Task: Design a complex kinetic sculpture.
Action: Mouse moved to (161, 131)
Screenshot: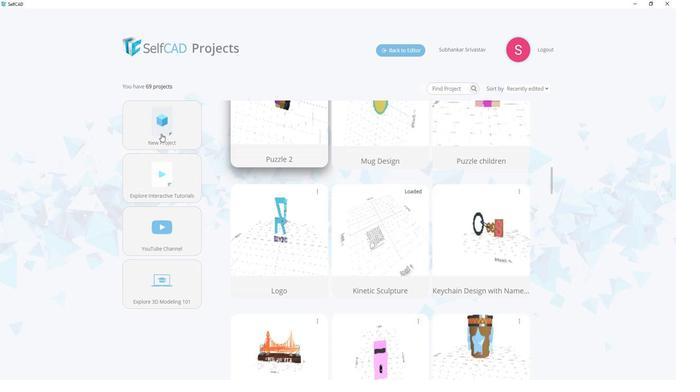 
Action: Mouse pressed left at (161, 131)
Screenshot: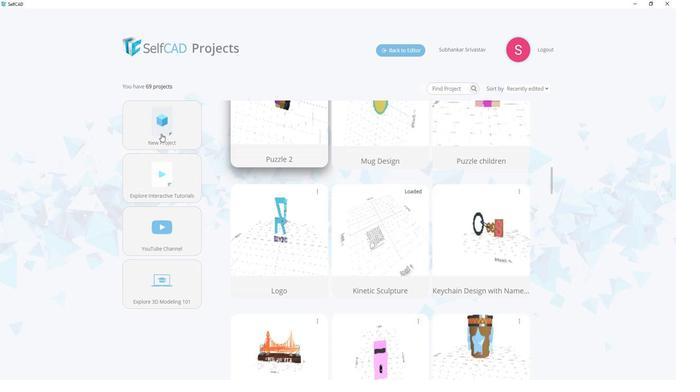 
Action: Mouse moved to (335, 155)
Screenshot: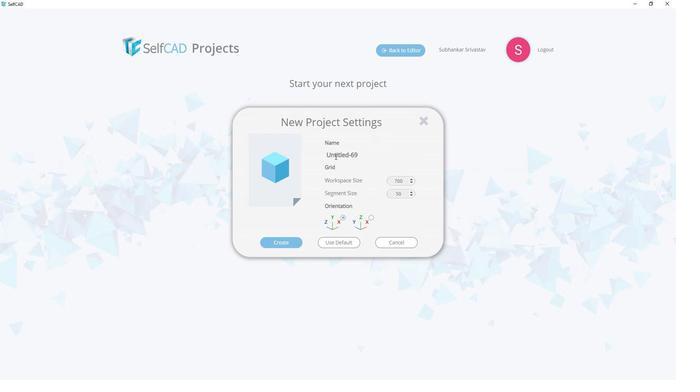 
Action: Mouse pressed left at (335, 155)
Screenshot: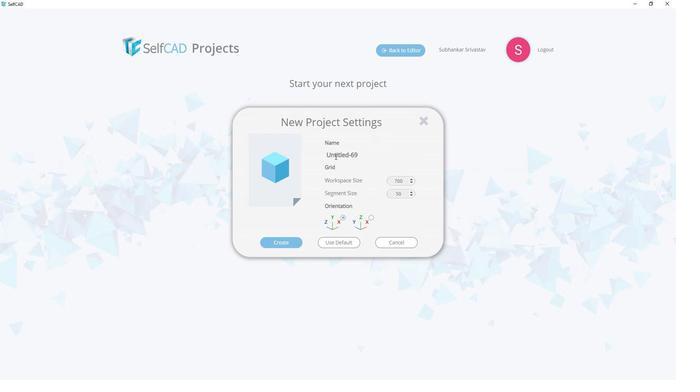 
Action: Mouse pressed left at (335, 155)
Screenshot: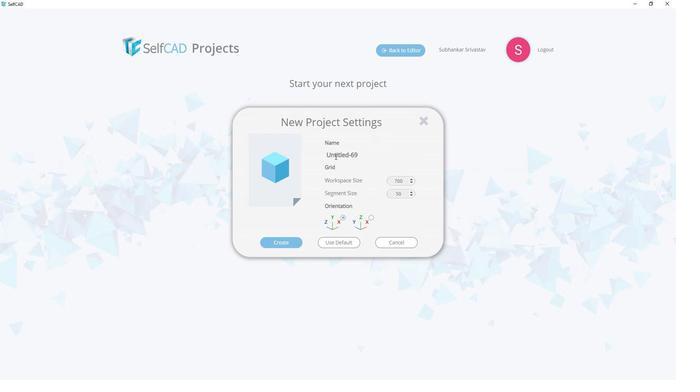 
Action: Mouse moved to (329, 153)
Screenshot: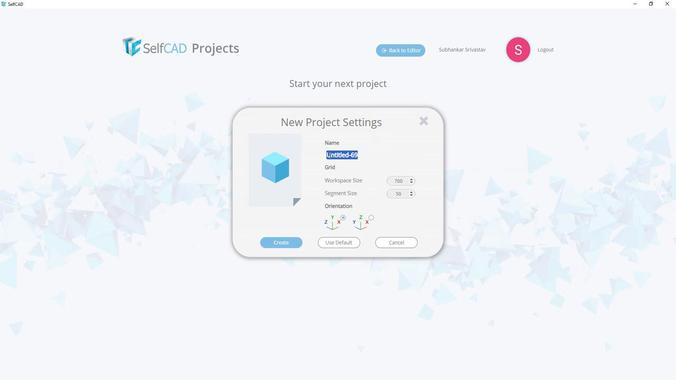 
Action: Key pressed <Key.shift><Key.shift><Key.shift><Key.shift><Key.shift><Key.shift>Kin
Screenshot: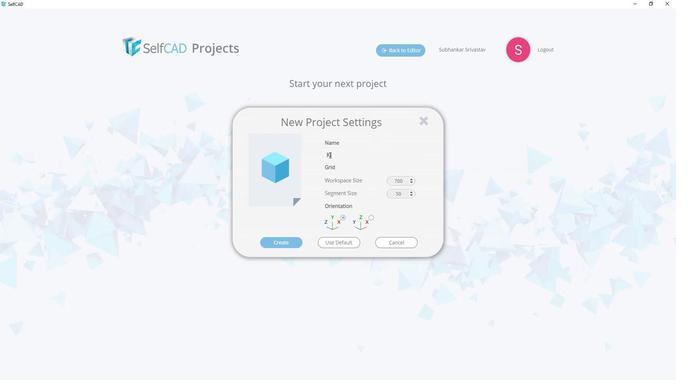 
Action: Mouse moved to (329, 153)
Screenshot: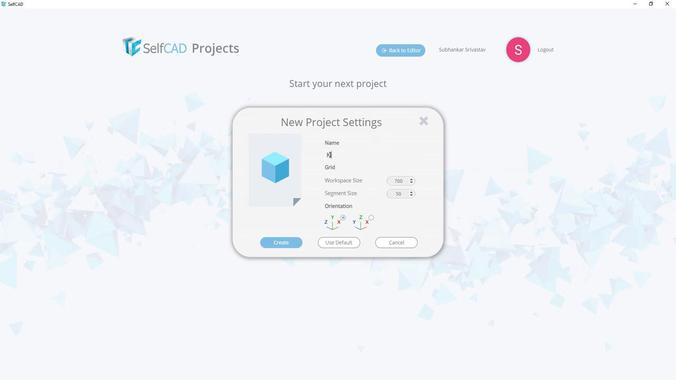 
Action: Key pressed etic
Screenshot: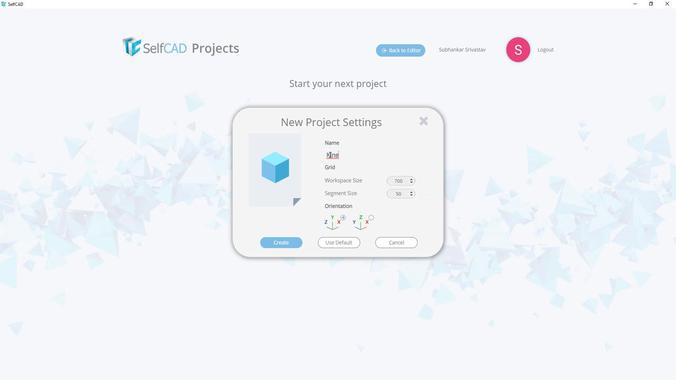 
Action: Mouse moved to (276, 246)
Screenshot: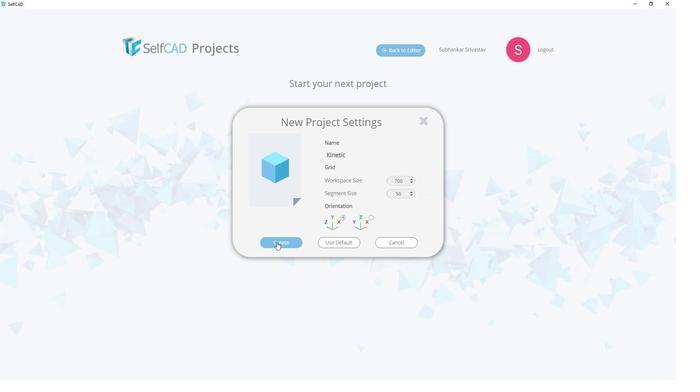 
Action: Mouse pressed left at (276, 246)
Screenshot: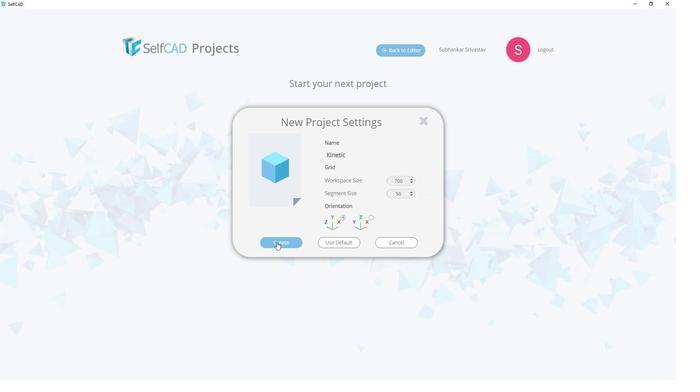 
Action: Mouse moved to (353, 152)
Screenshot: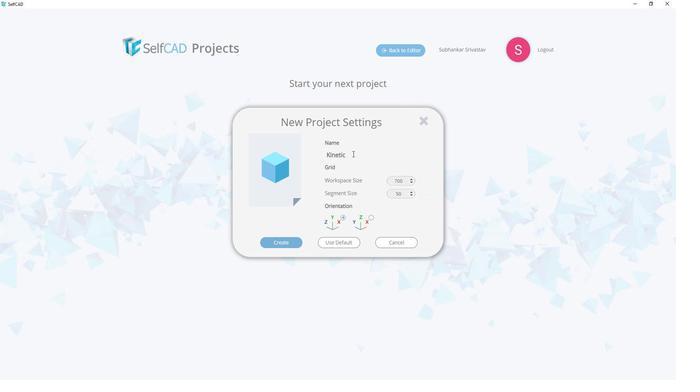 
Action: Mouse pressed left at (353, 152)
Screenshot: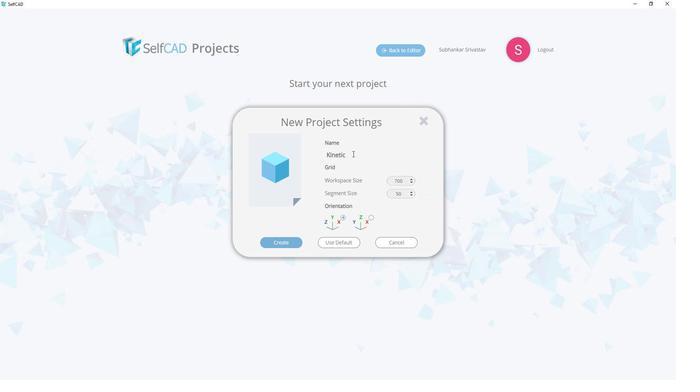 
Action: Key pressed <Key.space><Key.shift><Key.shift><Key.shift><Key.shift><Key.shift><Key.shift>Kinetic<Key.space><Key.shift>Sculpture<Key.space>2
Screenshot: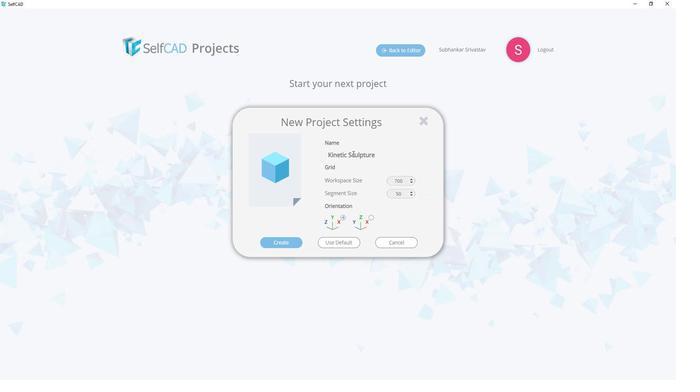 
Action: Mouse moved to (281, 249)
Screenshot: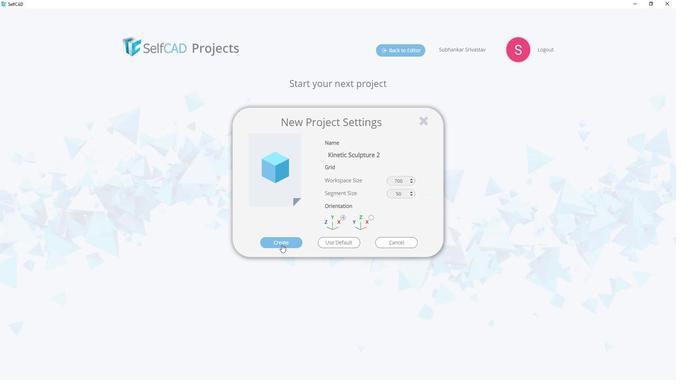 
Action: Mouse pressed left at (281, 249)
Screenshot: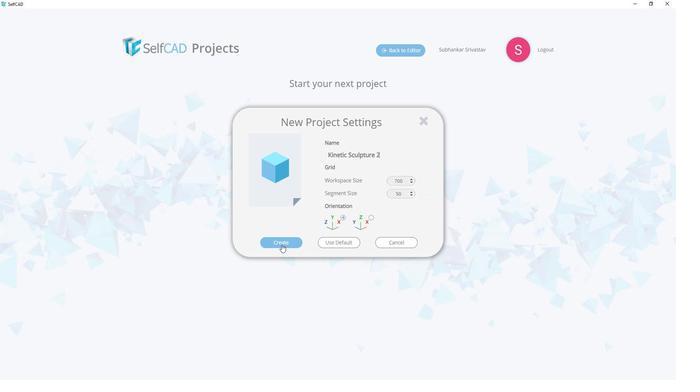 
Action: Mouse moved to (31, 151)
Screenshot: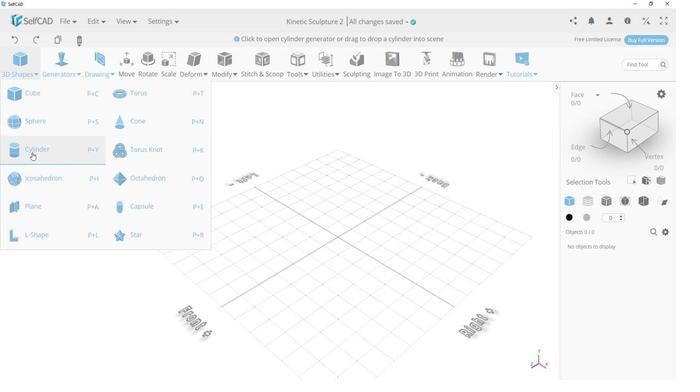 
Action: Mouse pressed left at (31, 151)
Screenshot: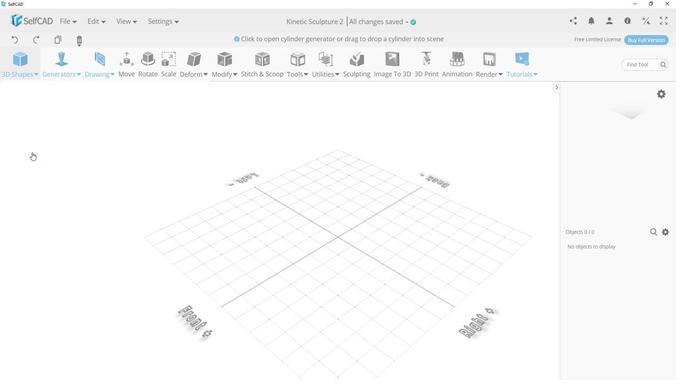 
Action: Mouse moved to (50, 185)
Screenshot: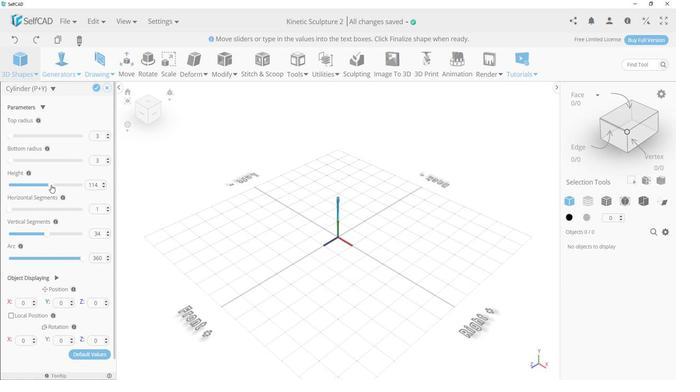 
Action: Mouse pressed left at (50, 185)
Screenshot: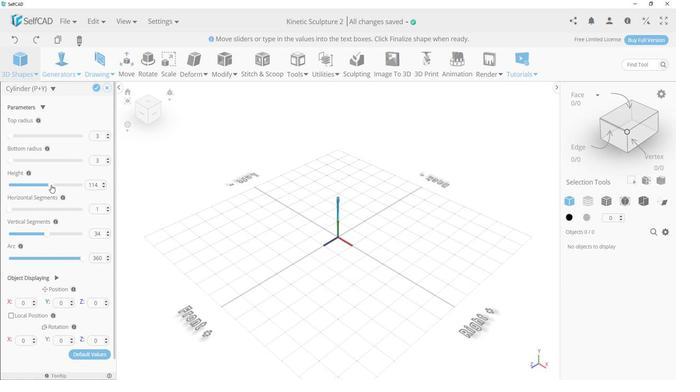 
Action: Mouse moved to (102, 184)
Screenshot: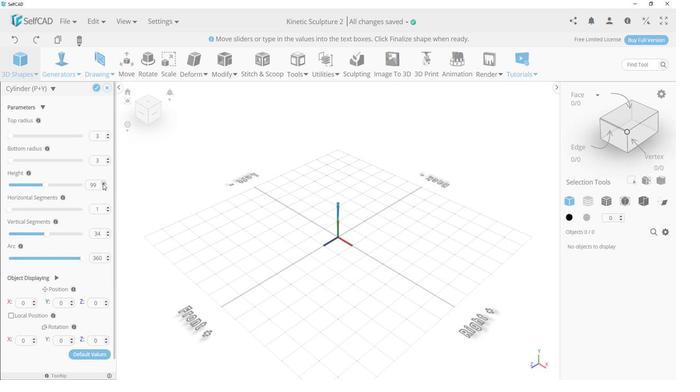 
Action: Mouse pressed left at (102, 184)
Screenshot: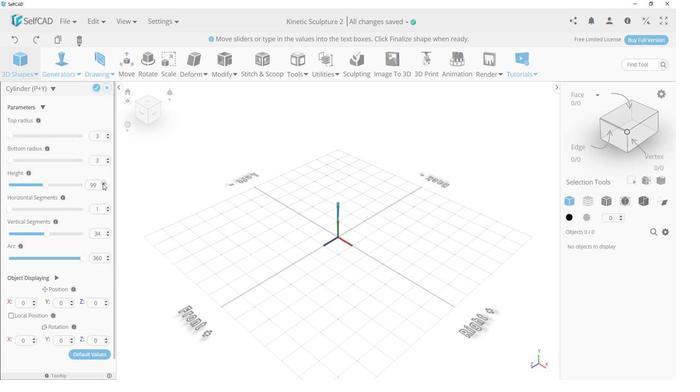 
Action: Mouse moved to (96, 80)
Screenshot: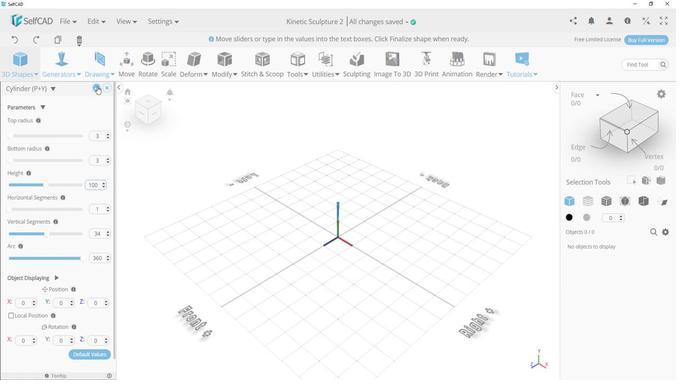 
Action: Mouse pressed left at (96, 80)
Screenshot: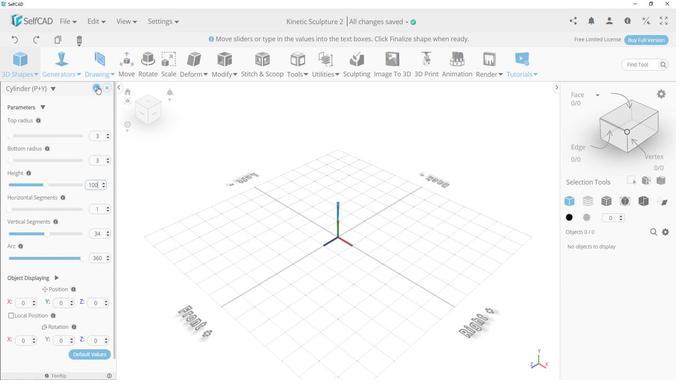 
Action: Mouse moved to (146, 55)
Screenshot: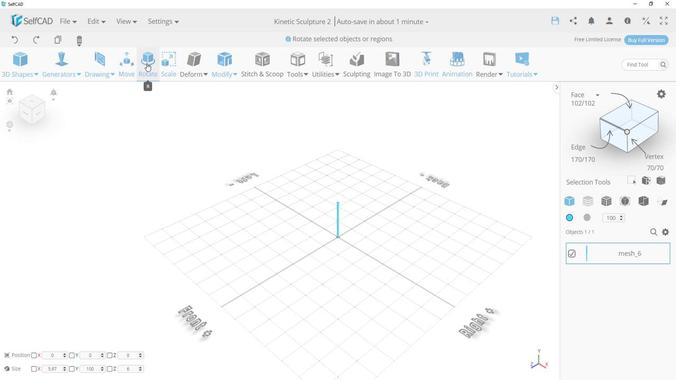 
Action: Mouse pressed left at (146, 55)
Screenshot: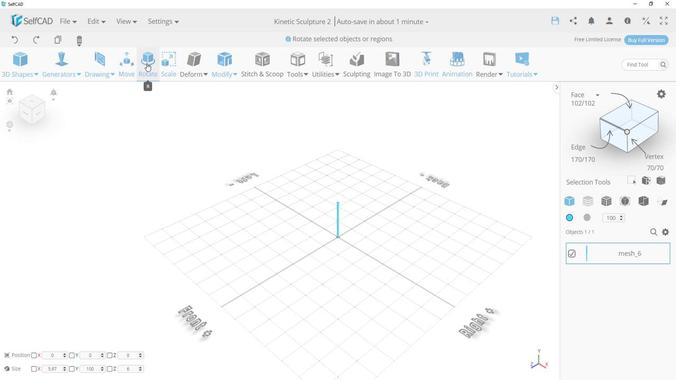 
Action: Mouse moved to (340, 216)
Screenshot: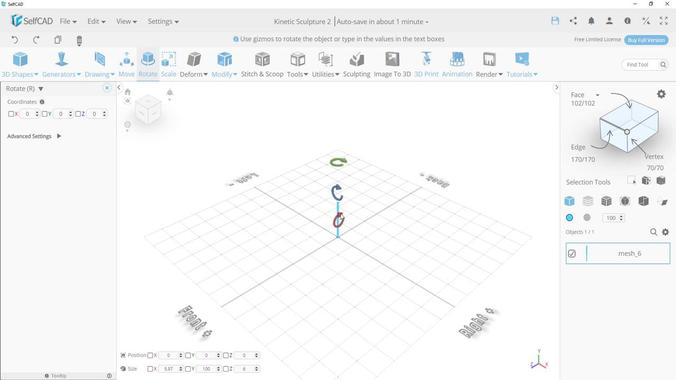 
Action: Mouse pressed left at (340, 216)
Screenshot: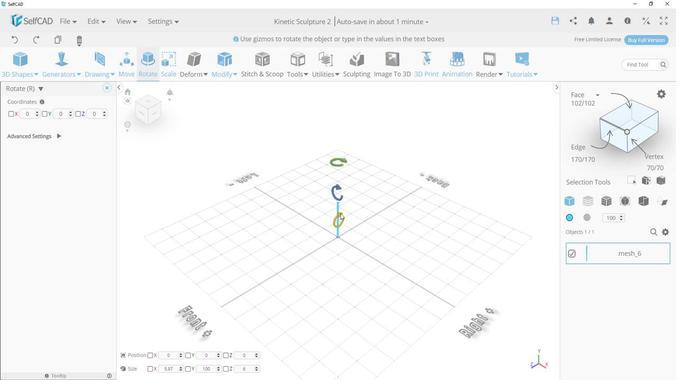 
Action: Mouse moved to (122, 54)
Screenshot: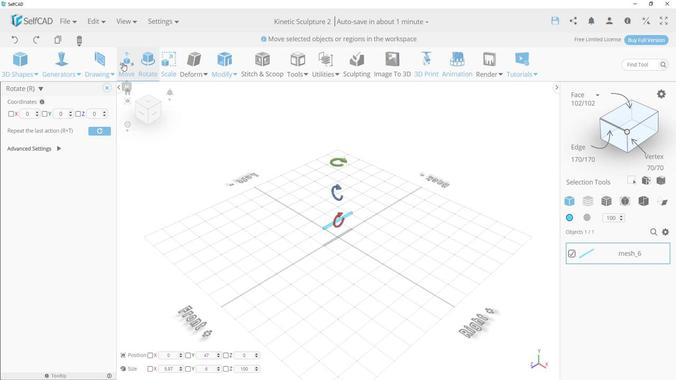 
Action: Mouse pressed left at (122, 54)
Screenshot: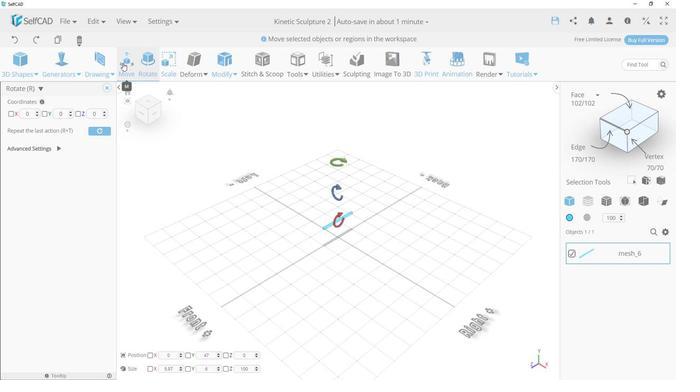 
Action: Mouse moved to (340, 184)
Screenshot: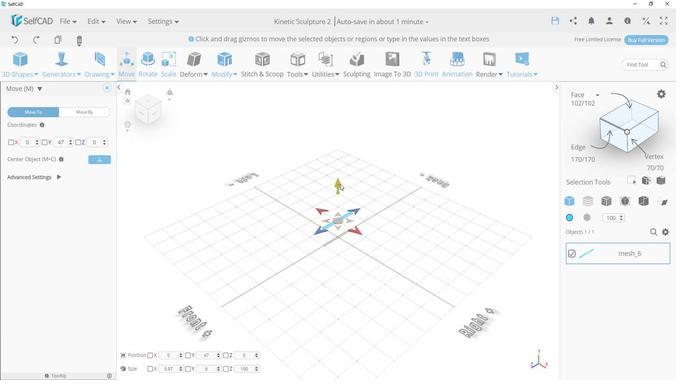 
Action: Mouse pressed left at (340, 184)
Screenshot: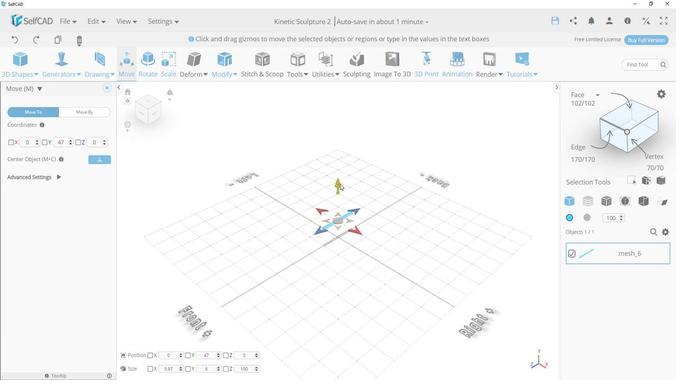 
Action: Mouse moved to (308, 198)
Screenshot: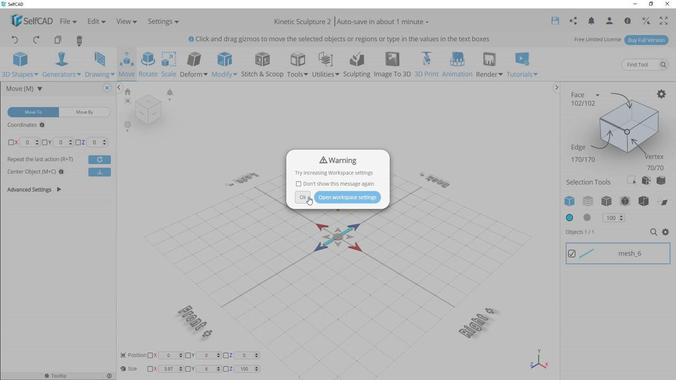 
Action: Mouse pressed left at (308, 198)
Screenshot: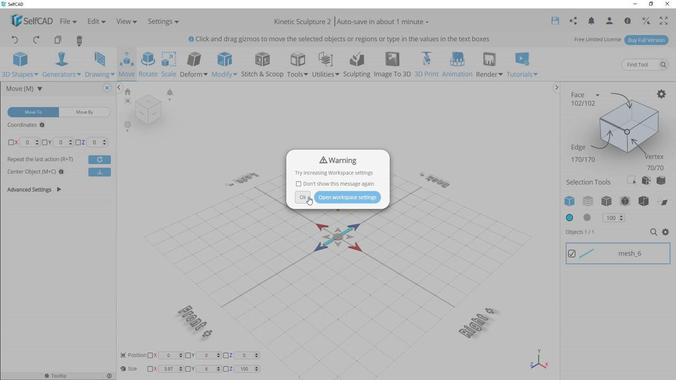 
Action: Mouse moved to (146, 97)
Screenshot: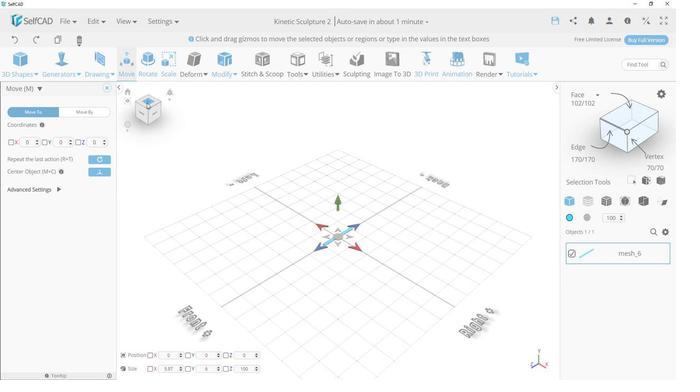 
Action: Mouse pressed left at (146, 97)
Screenshot: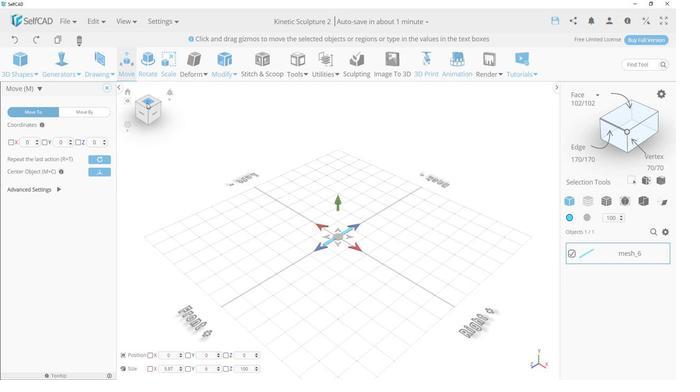 
Action: Mouse moved to (336, 213)
Screenshot: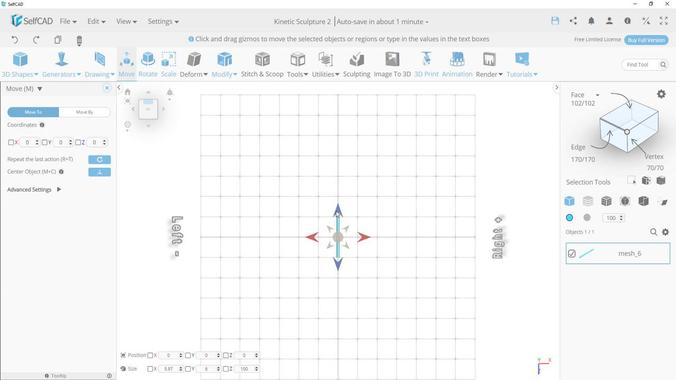 
Action: Mouse pressed left at (336, 213)
Screenshot: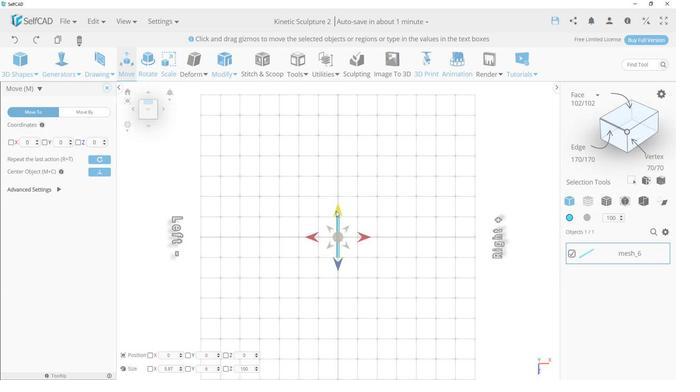 
Action: Mouse moved to (314, 163)
Screenshot: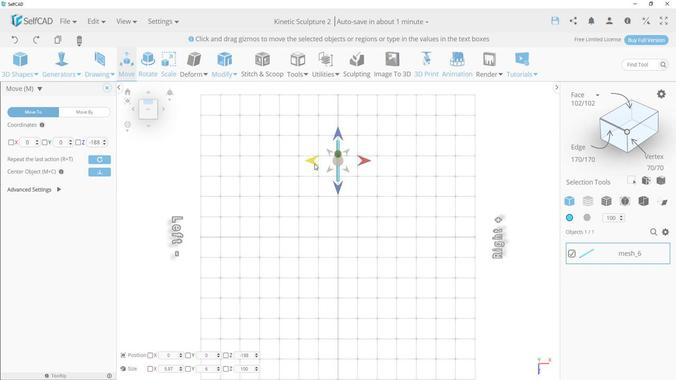 
Action: Mouse pressed left at (314, 163)
Screenshot: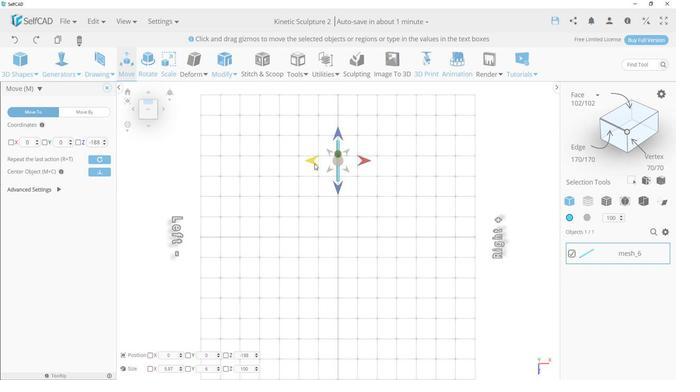 
Action: Mouse moved to (238, 130)
Screenshot: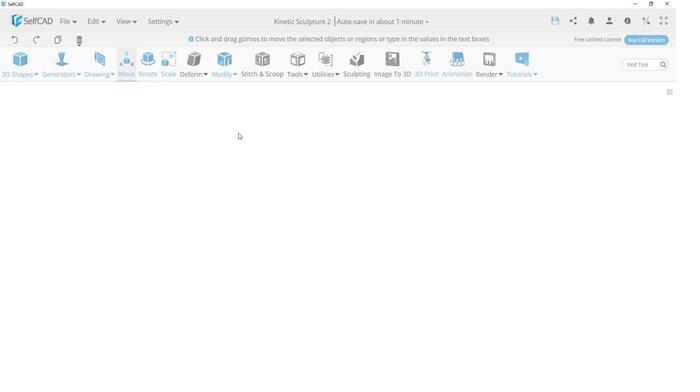 
Action: Mouse pressed left at (238, 130)
Screenshot: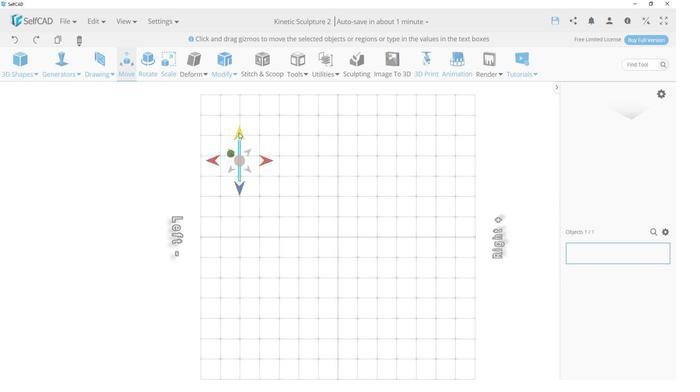 
Action: Mouse moved to (233, 138)
Screenshot: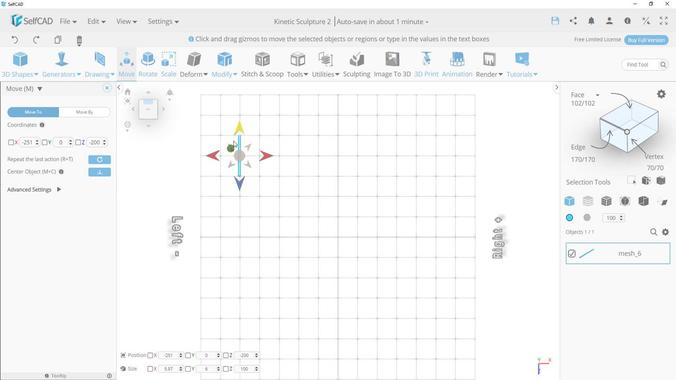 
Action: Key pressed ctrl+C
Screenshot: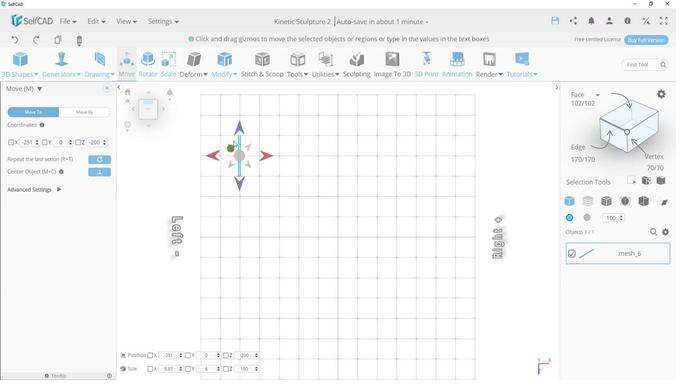 
Action: Mouse moved to (147, 61)
Screenshot: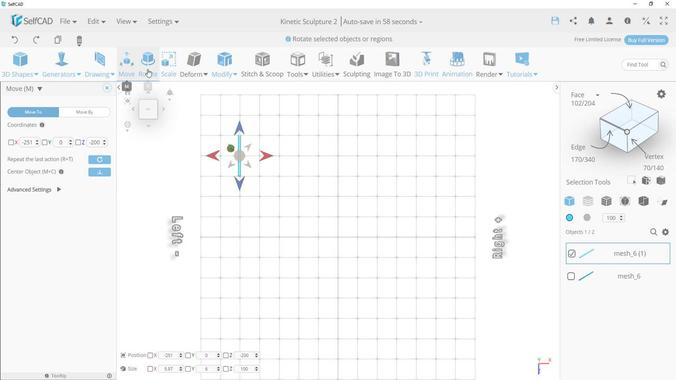 
Action: Mouse pressed left at (147, 61)
Screenshot: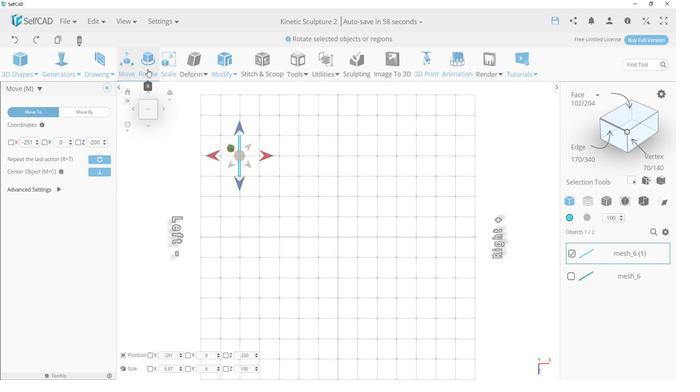 
Action: Mouse moved to (226, 133)
Screenshot: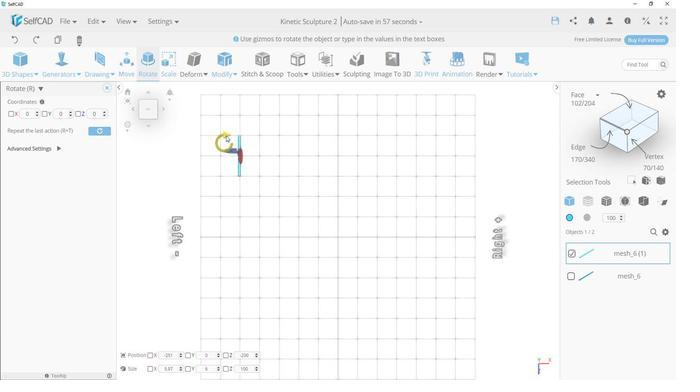 
Action: Mouse pressed left at (226, 133)
Screenshot: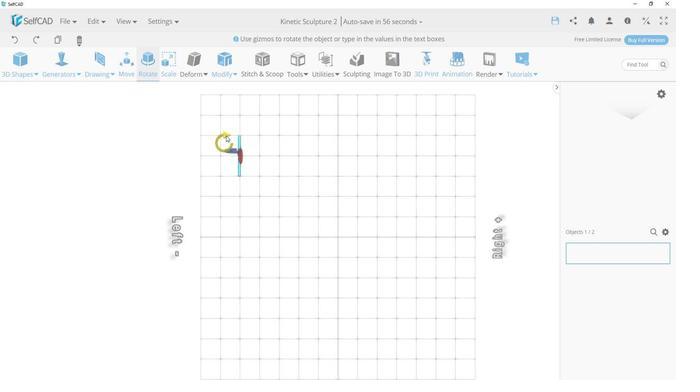 
Action: Mouse moved to (128, 63)
Screenshot: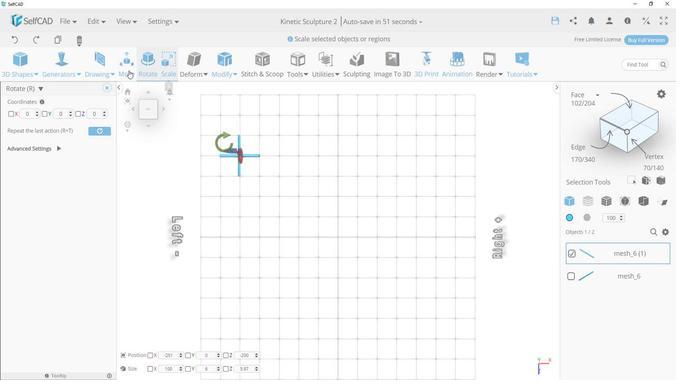 
Action: Mouse pressed left at (128, 63)
Screenshot: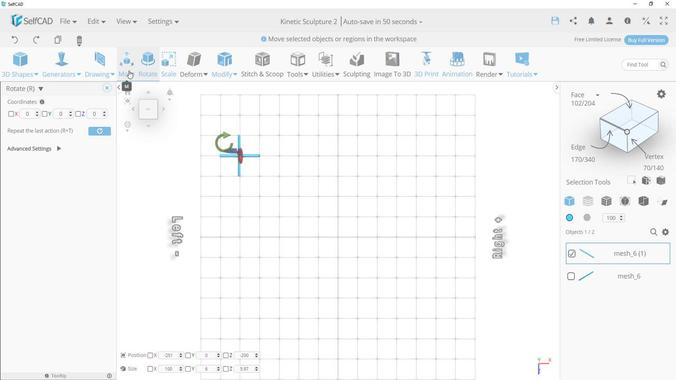 
Action: Mouse moved to (237, 122)
Screenshot: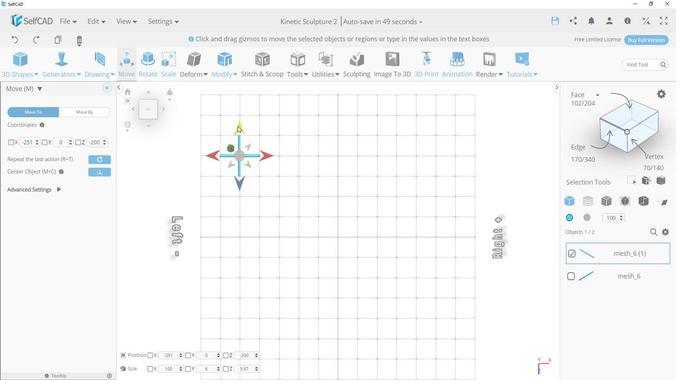 
Action: Mouse pressed left at (237, 122)
Screenshot: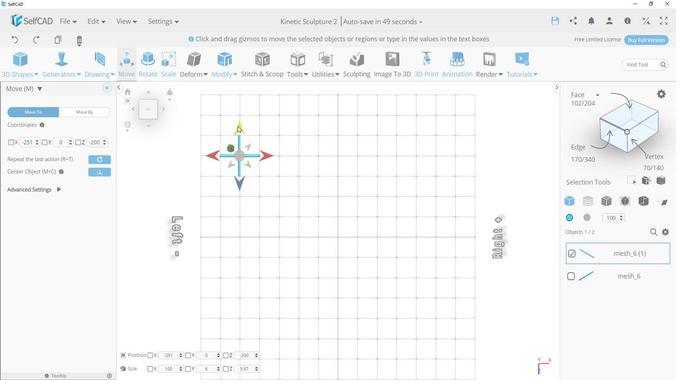 
Action: Mouse moved to (265, 133)
Screenshot: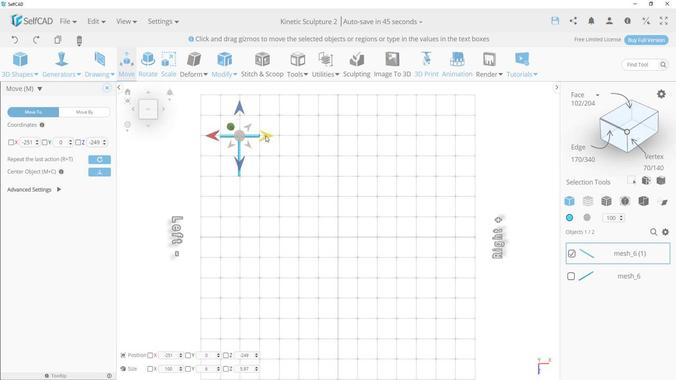 
Action: Mouse pressed left at (265, 133)
Screenshot: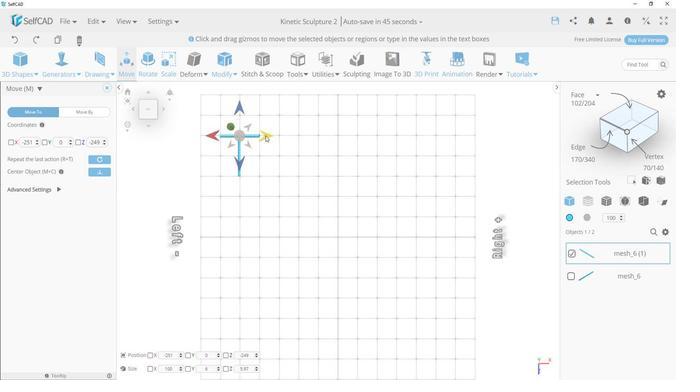 
Action: Mouse moved to (285, 133)
Screenshot: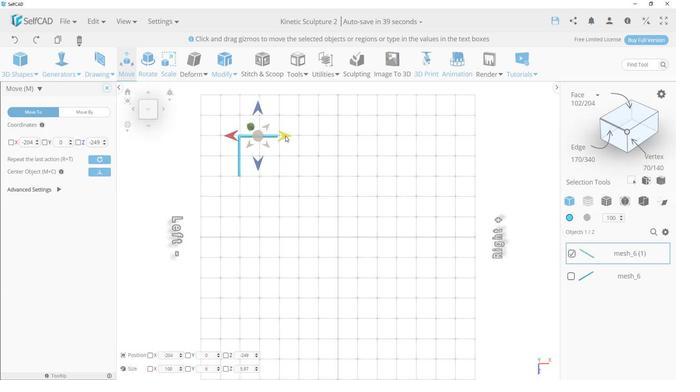 
Action: Mouse pressed left at (285, 133)
Screenshot: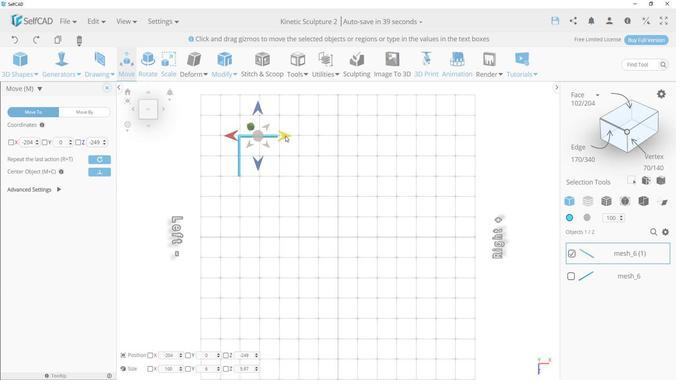 
Action: Mouse moved to (315, 150)
Screenshot: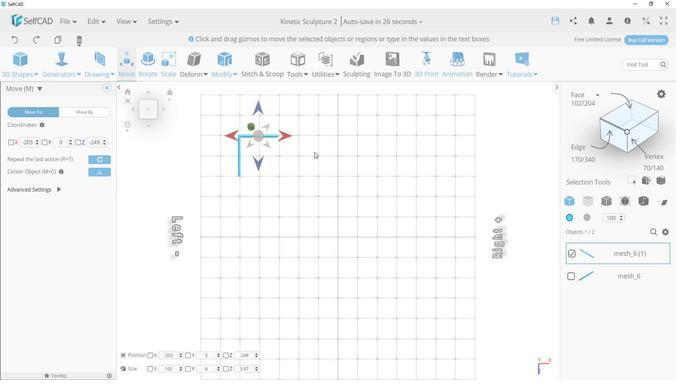 
Action: Key pressed ctrl+Z
Screenshot: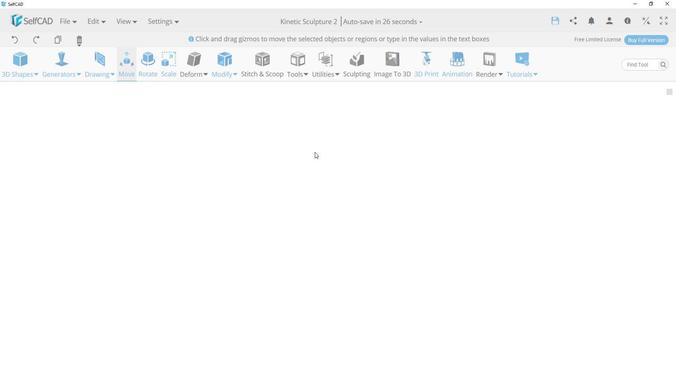 
Action: Mouse moved to (239, 113)
Screenshot: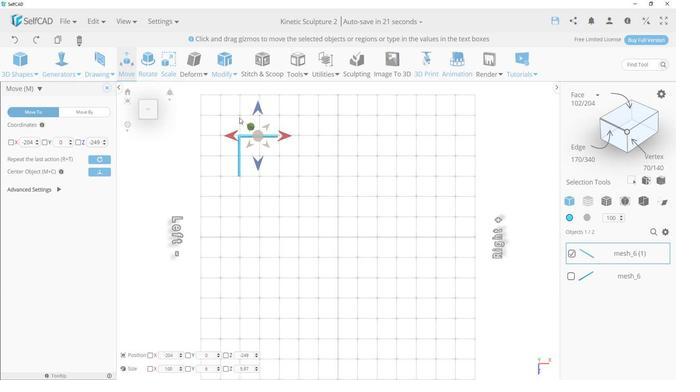 
Action: Key pressed ctrl+C
Screenshot: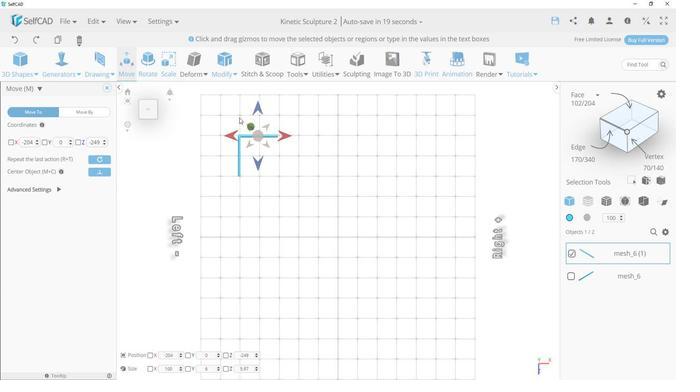 
Action: Mouse moved to (256, 159)
Screenshot: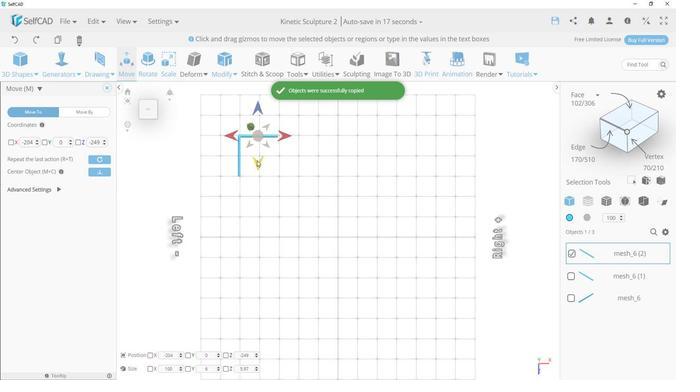 
Action: Mouse pressed left at (256, 159)
Screenshot: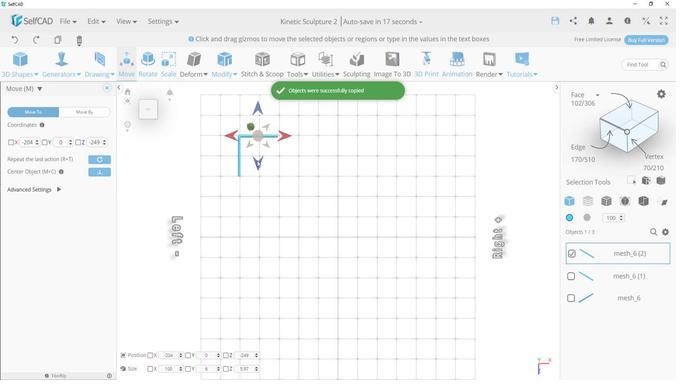 
Action: Mouse moved to (258, 164)
Screenshot: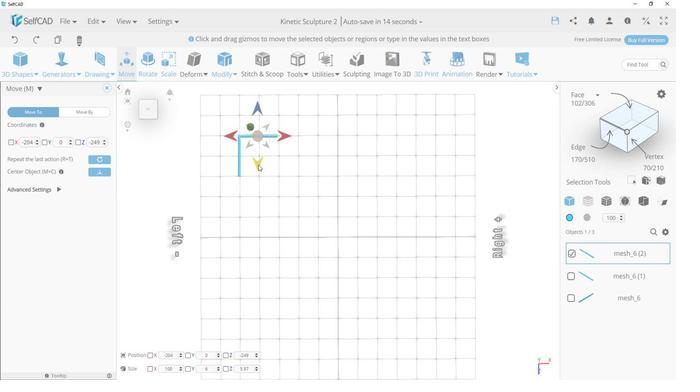 
Action: Mouse pressed left at (258, 164)
Screenshot: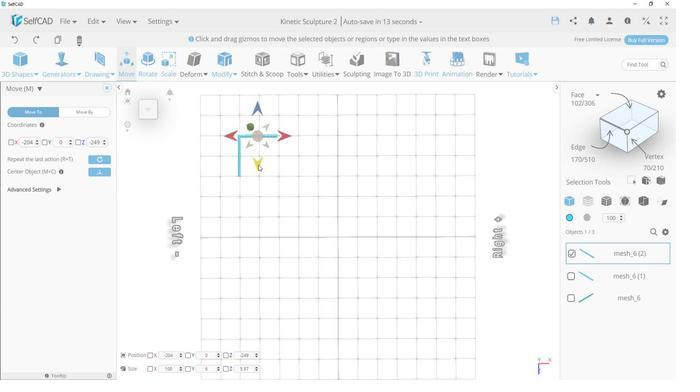 
Action: Mouse moved to (238, 154)
Screenshot: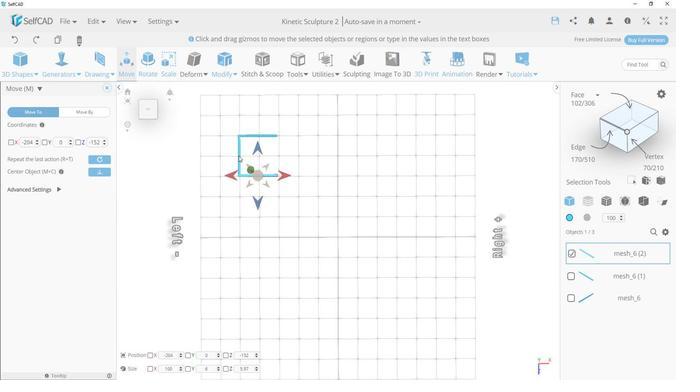 
Action: Mouse pressed left at (238, 154)
Screenshot: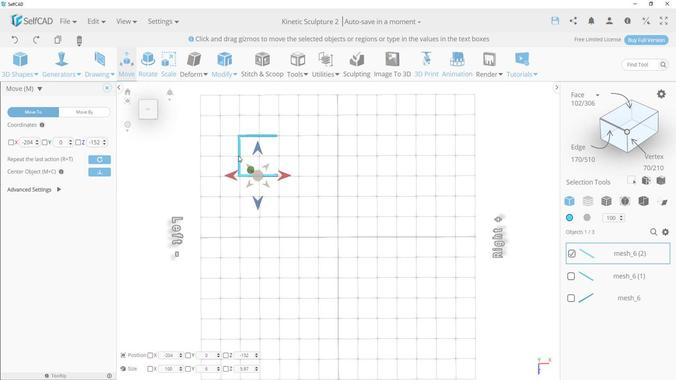 
Action: Mouse moved to (249, 175)
Screenshot: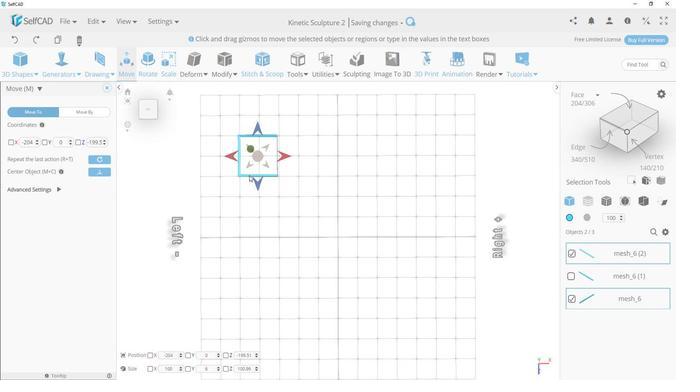 
Action: Mouse pressed left at (249, 175)
Screenshot: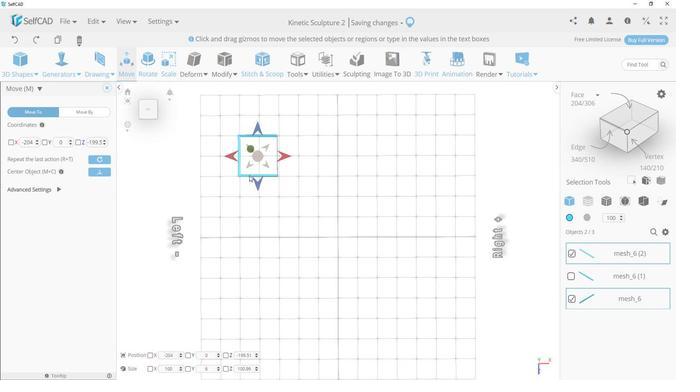 
Action: Key pressed ctrl+C
Screenshot: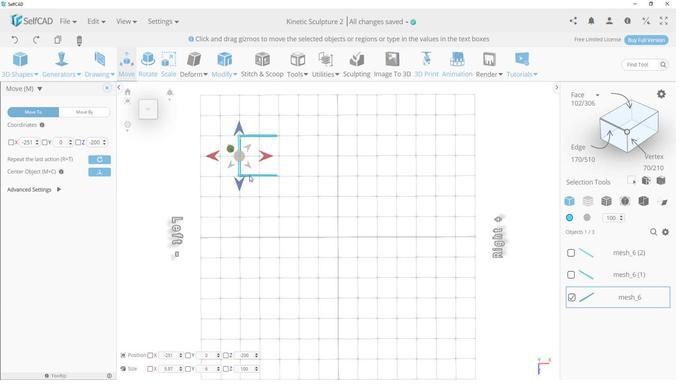 
Action: Mouse moved to (265, 153)
Screenshot: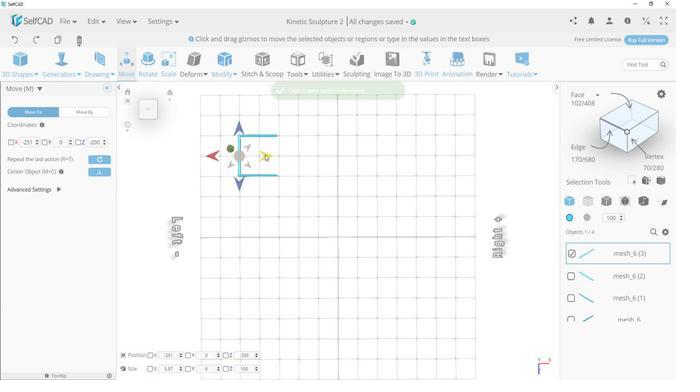 
Action: Mouse pressed left at (265, 153)
Screenshot: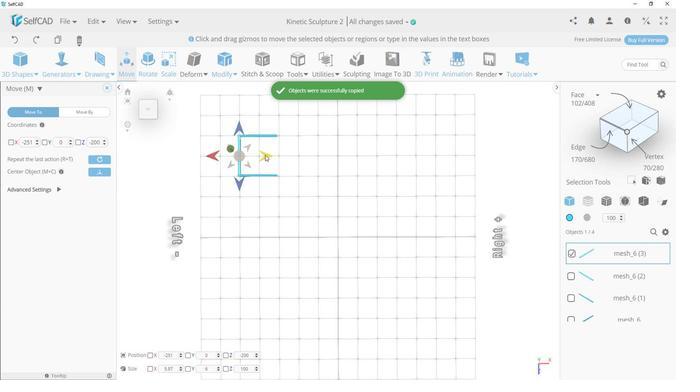 
Action: Mouse moved to (571, 284)
Screenshot: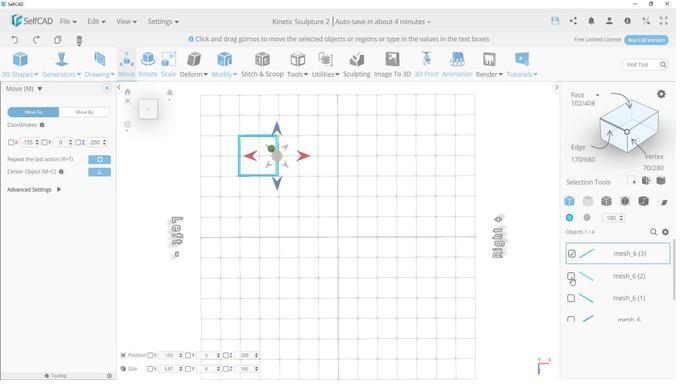 
Action: Mouse pressed left at (571, 284)
Screenshot: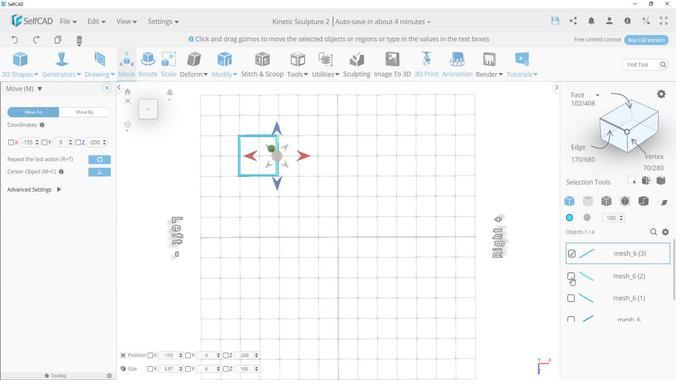 
Action: Mouse moved to (571, 308)
Screenshot: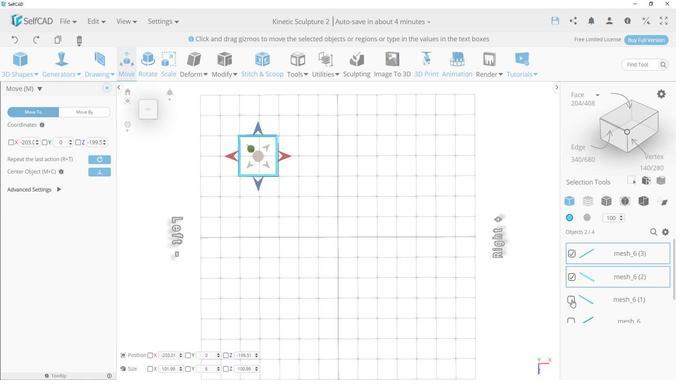 
Action: Mouse pressed left at (571, 308)
Screenshot: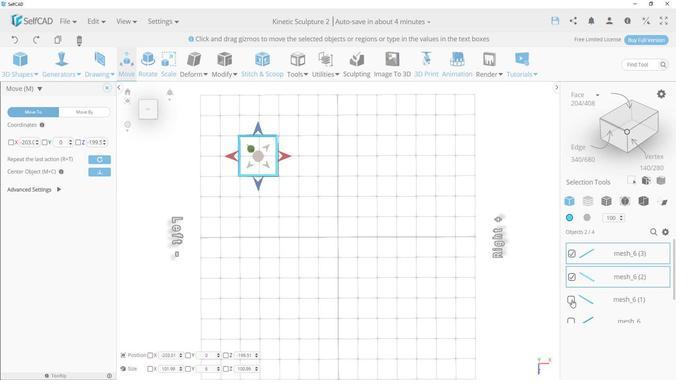 
Action: Mouse moved to (572, 332)
Screenshot: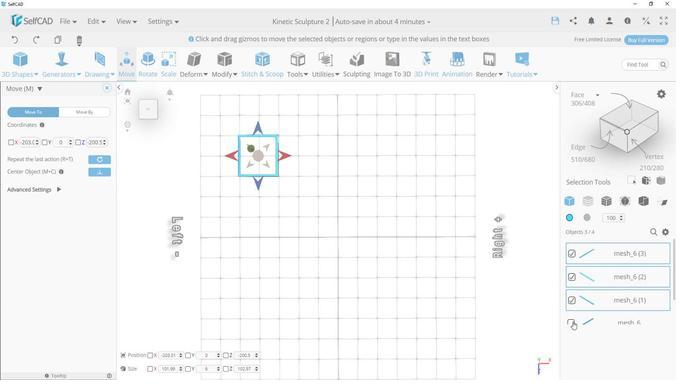 
Action: Mouse pressed left at (572, 332)
Screenshot: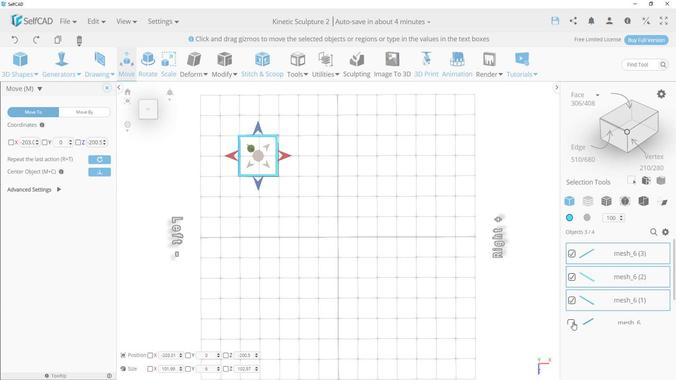 
Action: Mouse moved to (304, 127)
Screenshot: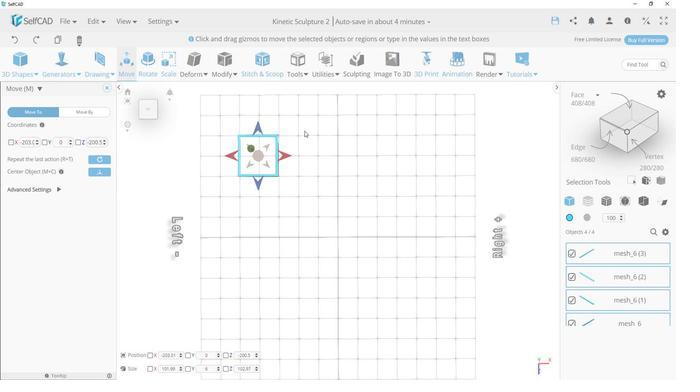 
Action: Key pressed ctrl+C
Screenshot: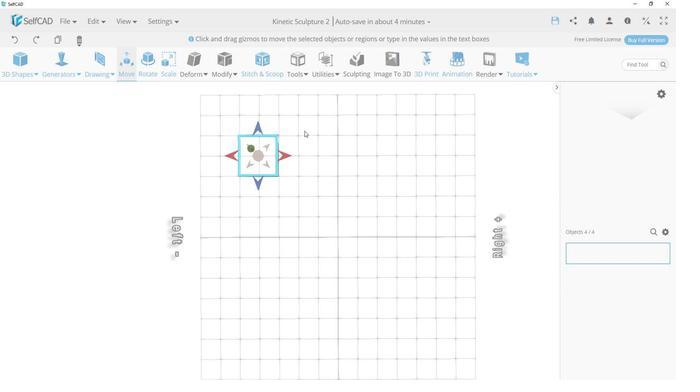 
Action: Mouse moved to (304, 127)
Screenshot: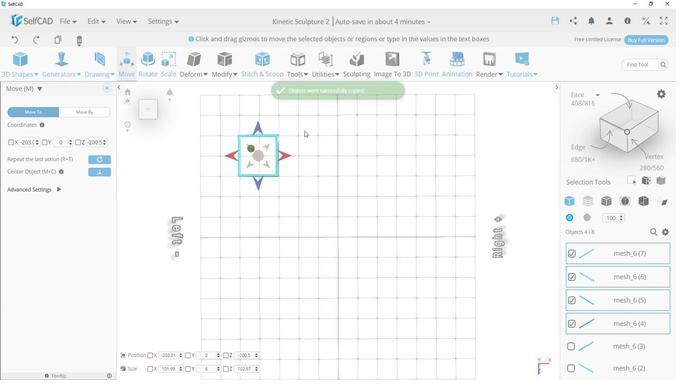 
Action: Key pressed ctrl+Z
Screenshot: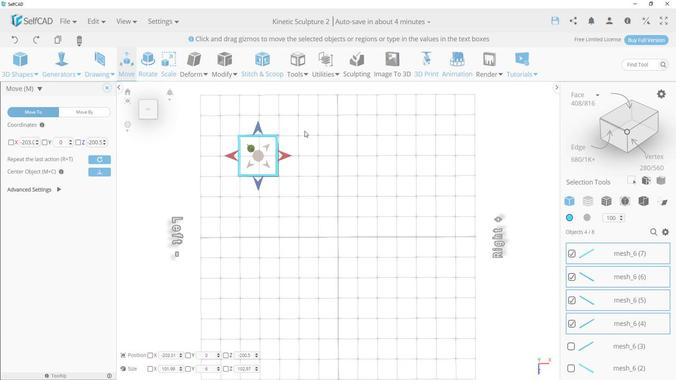 
Action: Mouse moved to (258, 60)
Screenshot: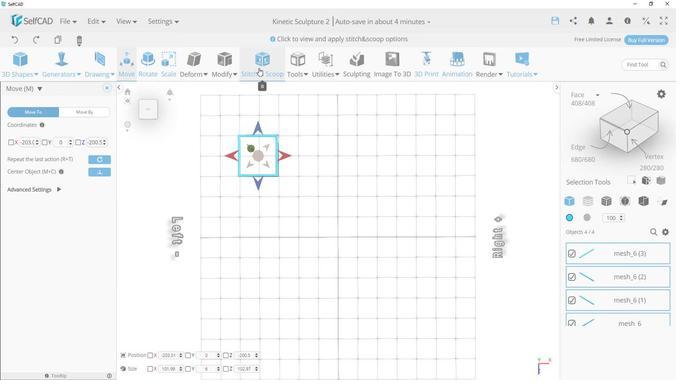 
Action: Mouse pressed left at (258, 60)
Screenshot: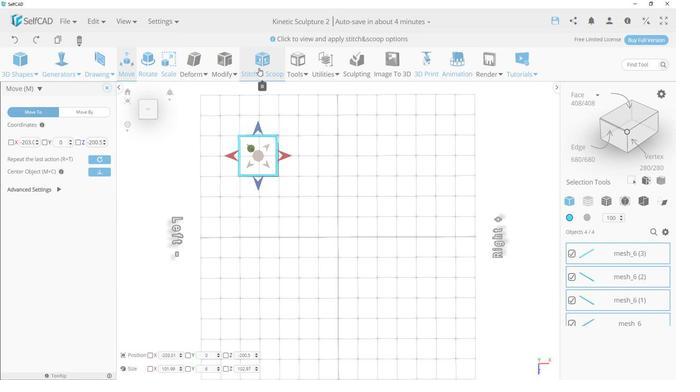 
Action: Mouse moved to (15, 111)
Screenshot: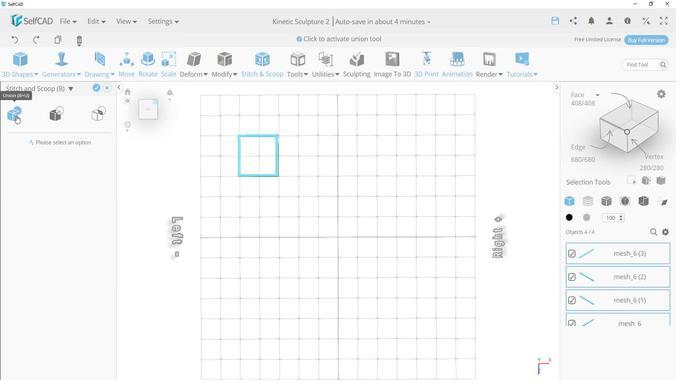 
Action: Mouse pressed left at (15, 111)
Screenshot: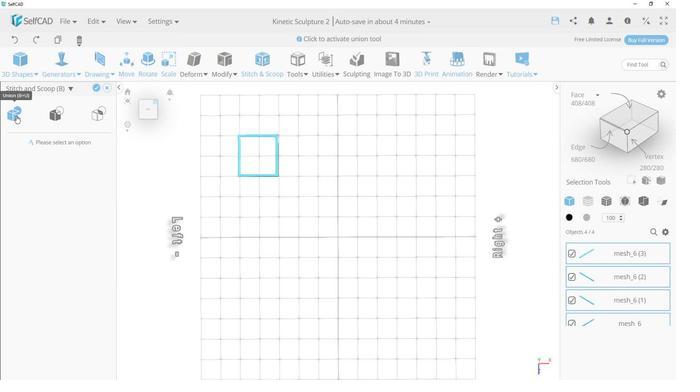 
Action: Mouse moved to (97, 84)
Screenshot: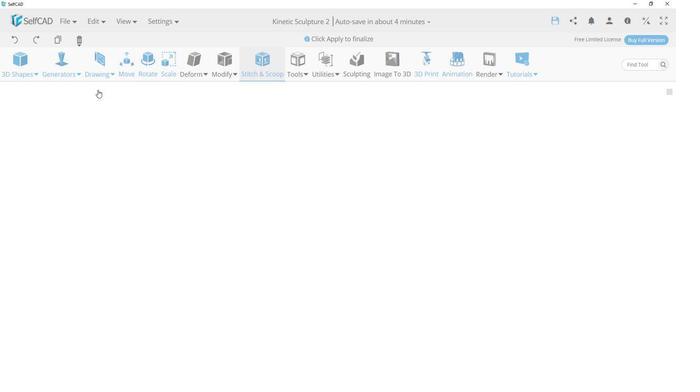
Action: Mouse pressed left at (97, 84)
Screenshot: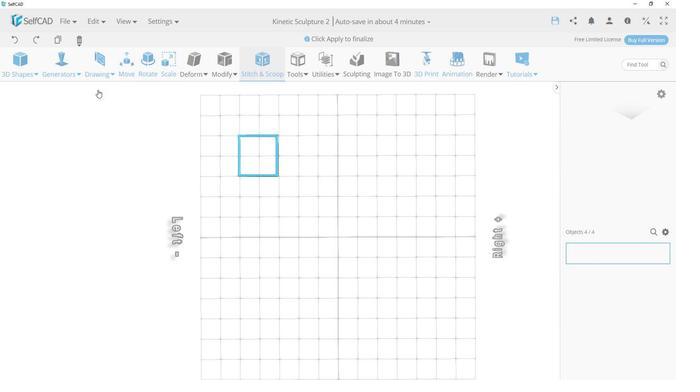
Action: Mouse moved to (126, 56)
Screenshot: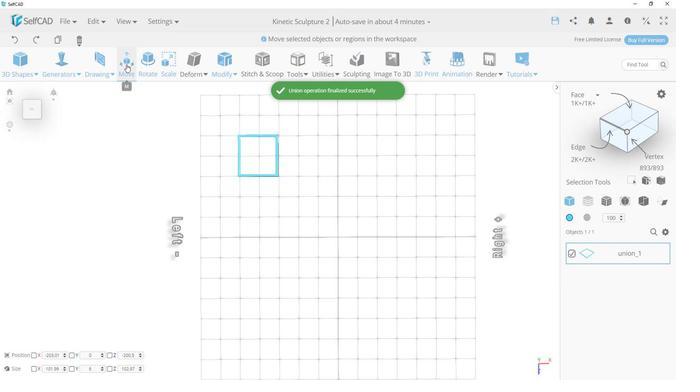 
Action: Key pressed ctrl+Z
Screenshot: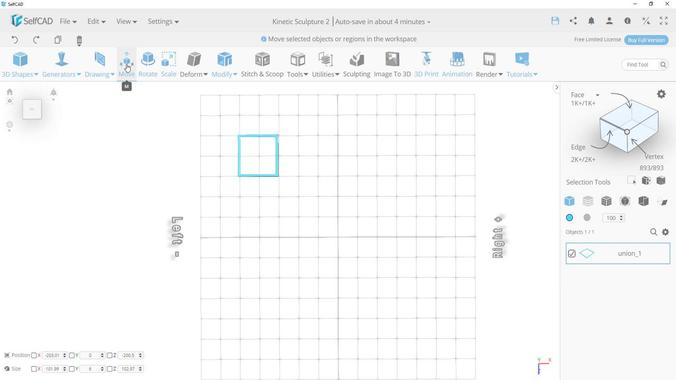 
Action: Mouse moved to (268, 175)
Screenshot: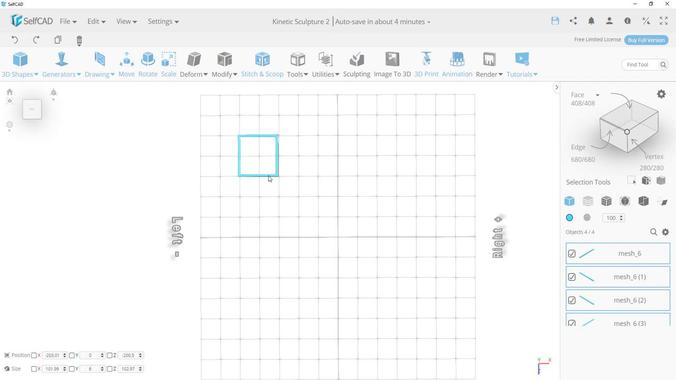 
Action: Mouse pressed left at (268, 175)
Screenshot: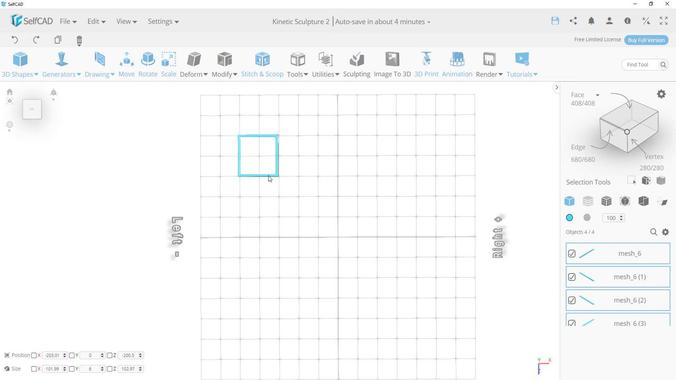 
Action: Mouse moved to (276, 164)
Screenshot: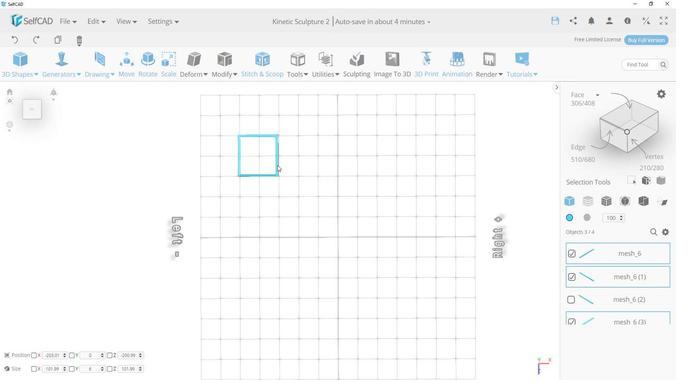 
Action: Mouse pressed left at (276, 164)
Screenshot: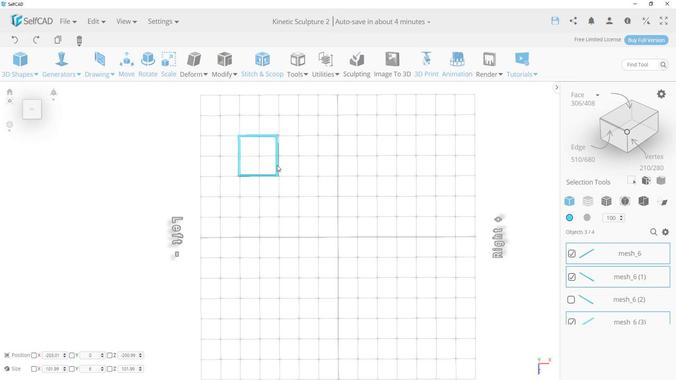 
Action: Mouse moved to (258, 133)
Screenshot: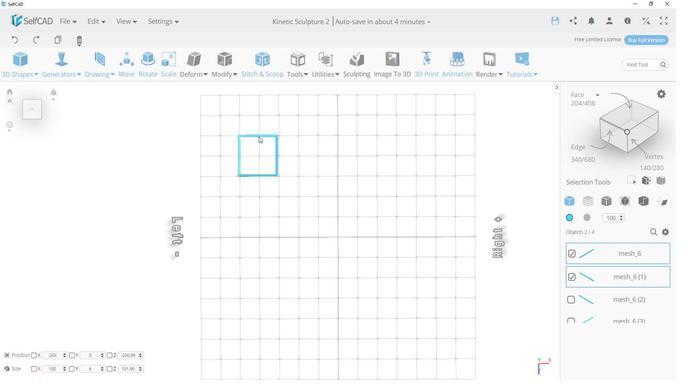 
Action: Mouse pressed left at (258, 133)
Screenshot: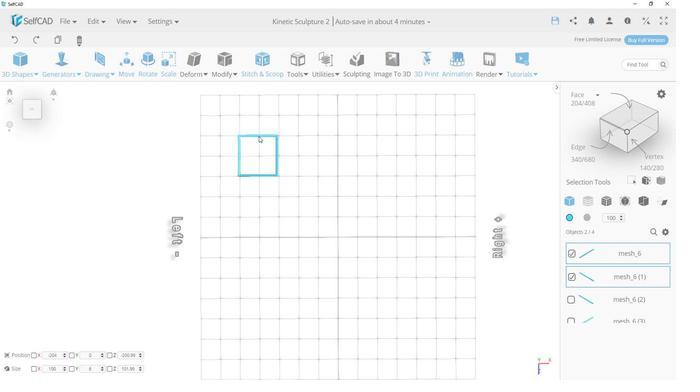 
Action: Mouse moved to (239, 157)
Screenshot: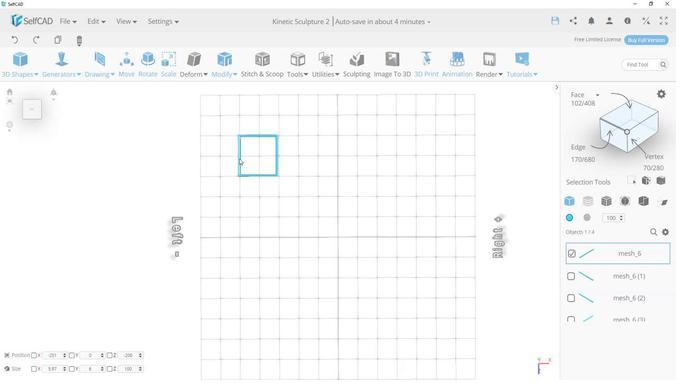 
Action: Mouse pressed left at (239, 157)
Screenshot: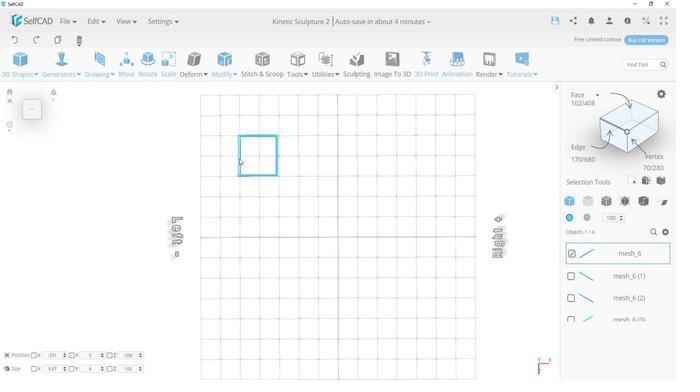 
Action: Mouse moved to (258, 176)
Screenshot: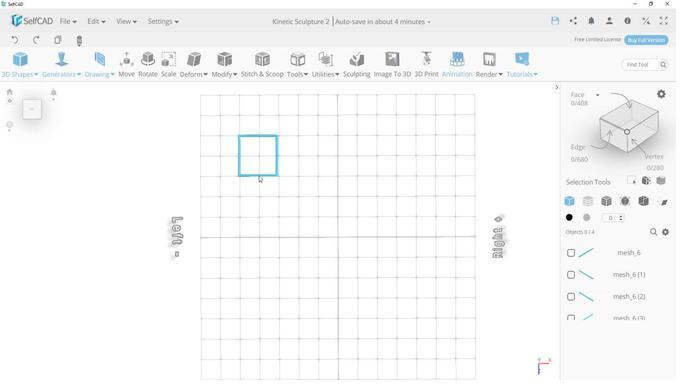 
Action: Mouse pressed left at (258, 176)
Screenshot: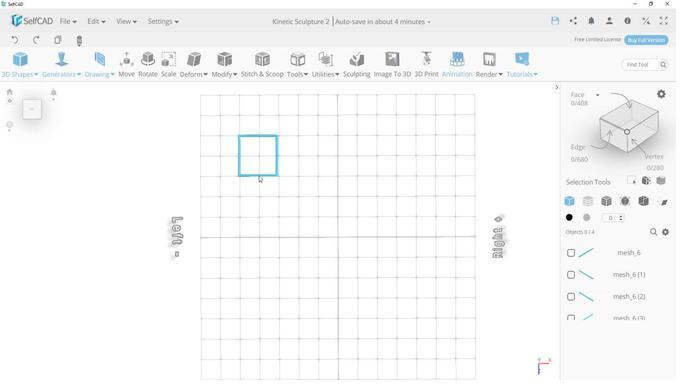 
Action: Mouse moved to (276, 163)
Screenshot: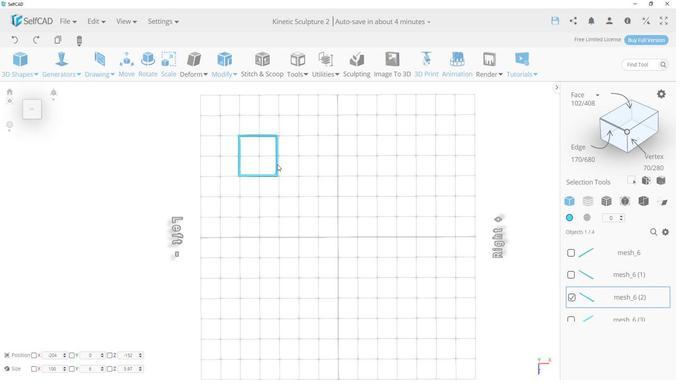 
Action: Mouse pressed left at (276, 163)
Screenshot: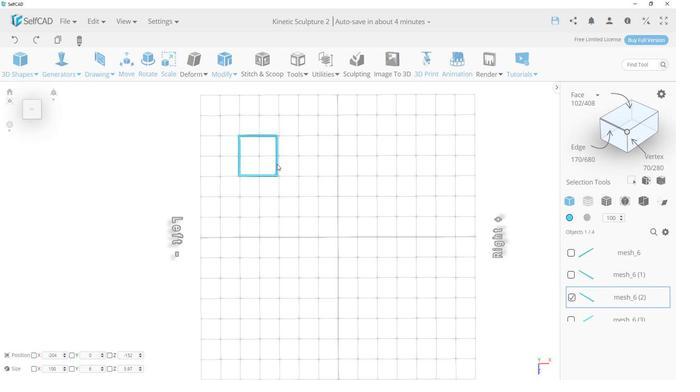 
Action: Key pressed ctrl+C
Screenshot: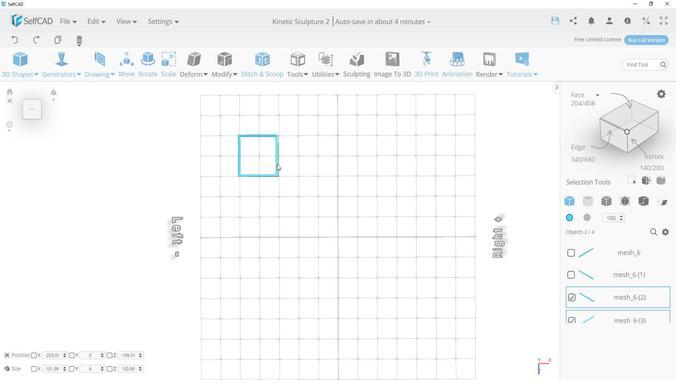 
Action: Mouse moved to (127, 59)
Screenshot: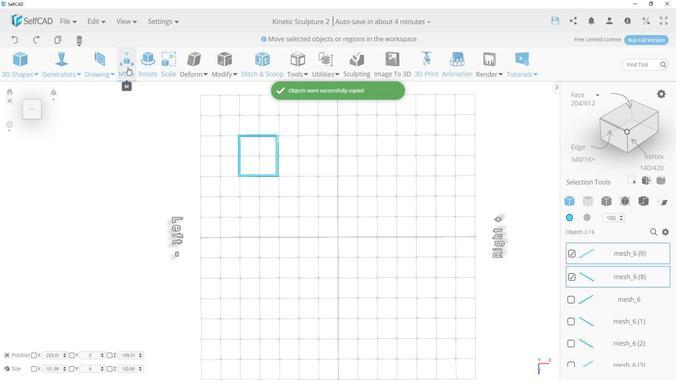 
Action: Mouse pressed left at (127, 59)
Screenshot: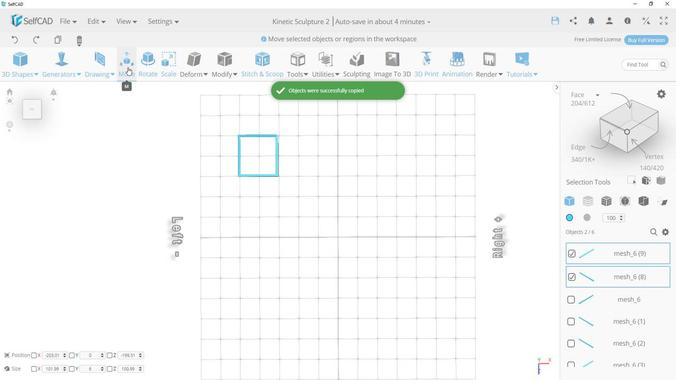 
Action: Mouse moved to (267, 165)
Screenshot: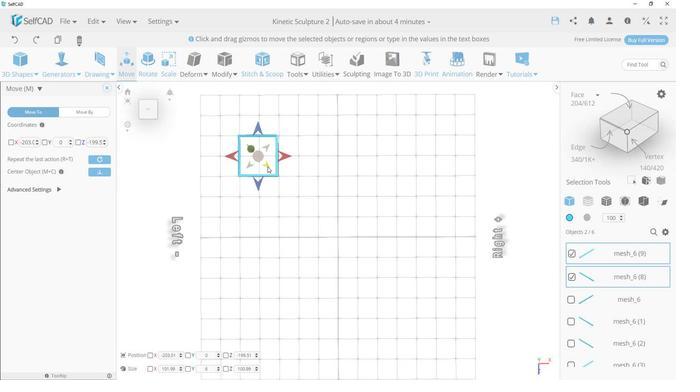 
Action: Mouse pressed left at (267, 165)
Screenshot: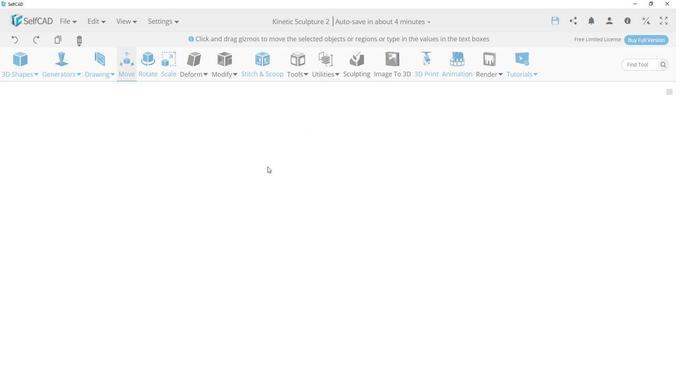 
Action: Mouse moved to (269, 167)
Screenshot: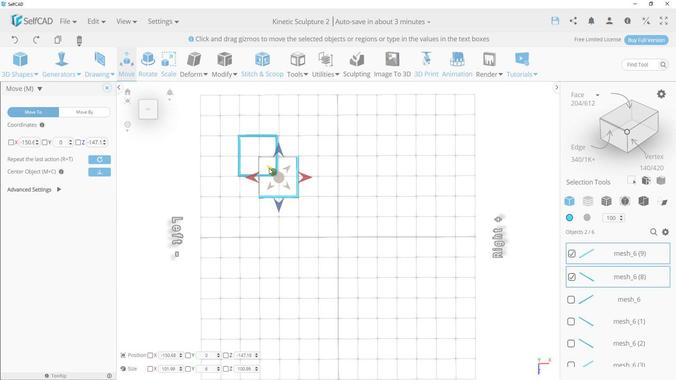 
Action: Mouse pressed left at (269, 167)
Screenshot: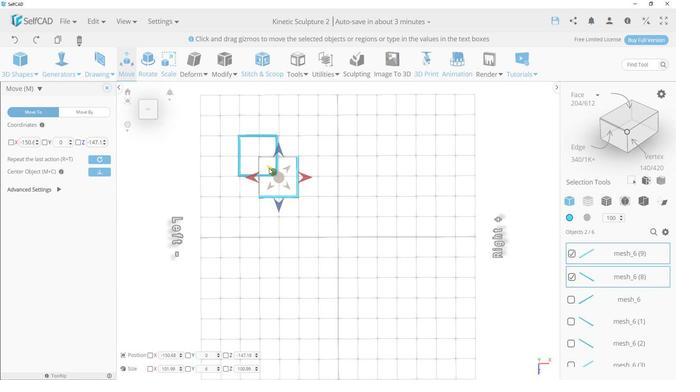 
Action: Mouse moved to (262, 160)
Screenshot: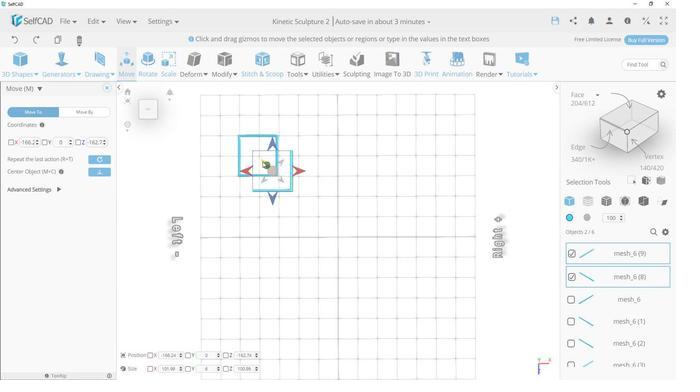 
Action: Mouse pressed left at (262, 160)
Screenshot: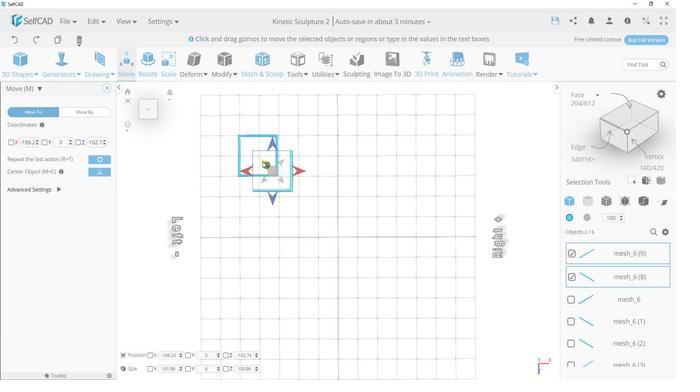
Action: Mouse moved to (17, 155)
Screenshot: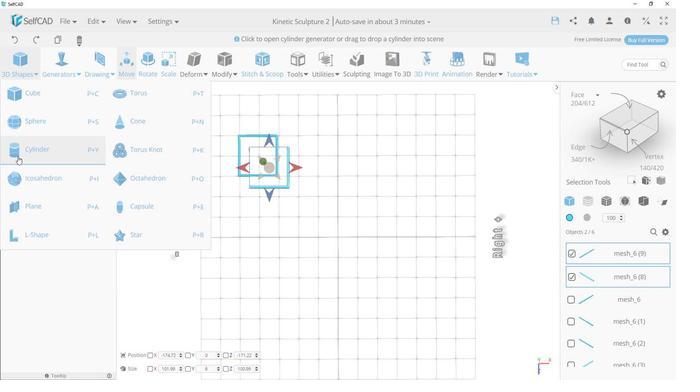 
Action: Mouse pressed left at (17, 155)
Screenshot: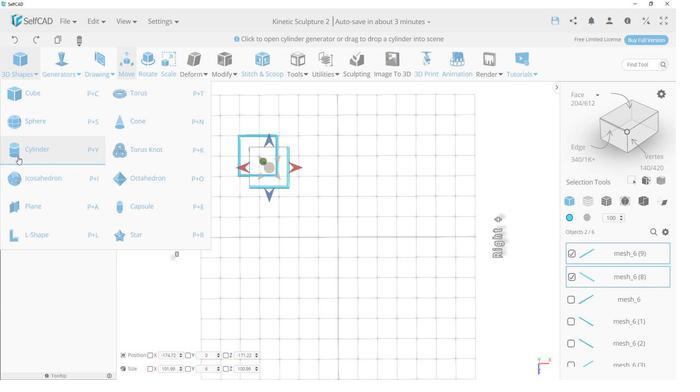
Action: Mouse moved to (10, 131)
Screenshot: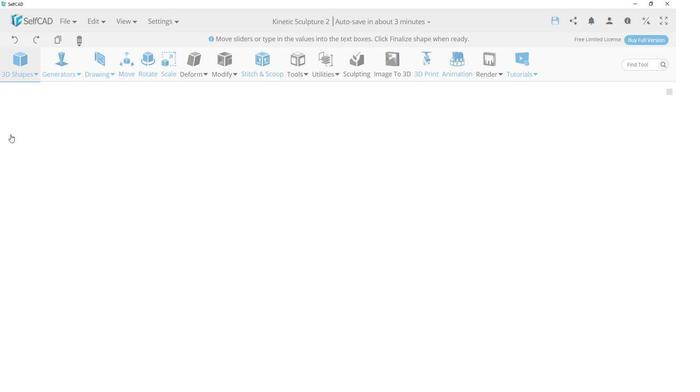 
Action: Mouse pressed left at (10, 131)
Screenshot: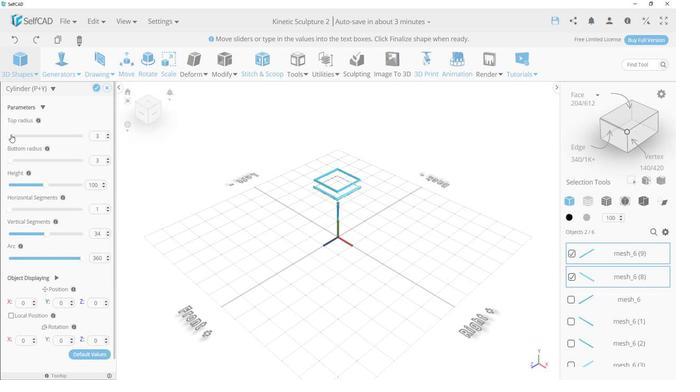
Action: Mouse moved to (106, 131)
Screenshot: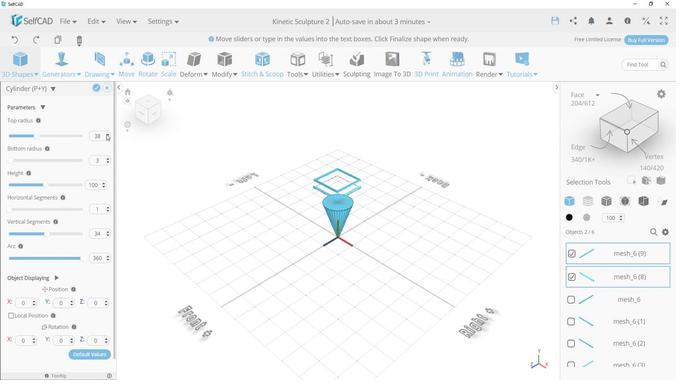 
Action: Mouse pressed left at (106, 131)
Screenshot: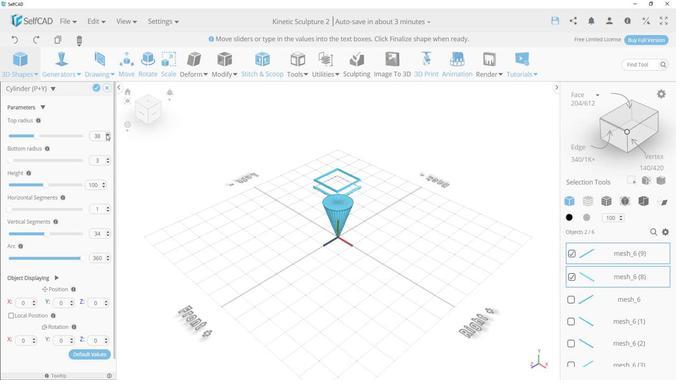 
Action: Mouse pressed left at (106, 131)
Screenshot: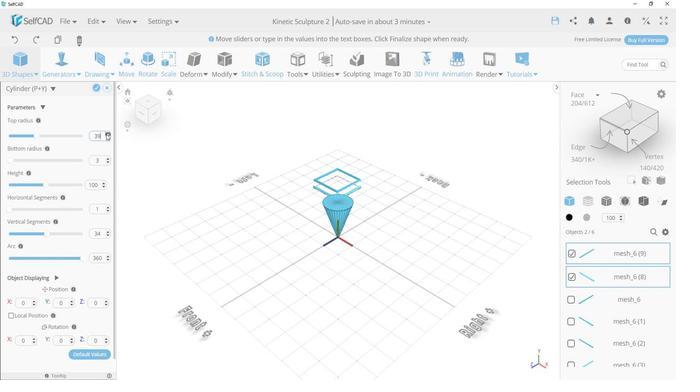 
Action: Mouse moved to (7, 160)
Screenshot: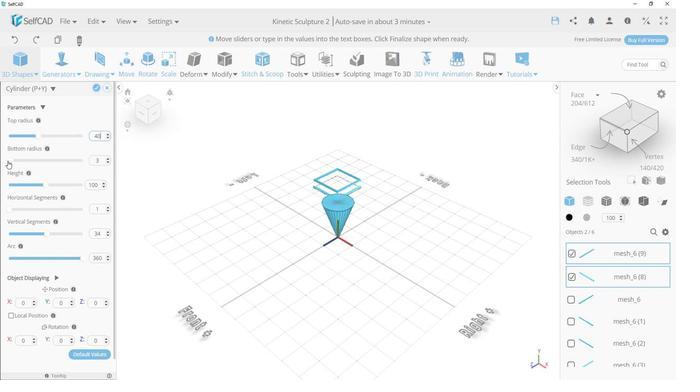 
Action: Mouse pressed left at (7, 160)
Screenshot: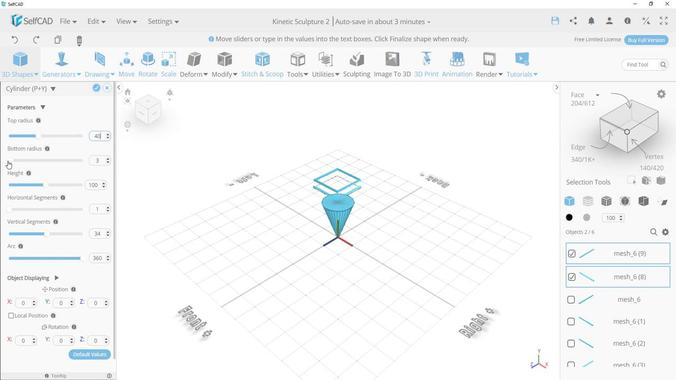 
Action: Mouse moved to (107, 156)
Screenshot: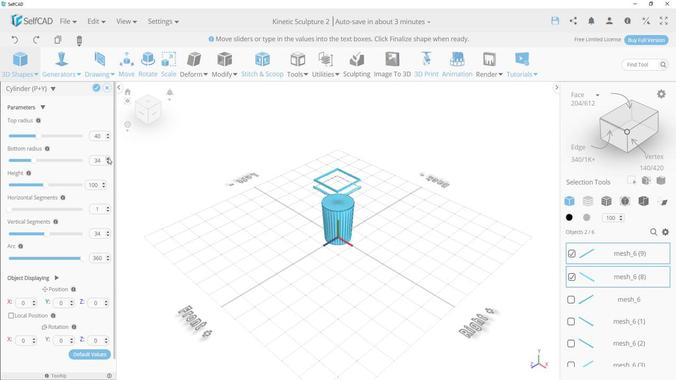 
Action: Mouse pressed left at (107, 156)
Screenshot: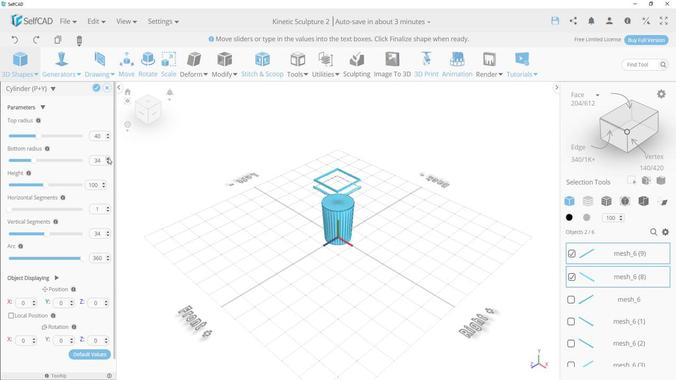 
Action: Mouse pressed left at (107, 156)
Screenshot: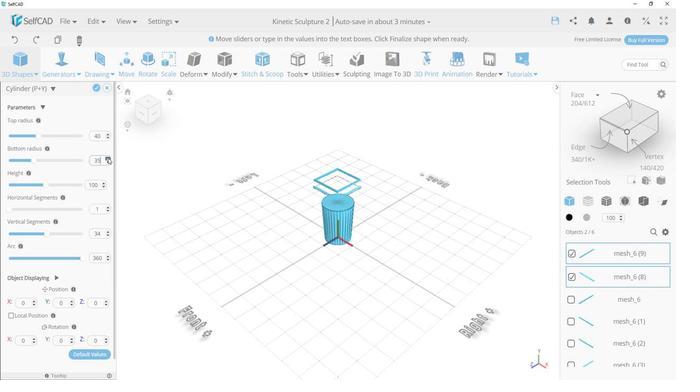 
Action: Mouse pressed left at (107, 156)
Screenshot: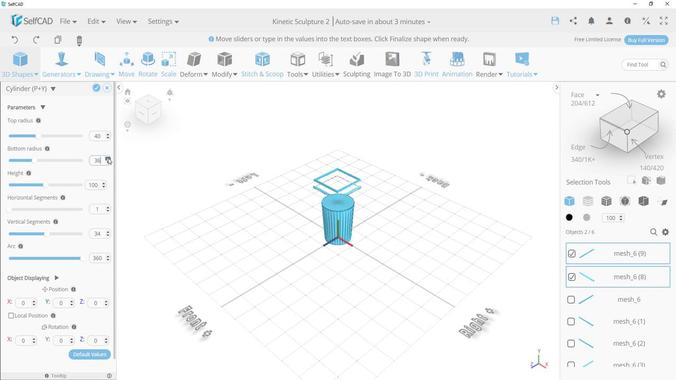 
Action: Mouse pressed left at (107, 156)
Screenshot: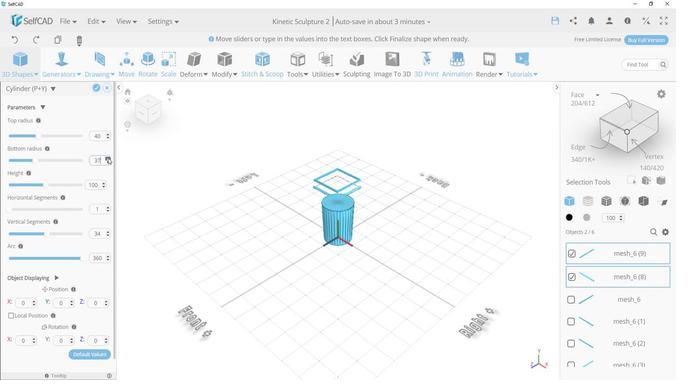 
Action: Mouse pressed left at (107, 156)
Screenshot: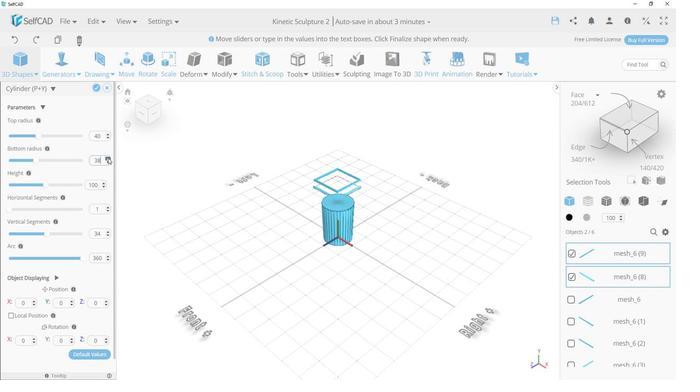 
Action: Mouse pressed left at (107, 156)
Screenshot: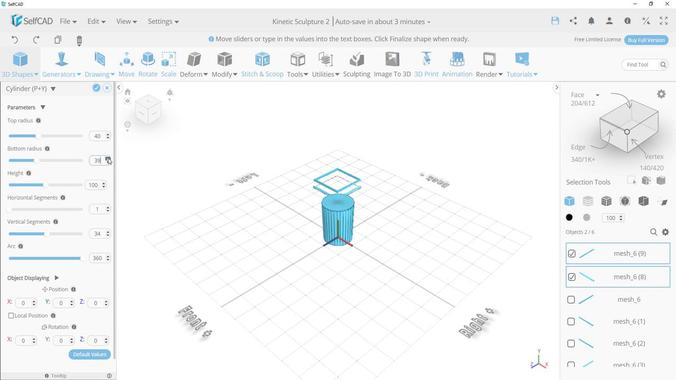 
Action: Mouse pressed left at (107, 156)
Screenshot: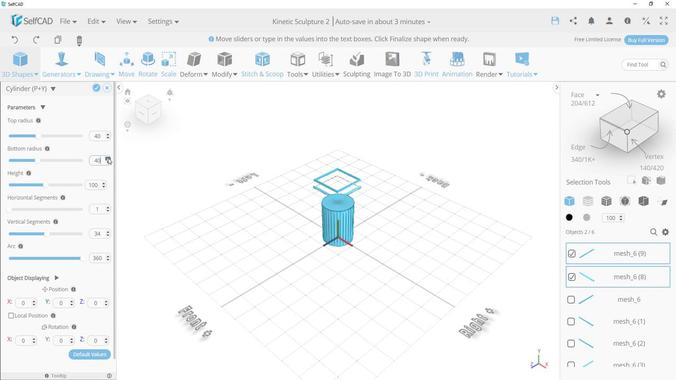 
Action: Mouse moved to (107, 160)
Screenshot: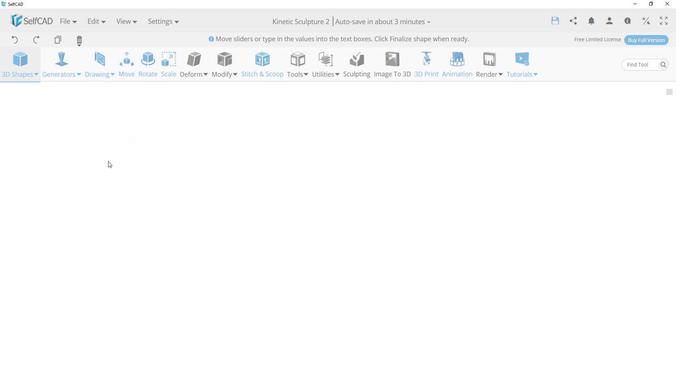 
Action: Mouse pressed left at (107, 160)
Screenshot: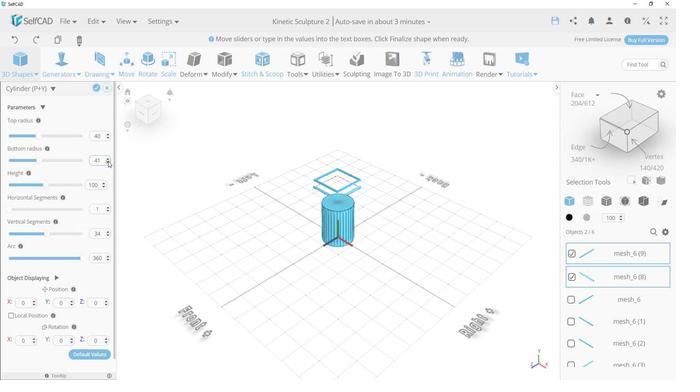 
Action: Mouse moved to (43, 185)
Screenshot: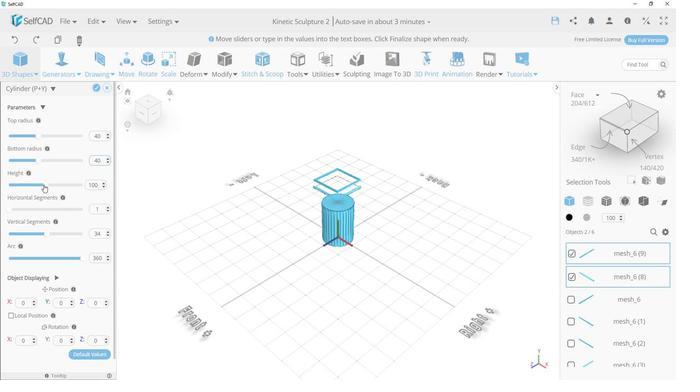 
Action: Mouse pressed left at (43, 185)
Screenshot: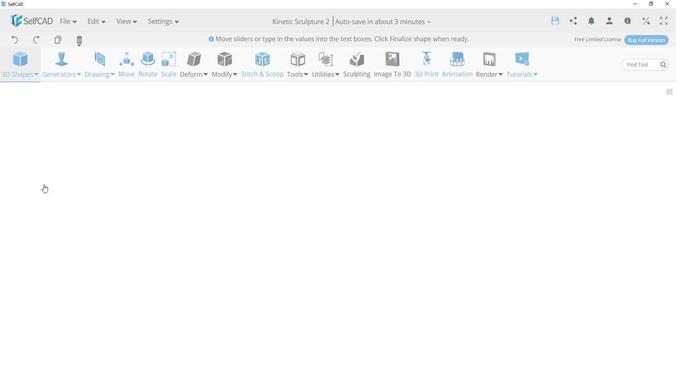 
Action: Mouse moved to (103, 187)
Screenshot: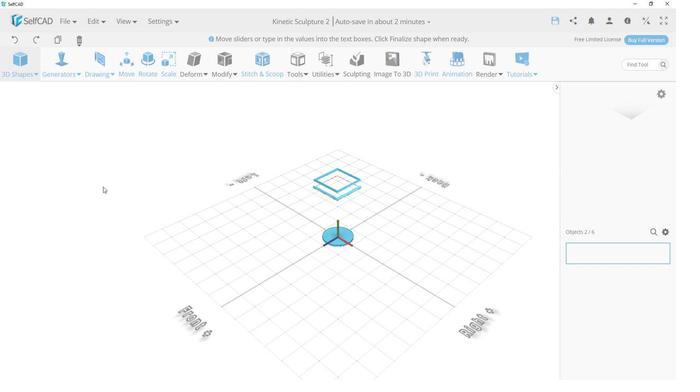 
Action: Mouse pressed left at (103, 187)
Screenshot: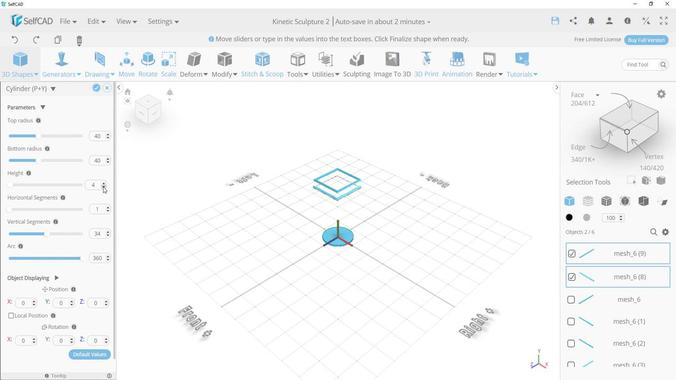 
Action: Mouse moved to (95, 83)
Screenshot: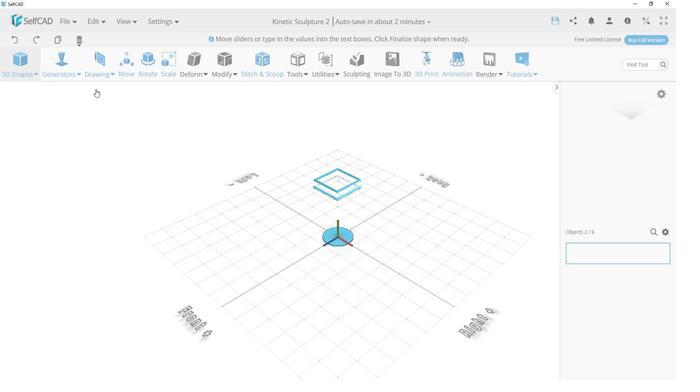 
Action: Mouse pressed left at (95, 83)
Screenshot: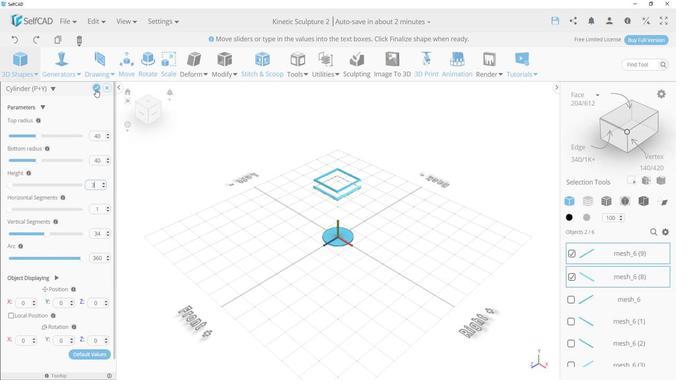 
Action: Mouse moved to (626, 115)
Screenshot: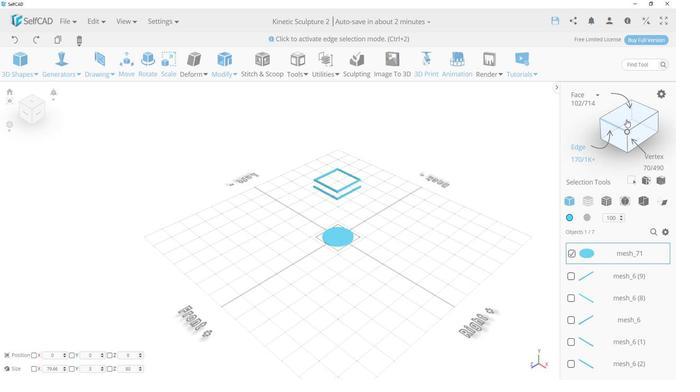 
Action: Mouse pressed left at (626, 115)
Screenshot: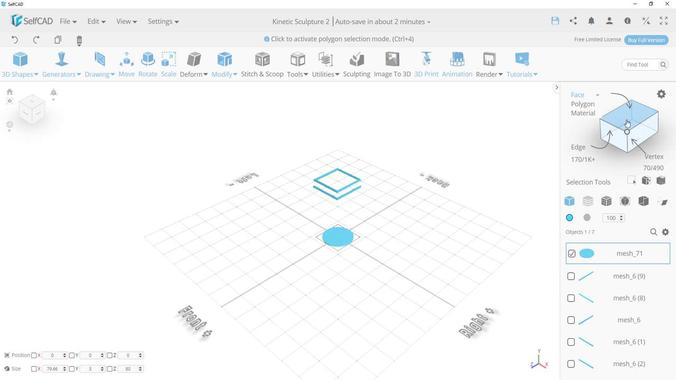 
Action: Mouse moved to (584, 101)
Screenshot: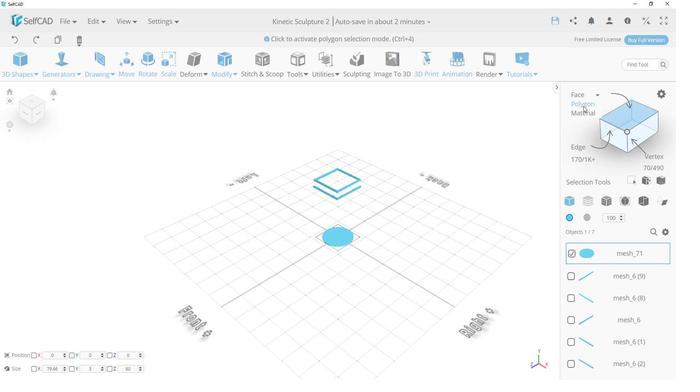 
Action: Mouse pressed left at (584, 101)
Screenshot: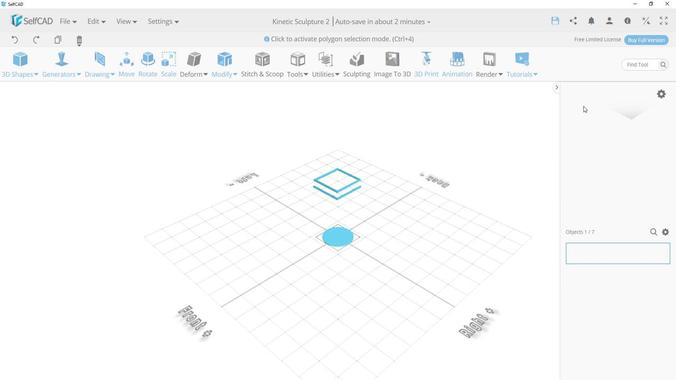 
Action: Mouse moved to (383, 225)
Screenshot: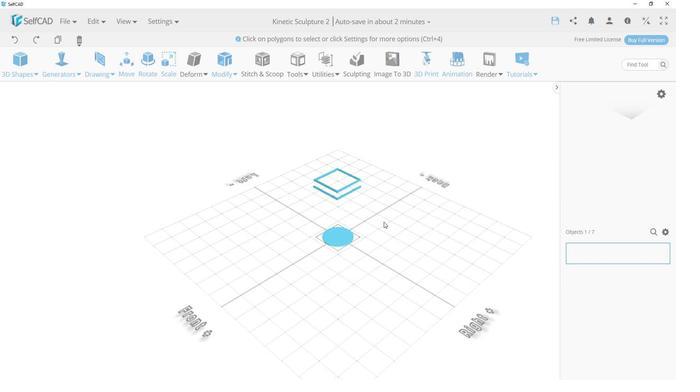 
Action: Mouse scrolled (383, 225) with delta (0, 0)
Screenshot: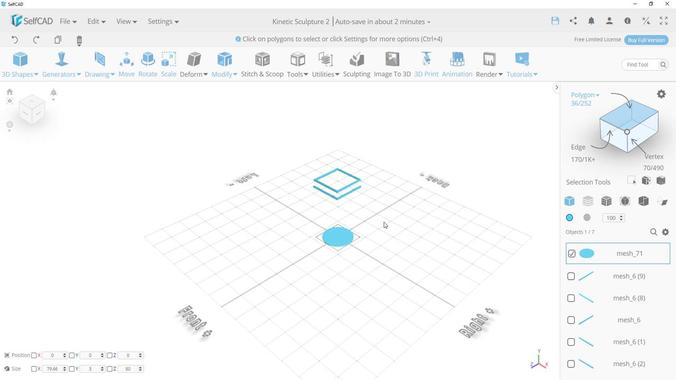 
Action: Mouse scrolled (383, 225) with delta (0, 0)
Screenshot: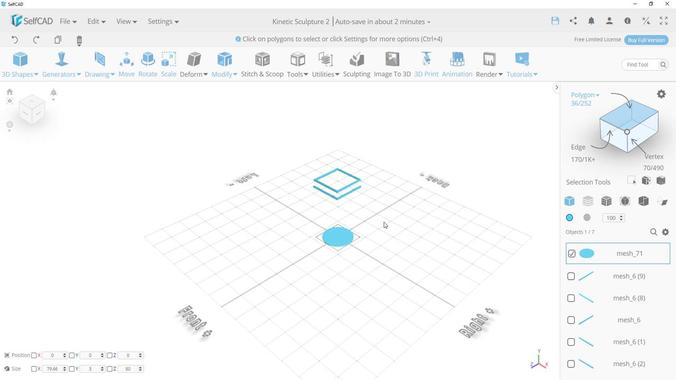 
Action: Mouse scrolled (383, 225) with delta (0, 0)
Screenshot: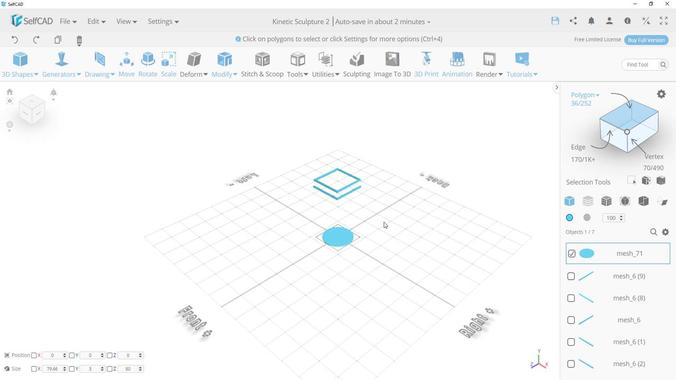 
Action: Mouse scrolled (383, 225) with delta (0, 0)
Screenshot: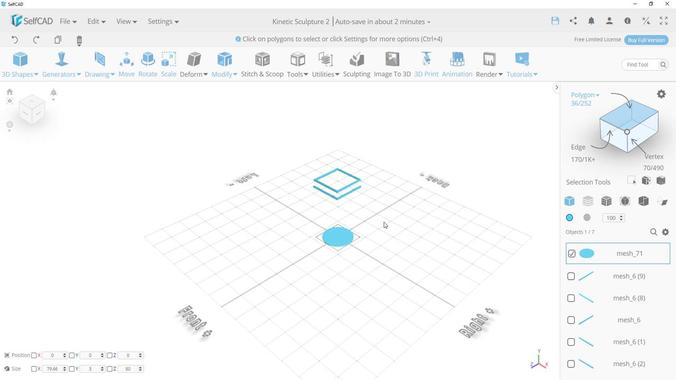 
Action: Mouse scrolled (383, 225) with delta (0, 0)
Screenshot: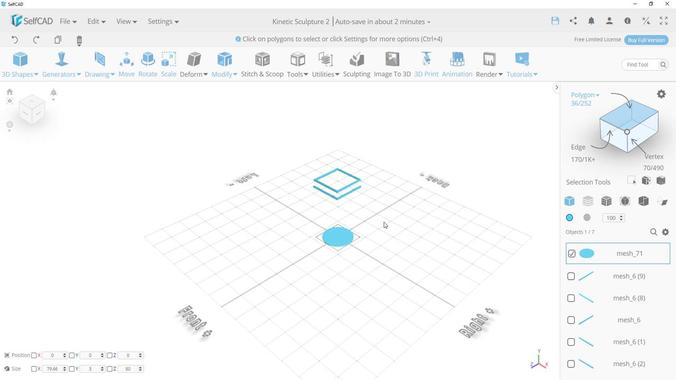 
Action: Mouse scrolled (383, 225) with delta (0, 0)
Screenshot: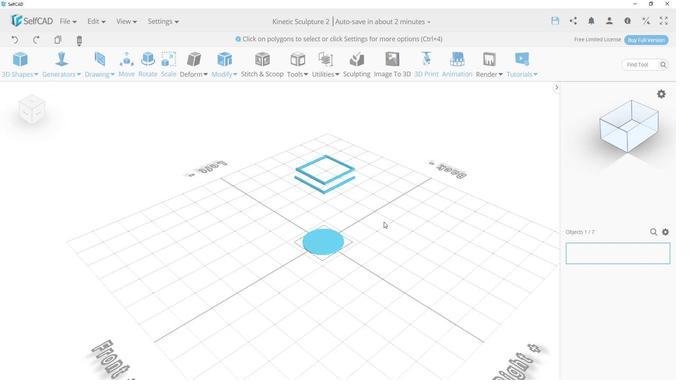 
Action: Mouse scrolled (383, 225) with delta (0, 0)
Screenshot: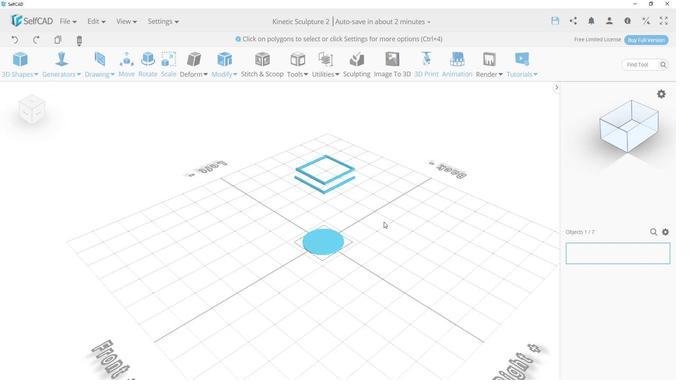 
Action: Mouse scrolled (383, 225) with delta (0, 0)
Screenshot: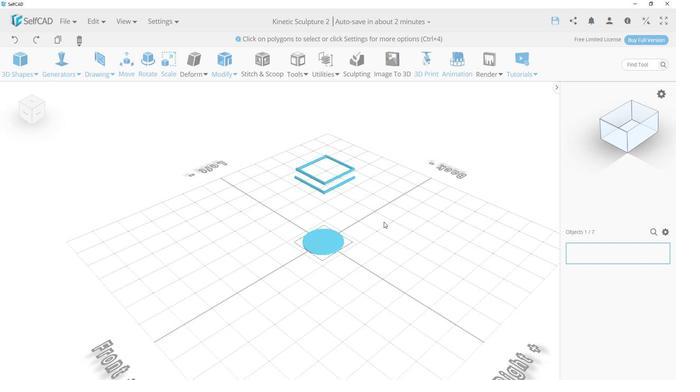 
Action: Mouse scrolled (383, 225) with delta (0, 0)
Screenshot: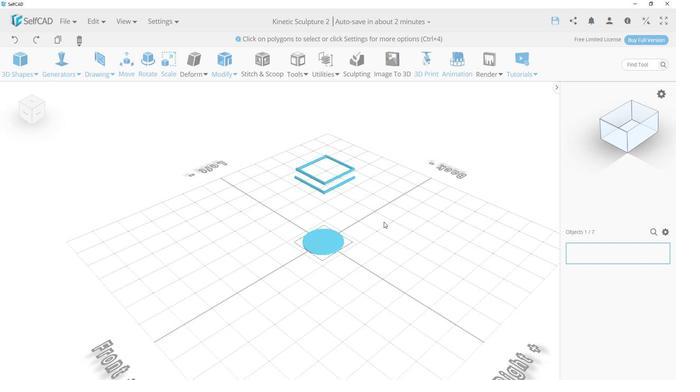 
Action: Mouse scrolled (383, 225) with delta (0, 0)
Screenshot: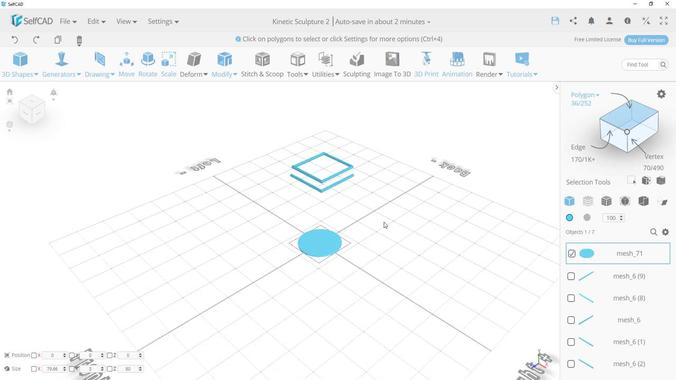 
Action: Mouse scrolled (383, 225) with delta (0, 0)
Screenshot: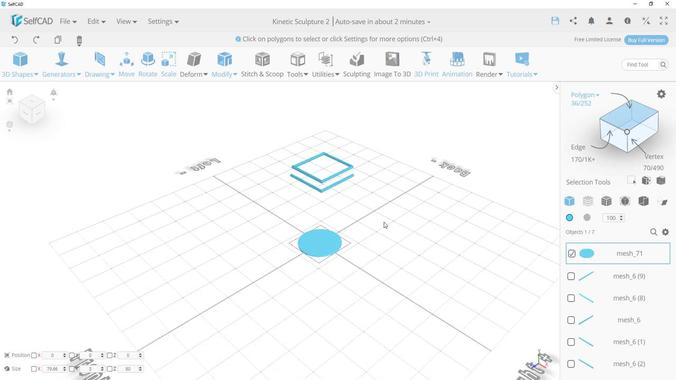 
Action: Mouse moved to (301, 259)
Screenshot: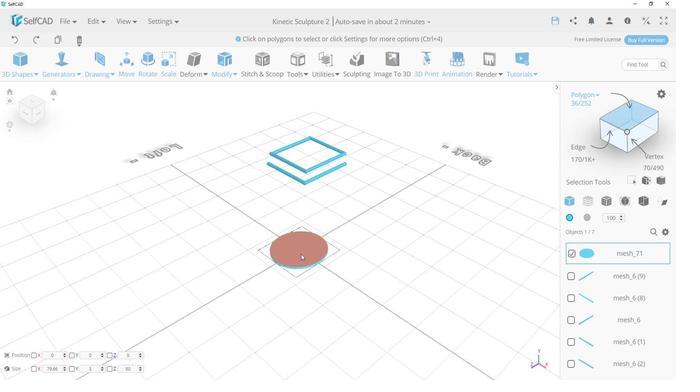 
Action: Mouse pressed left at (301, 259)
Screenshot: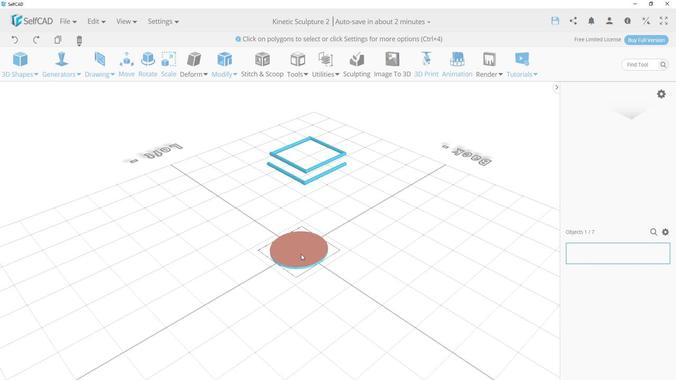 
Action: Mouse moved to (299, 313)
Screenshot: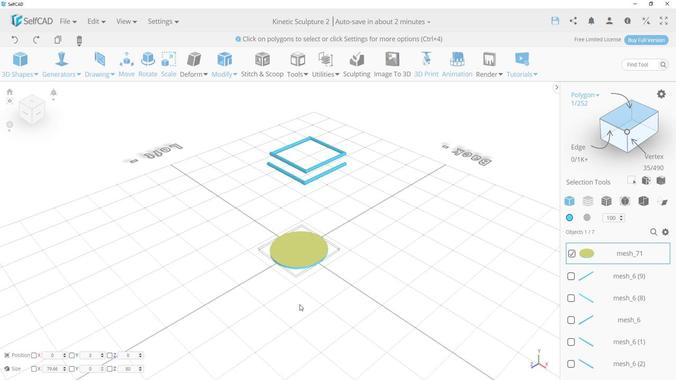 
Action: Mouse pressed left at (299, 313)
Screenshot: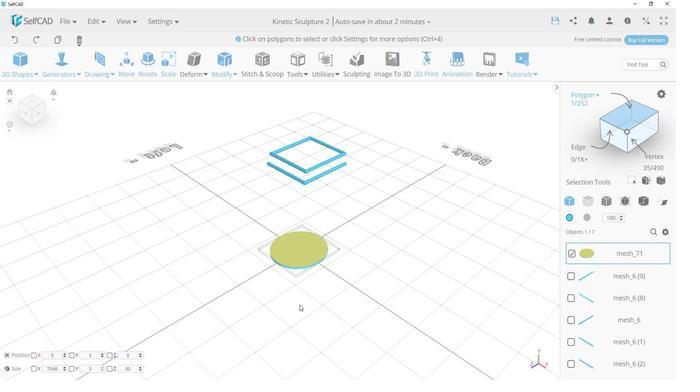 
Action: Mouse moved to (300, 253)
Screenshot: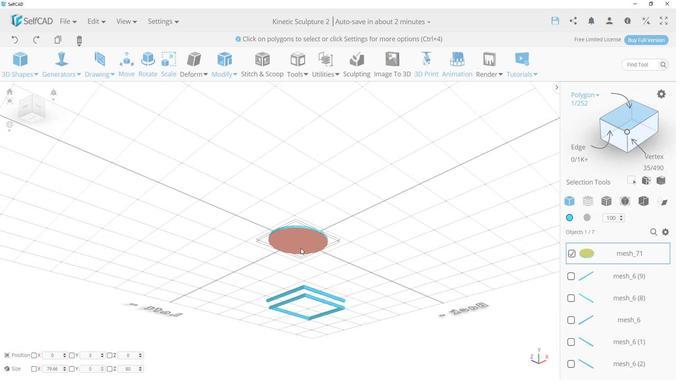
Action: Mouse pressed left at (300, 253)
Screenshot: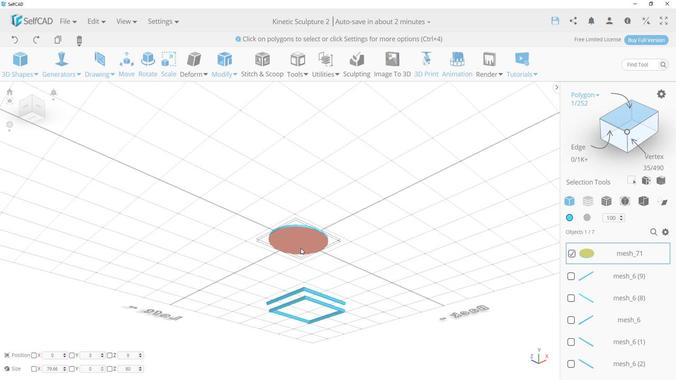 
Action: Mouse moved to (350, 183)
Screenshot: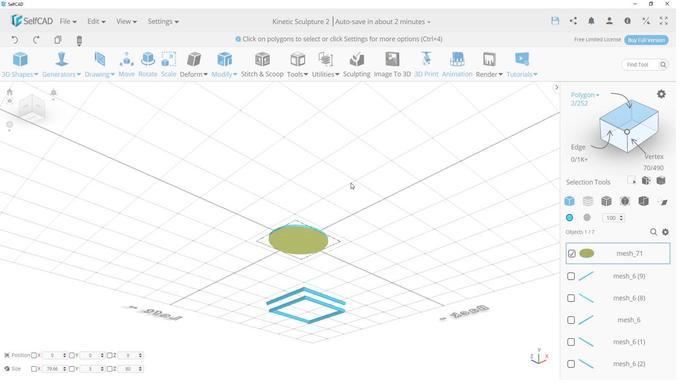 
Action: Mouse pressed left at (350, 183)
Screenshot: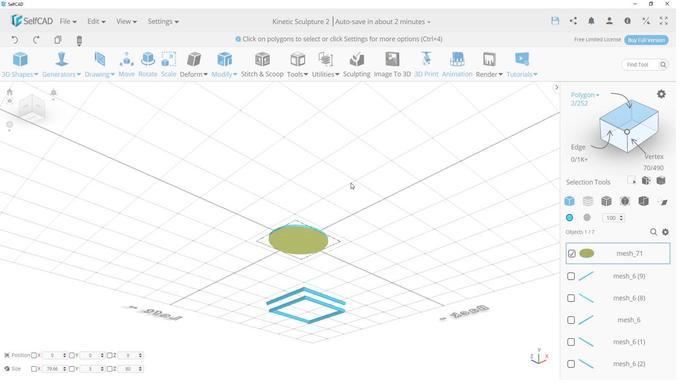 
Action: Mouse moved to (343, 232)
Screenshot: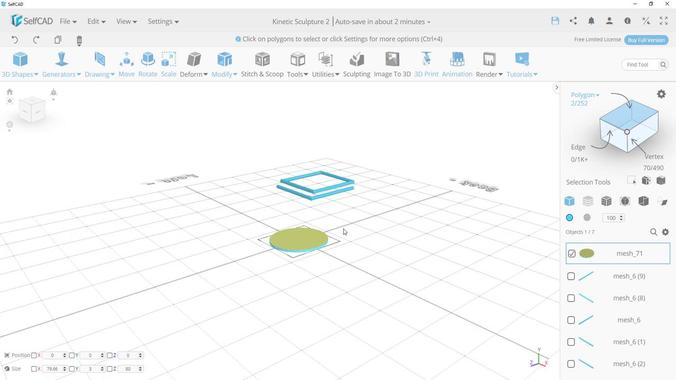 
Action: Key pressed <Key.delete><Key.enter>
Screenshot: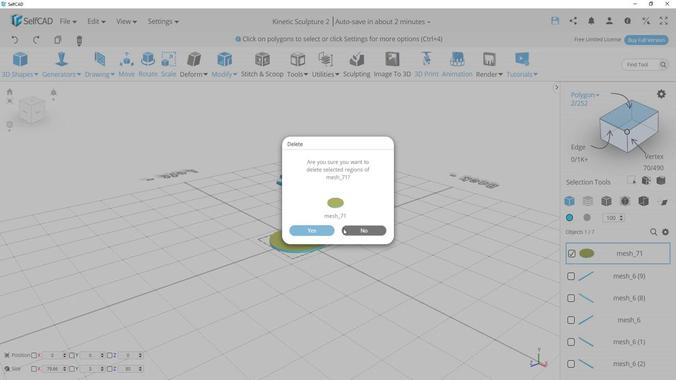 
Action: Mouse moved to (16, 379)
Screenshot: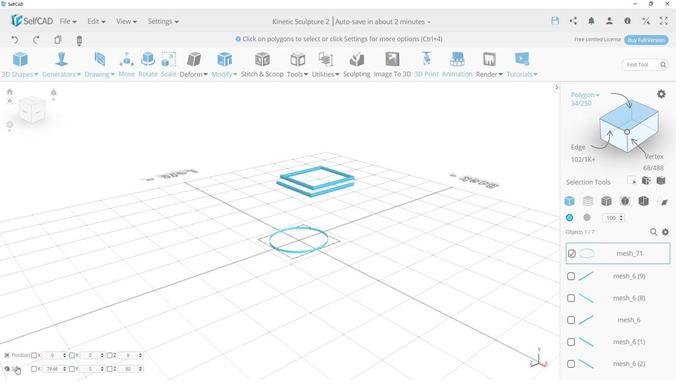 
Action: Mouse pressed left at (16, 379)
Screenshot: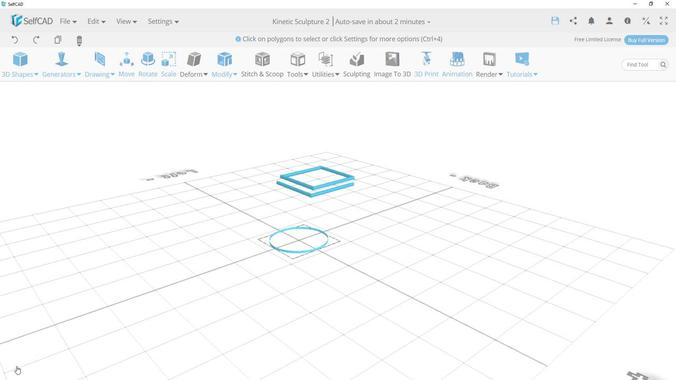 
Action: Mouse moved to (215, 303)
Screenshot: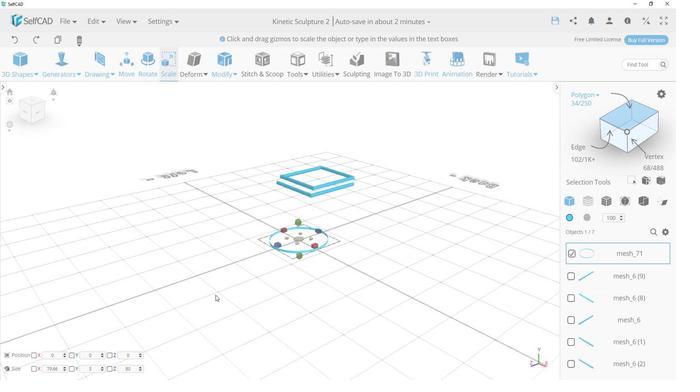 
Action: Mouse pressed left at (215, 303)
Screenshot: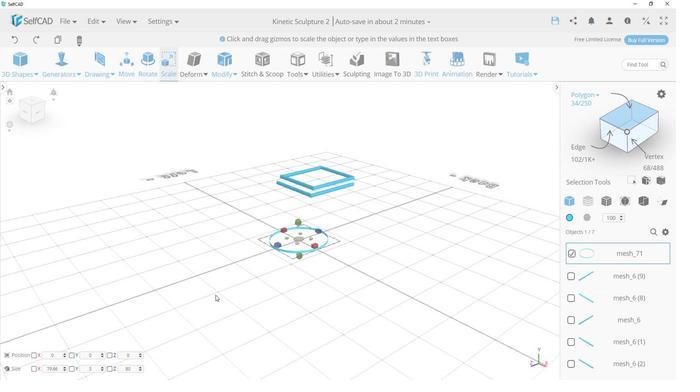 
Action: Mouse moved to (322, 225)
Screenshot: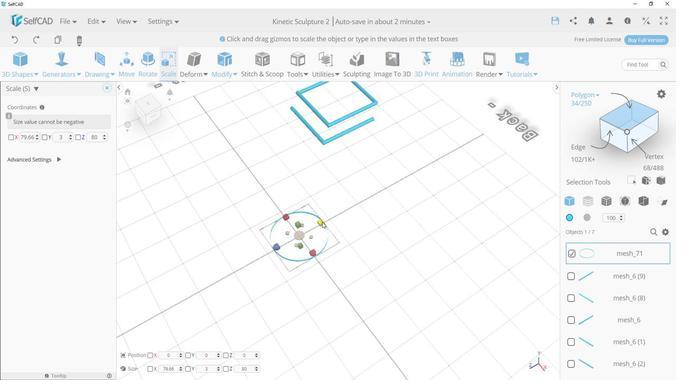 
Action: Mouse pressed left at (322, 225)
Screenshot: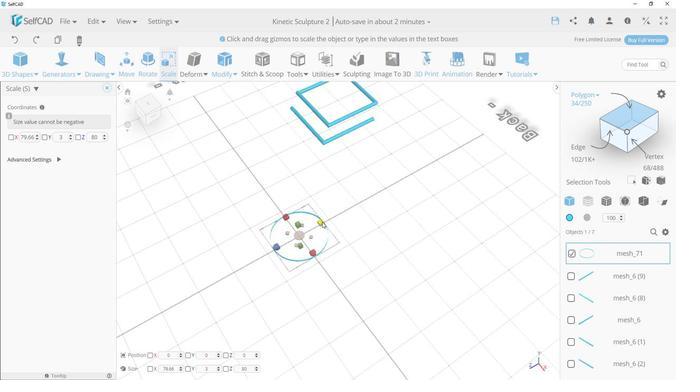 
Action: Mouse moved to (228, 55)
Screenshot: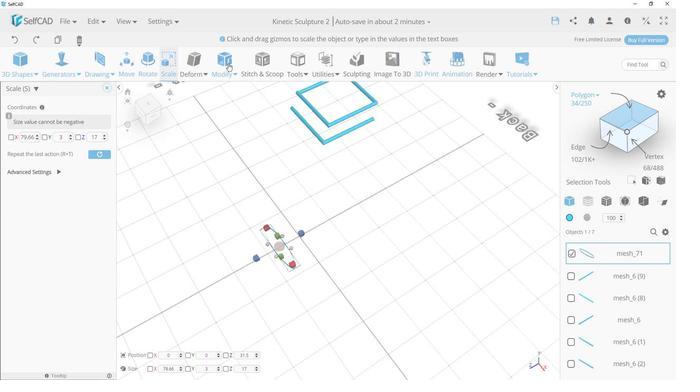
Action: Mouse pressed left at (228, 55)
Screenshot: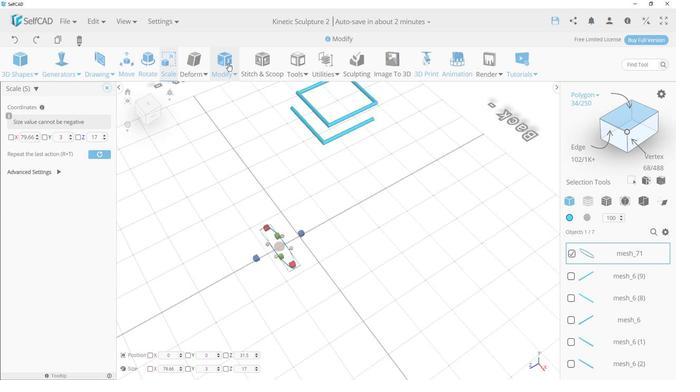 
Action: Mouse moved to (239, 140)
Screenshot: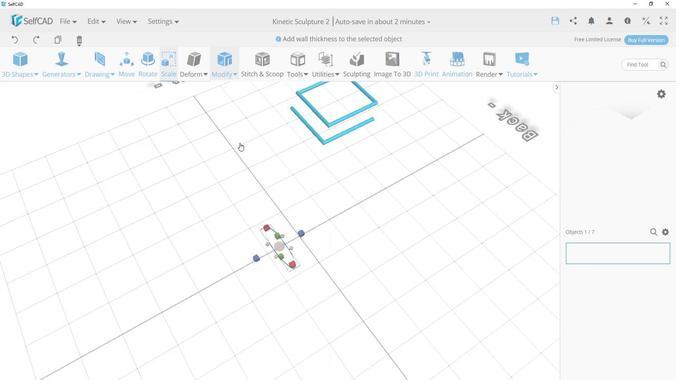 
Action: Mouse pressed left at (239, 140)
Screenshot: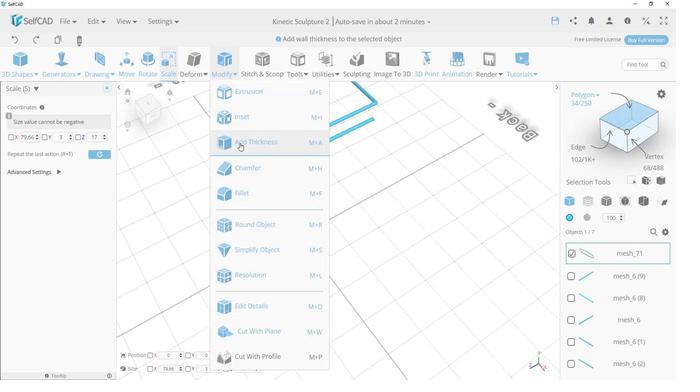 
Action: Mouse moved to (106, 109)
Screenshot: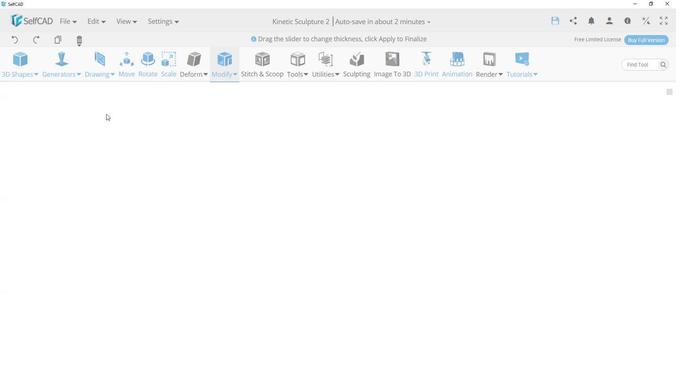 
Action: Mouse pressed left at (106, 109)
Screenshot: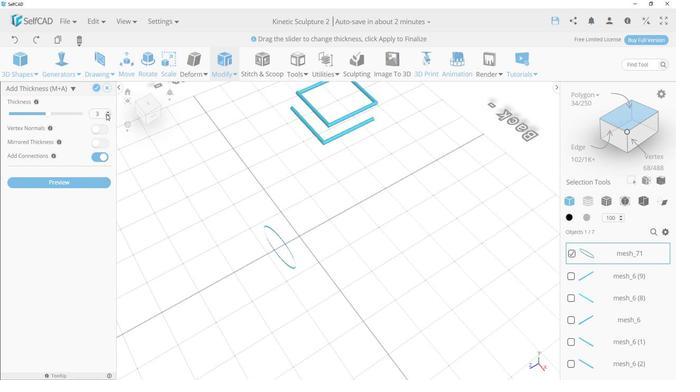
Action: Mouse moved to (106, 112)
Screenshot: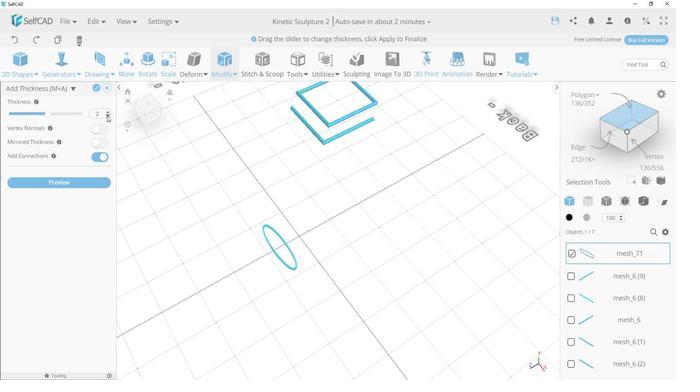 
Action: Mouse pressed left at (106, 112)
Screenshot: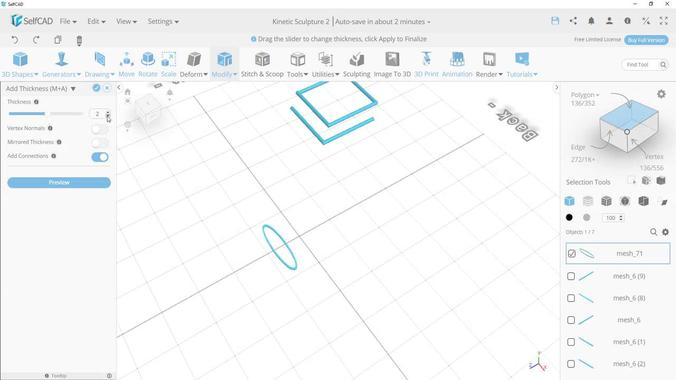 
Action: Mouse moved to (94, 81)
Screenshot: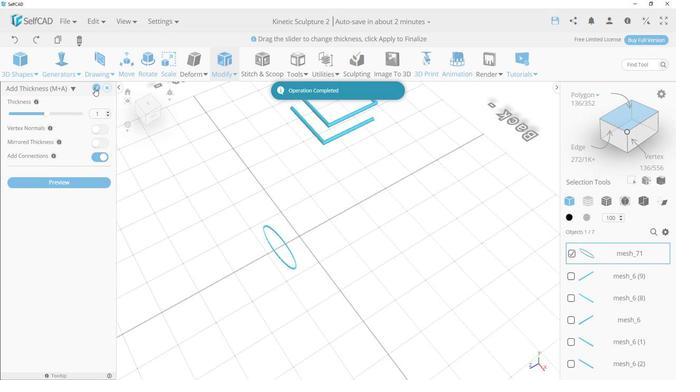 
Action: Mouse pressed left at (94, 81)
Screenshot: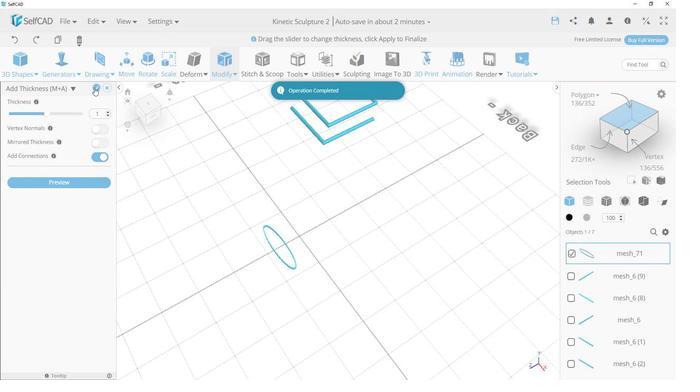 
Action: Mouse moved to (215, 210)
Screenshot: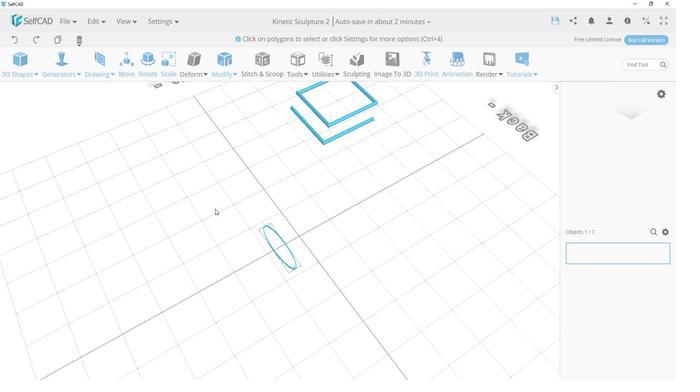 
Action: Mouse pressed left at (215, 210)
Screenshot: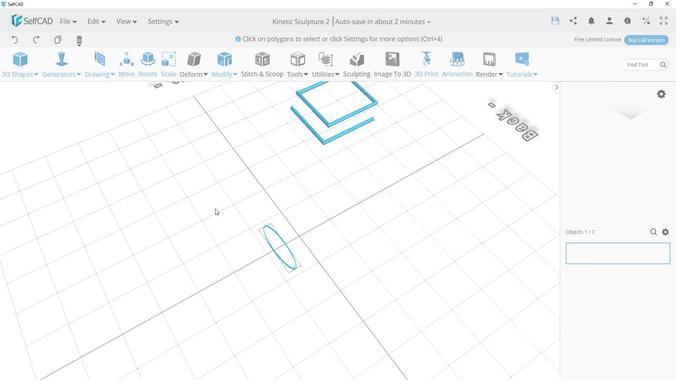 
Action: Mouse moved to (145, 63)
Screenshot: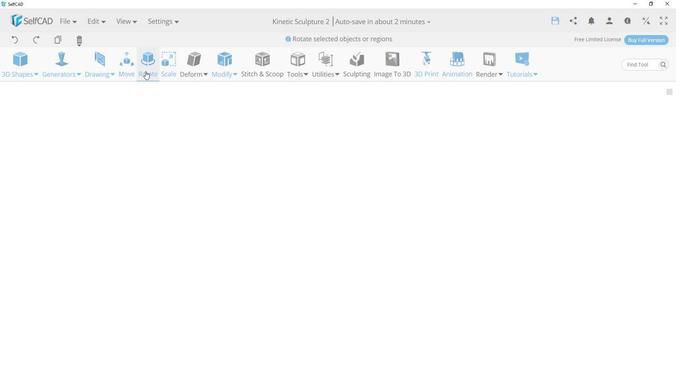 
Action: Mouse pressed left at (145, 63)
Screenshot: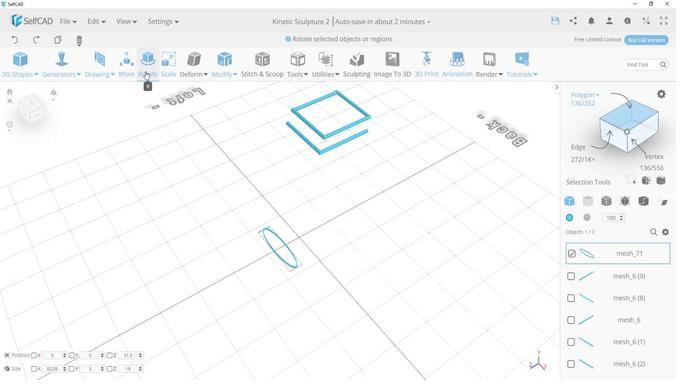 
Action: Mouse moved to (282, 246)
Screenshot: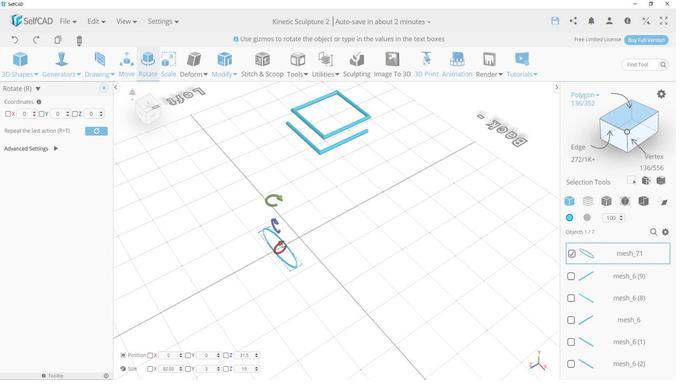 
Action: Mouse pressed left at (282, 246)
Screenshot: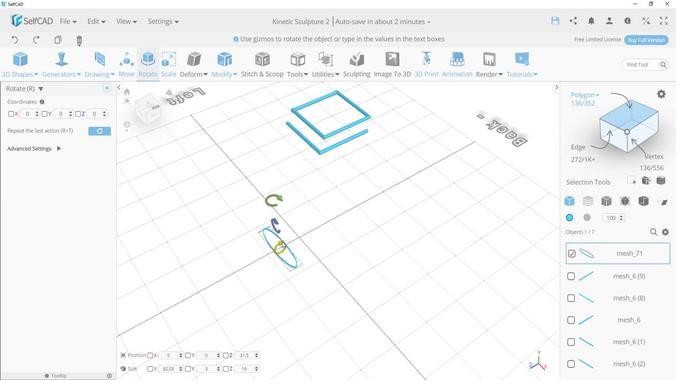 
Action: Mouse moved to (290, 235)
Screenshot: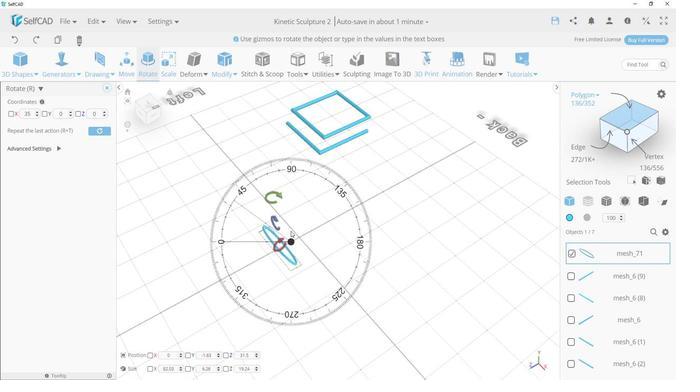 
Action: Mouse pressed left at (290, 235)
Screenshot: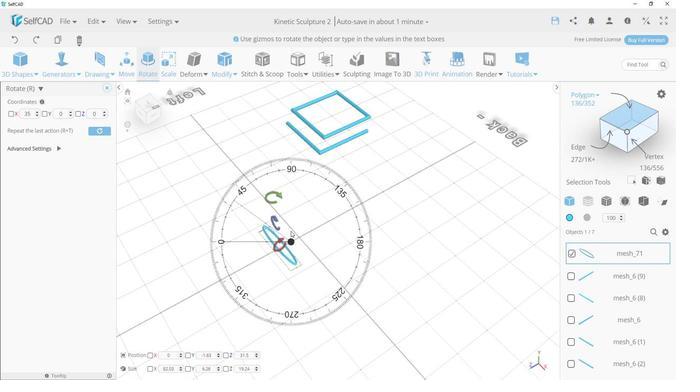 
Action: Mouse moved to (290, 234)
Screenshot: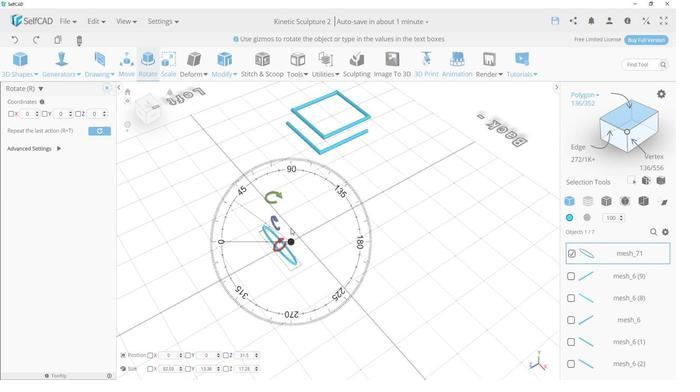 
Action: Mouse pressed left at (290, 234)
Screenshot: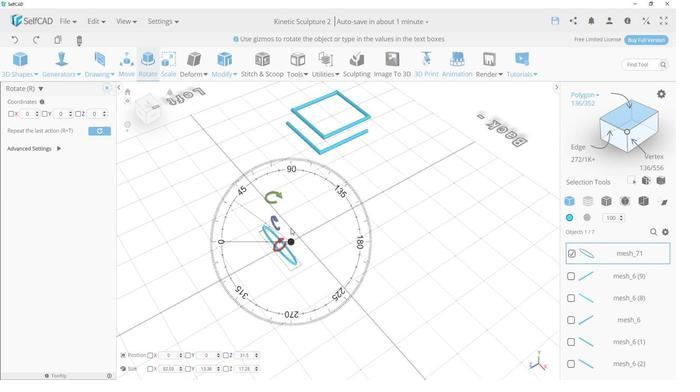 
Action: Mouse moved to (234, 281)
Screenshot: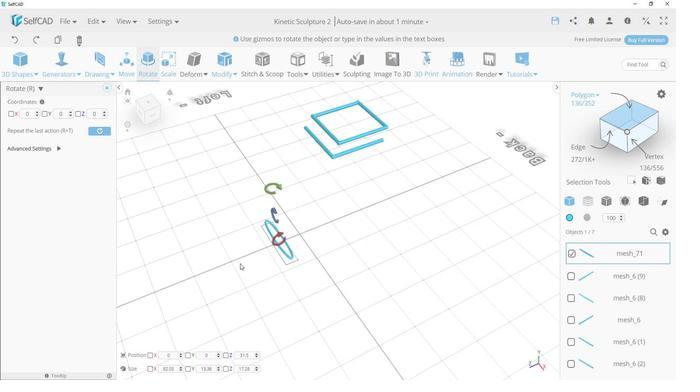 
Action: Mouse pressed left at (234, 281)
Screenshot: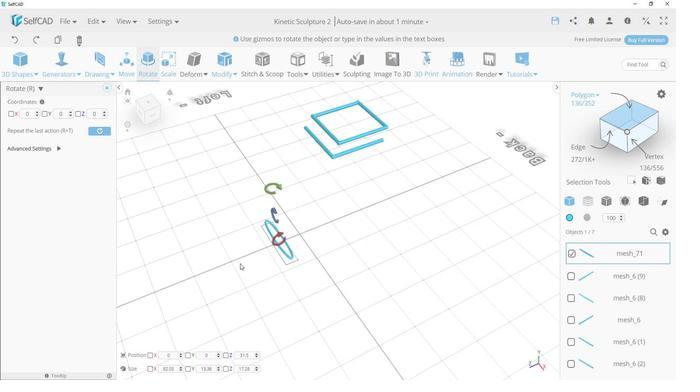 
Action: Mouse moved to (268, 248)
Screenshot: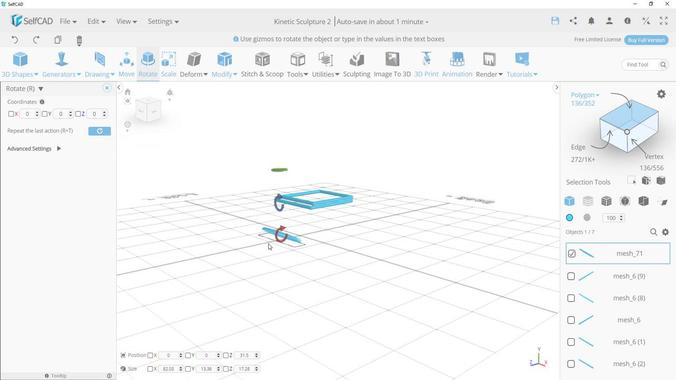 
Action: Key pressed ctrl+Z
Screenshot: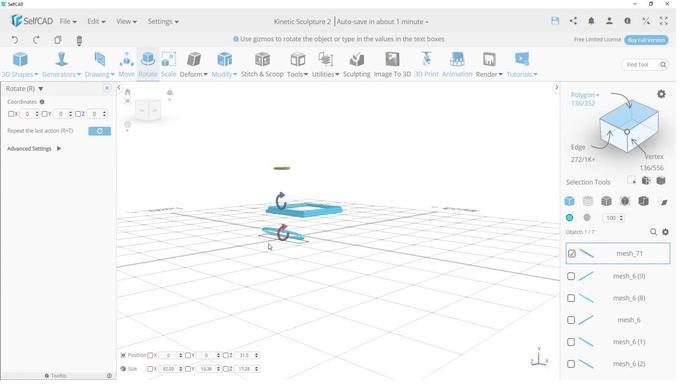 
Action: Mouse moved to (283, 234)
Screenshot: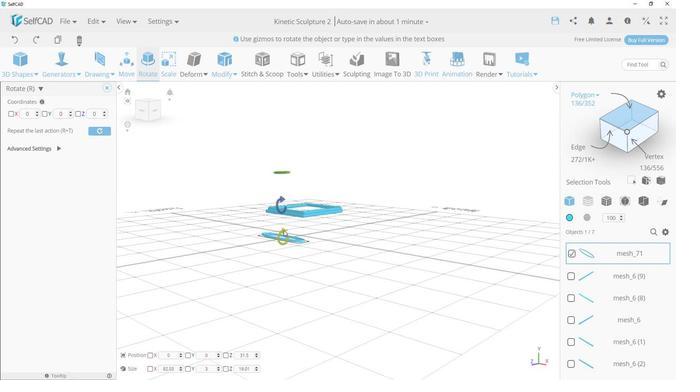 
Action: Mouse pressed left at (283, 234)
Screenshot: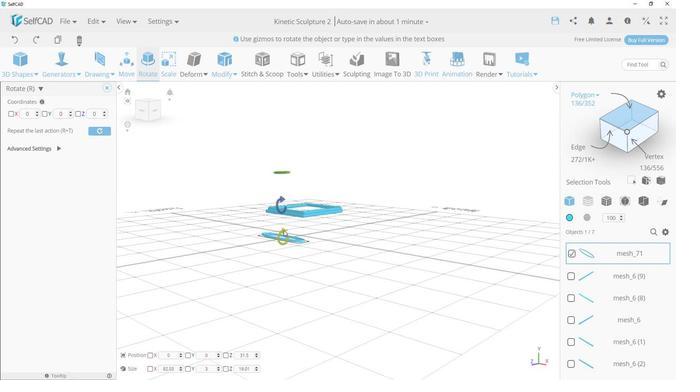 
Action: Mouse moved to (262, 270)
Screenshot: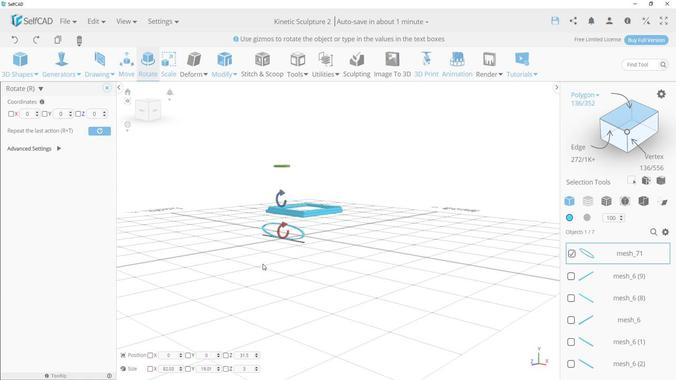 
Action: Mouse pressed left at (262, 270)
Screenshot: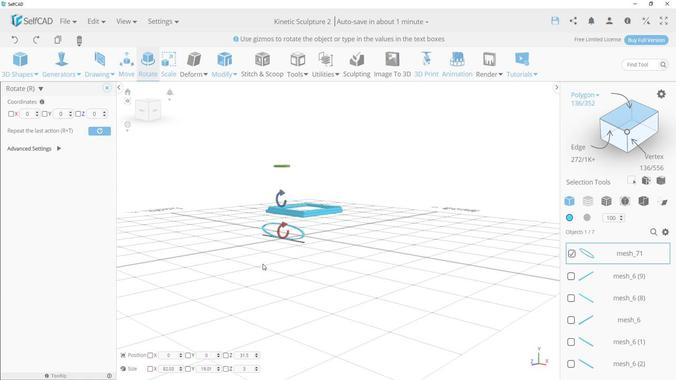 
Action: Mouse moved to (282, 188)
Screenshot: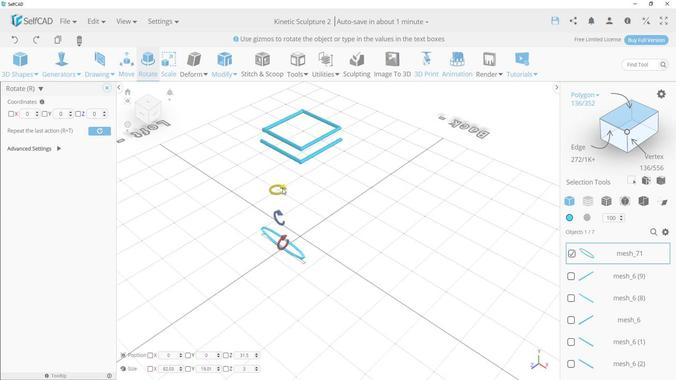 
Action: Mouse pressed left at (282, 188)
Screenshot: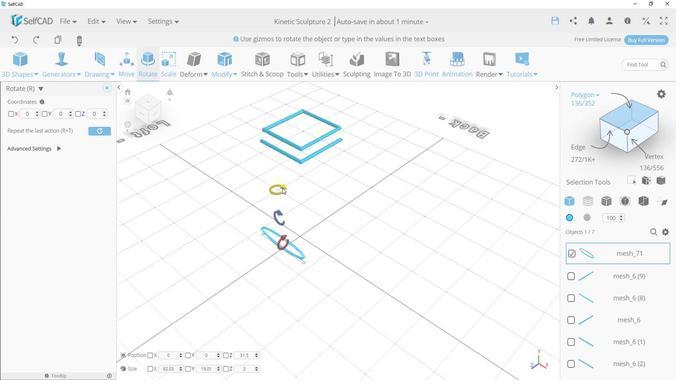 
Action: Mouse moved to (204, 281)
Screenshot: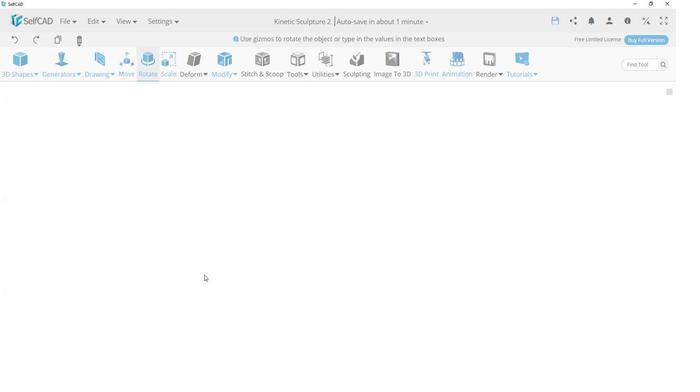 
Action: Mouse pressed left at (204, 281)
Screenshot: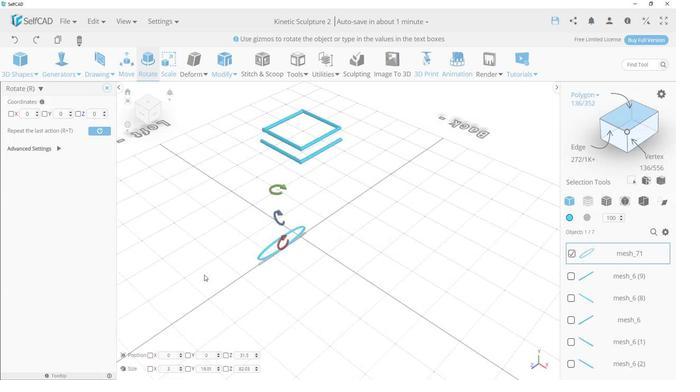 
Action: Mouse moved to (122, 57)
Screenshot: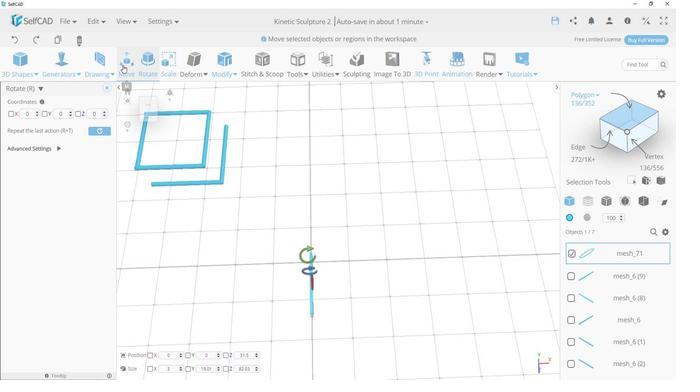 
Action: Mouse pressed left at (122, 57)
Screenshot: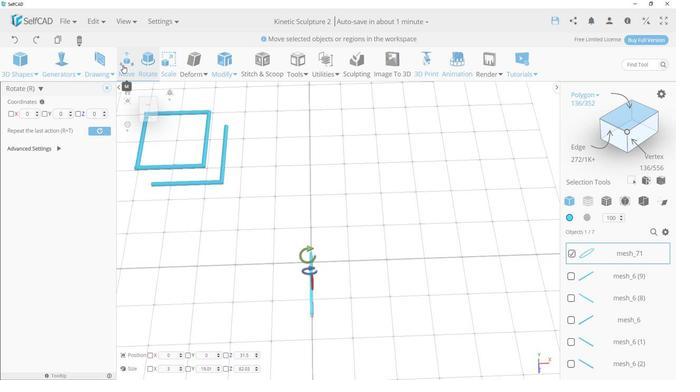 
Action: Mouse moved to (286, 293)
Screenshot: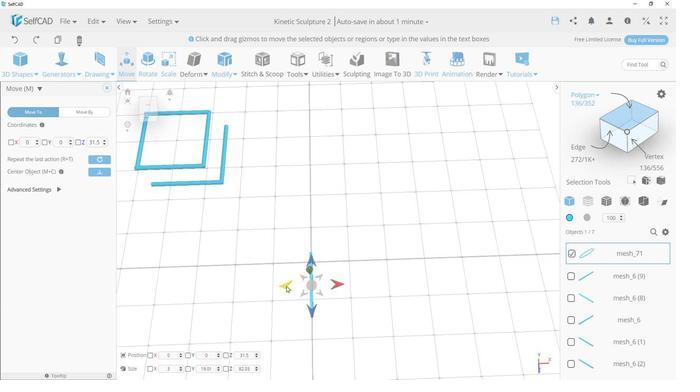 
Action: Mouse pressed left at (286, 293)
Screenshot: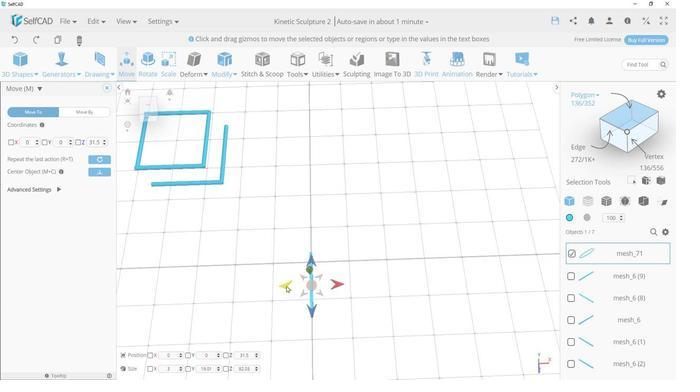 
Action: Mouse moved to (147, 271)
Screenshot: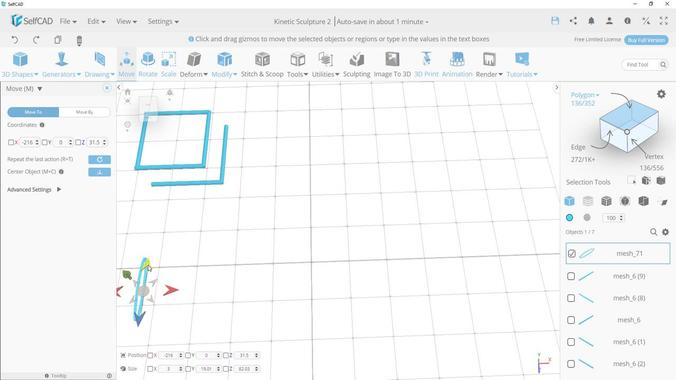 
Action: Mouse pressed left at (147, 271)
Screenshot: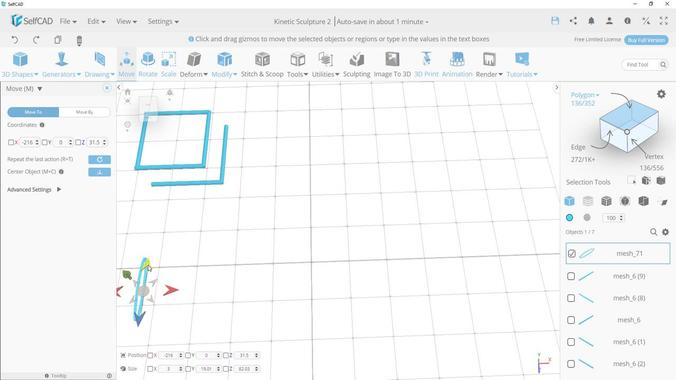 
Action: Mouse moved to (151, 61)
Screenshot: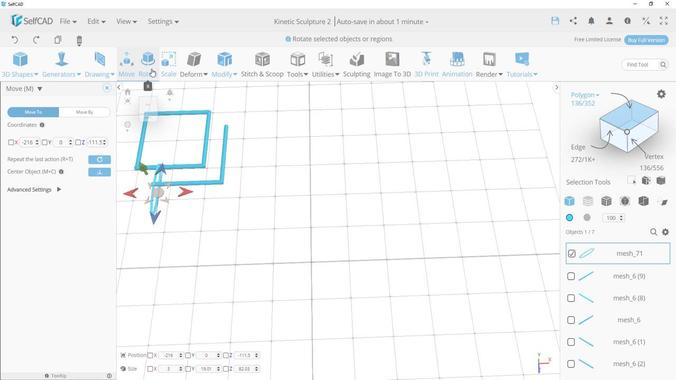 
Action: Mouse pressed left at (151, 61)
Screenshot: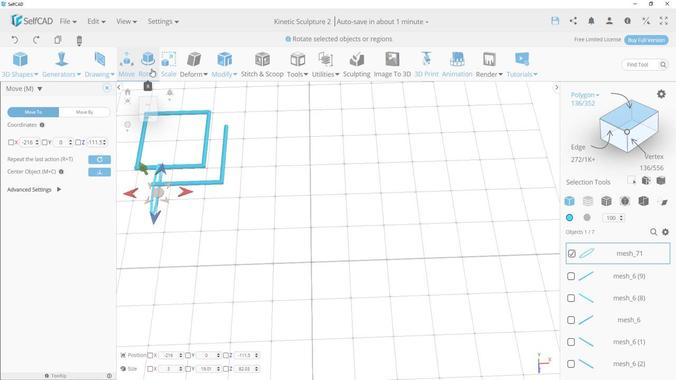
Action: Mouse moved to (133, 136)
Screenshot: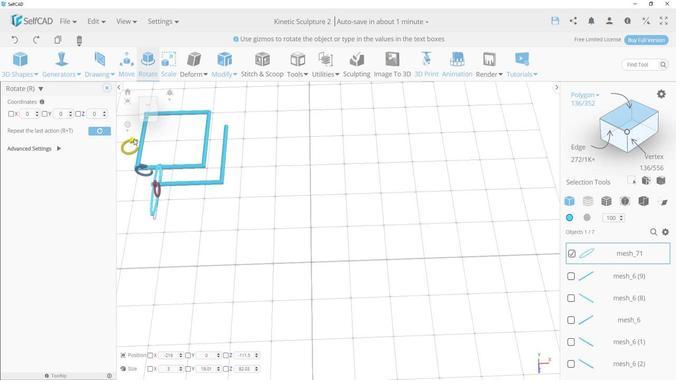 
Action: Mouse pressed left at (133, 136)
Screenshot: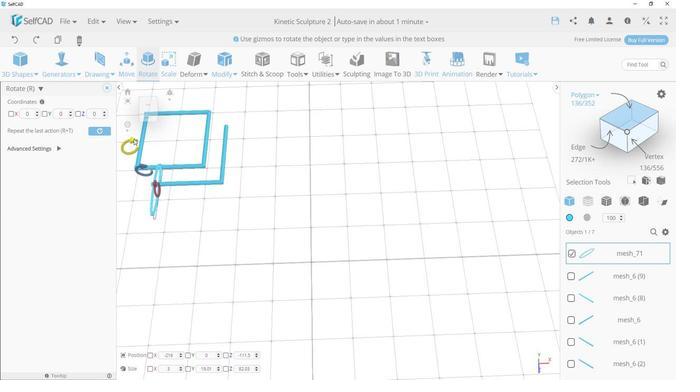 
Action: Mouse moved to (178, 229)
Screenshot: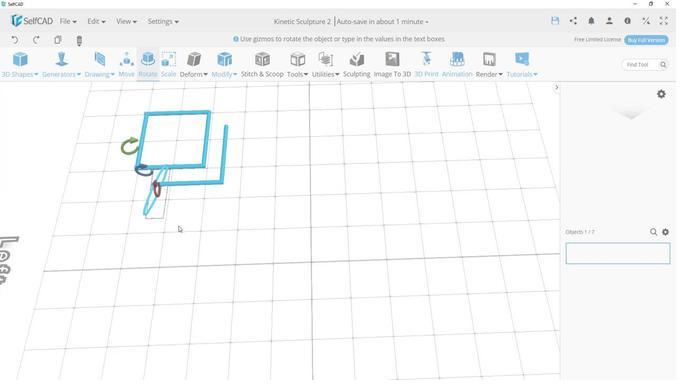 
Action: Mouse pressed left at (178, 229)
Screenshot: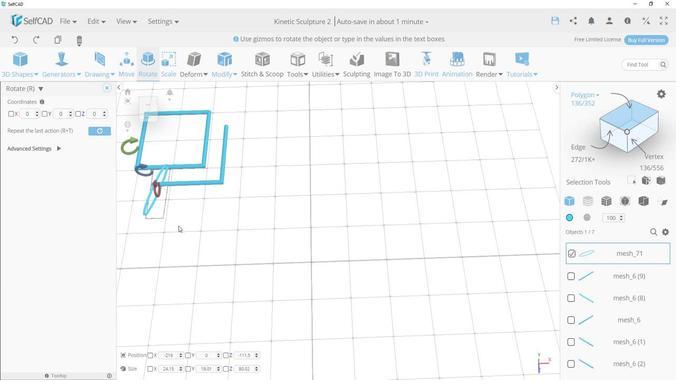 
Action: Mouse moved to (140, 107)
Screenshot: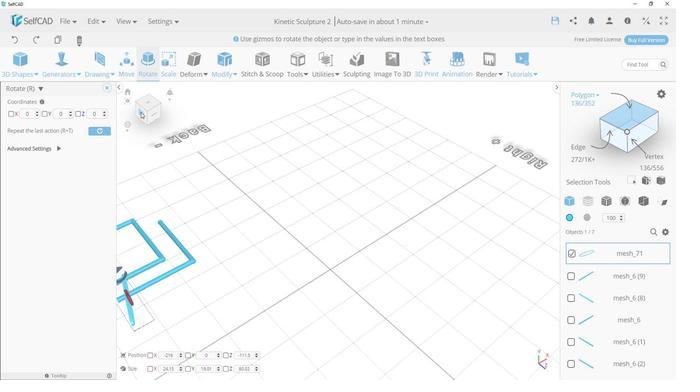
Action: Mouse pressed left at (140, 107)
Screenshot: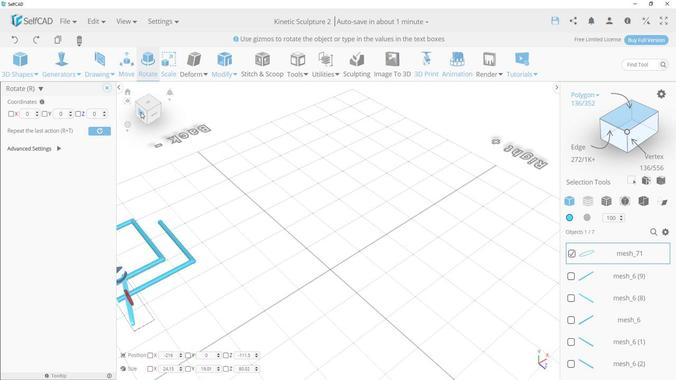
Action: Mouse moved to (389, 179)
Screenshot: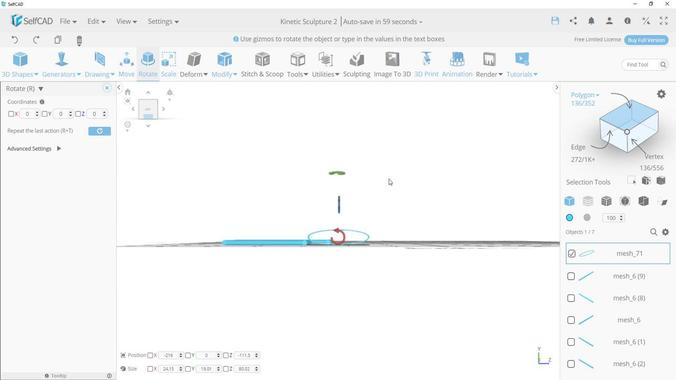 
Action: Mouse pressed left at (389, 179)
Screenshot: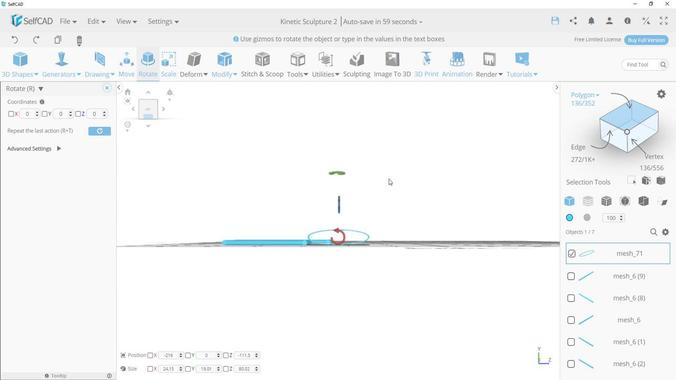 
Action: Mouse moved to (125, 62)
Screenshot: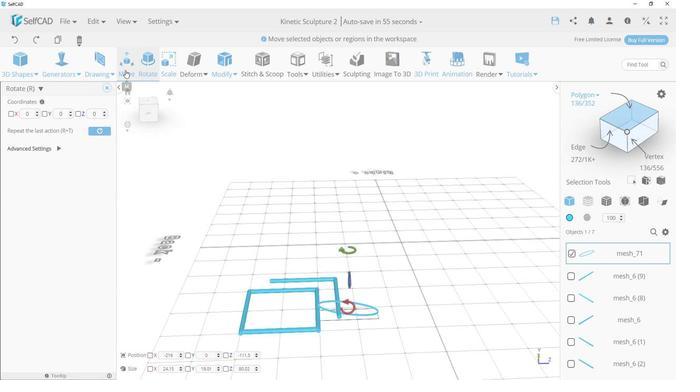 
Action: Mouse pressed left at (125, 62)
Screenshot: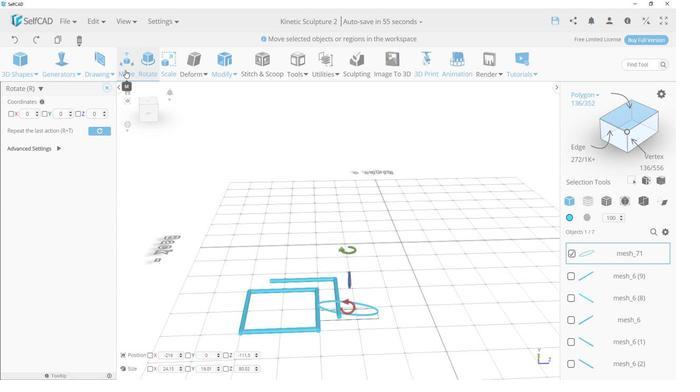 
Action: Mouse moved to (322, 325)
Screenshot: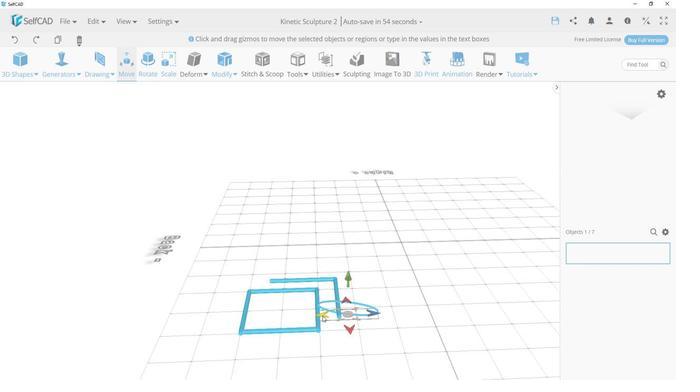 
Action: Mouse pressed left at (322, 325)
Screenshot: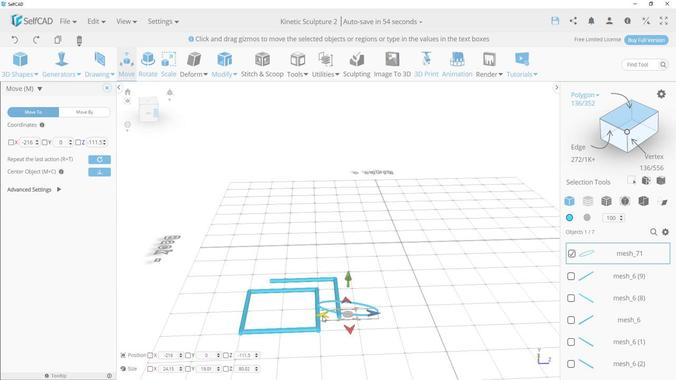 
Action: Mouse moved to (343, 339)
Screenshot: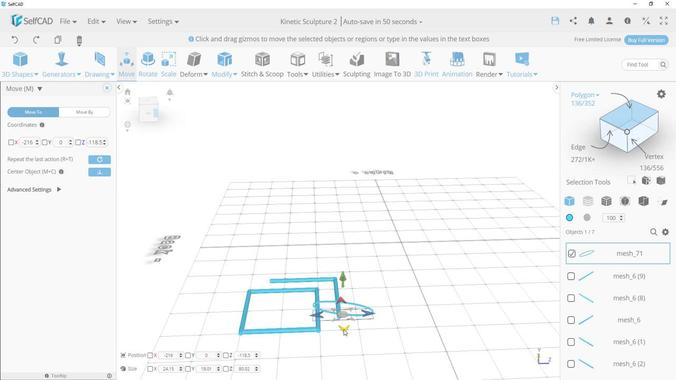 
Action: Mouse pressed left at (343, 339)
Screenshot: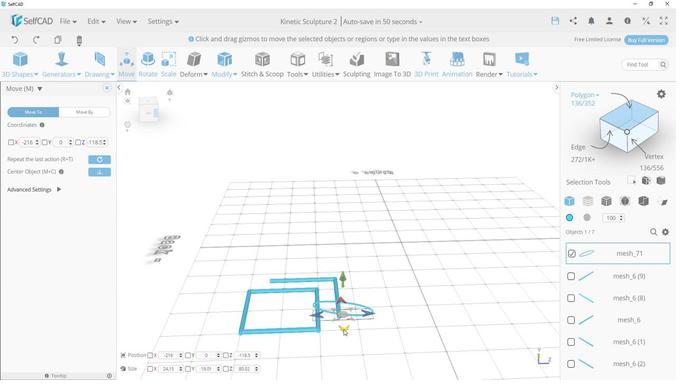 
Action: Mouse moved to (340, 357)
Screenshot: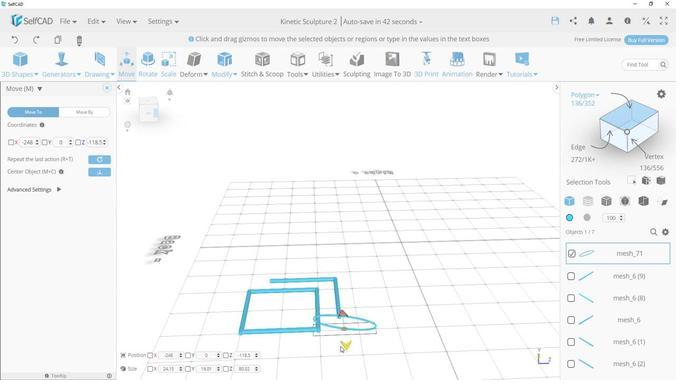 
Action: Mouse scrolled (340, 358) with delta (0, 0)
Screenshot: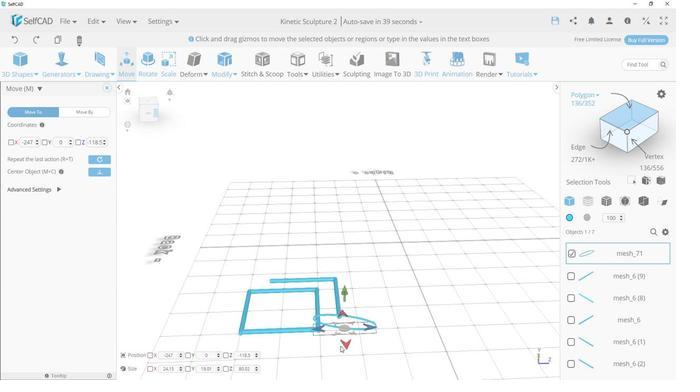 
Action: Mouse scrolled (340, 358) with delta (0, 0)
Screenshot: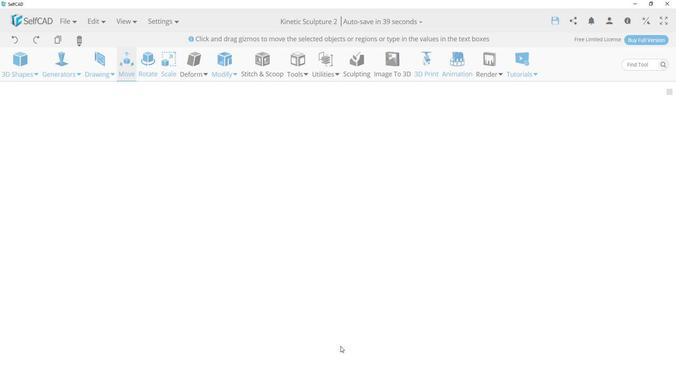 
Action: Mouse scrolled (340, 358) with delta (0, 0)
Screenshot: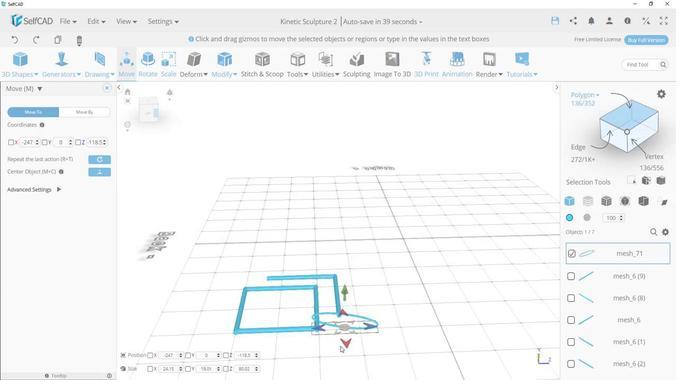 
Action: Mouse scrolled (340, 358) with delta (0, 0)
Screenshot: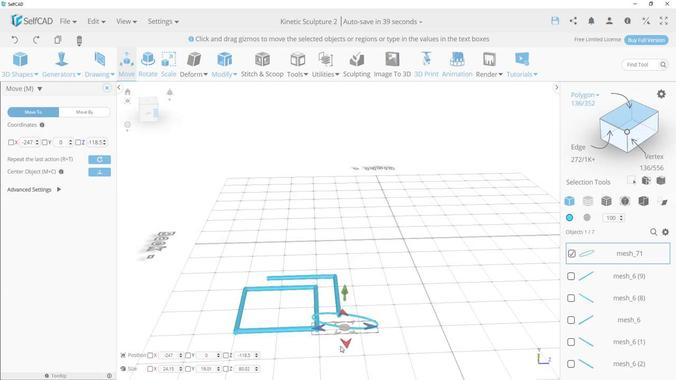 
Action: Mouse scrolled (340, 358) with delta (0, 0)
Screenshot: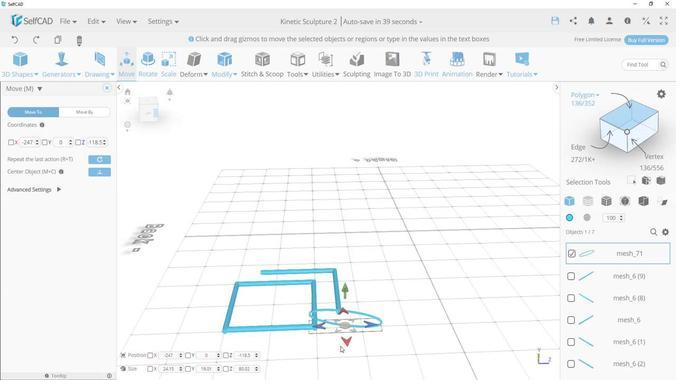 
Action: Mouse scrolled (340, 358) with delta (0, 0)
Screenshot: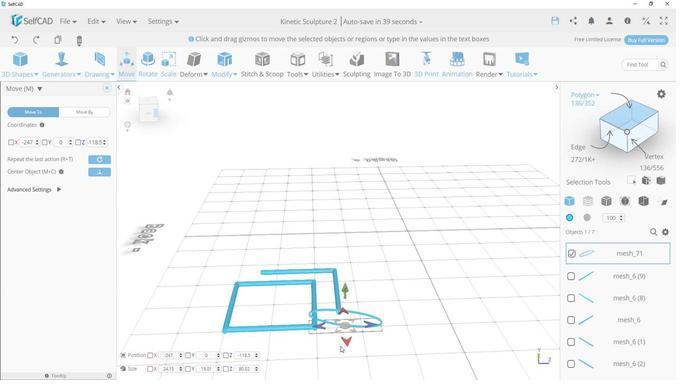 
Action: Mouse scrolled (340, 358) with delta (0, 0)
Screenshot: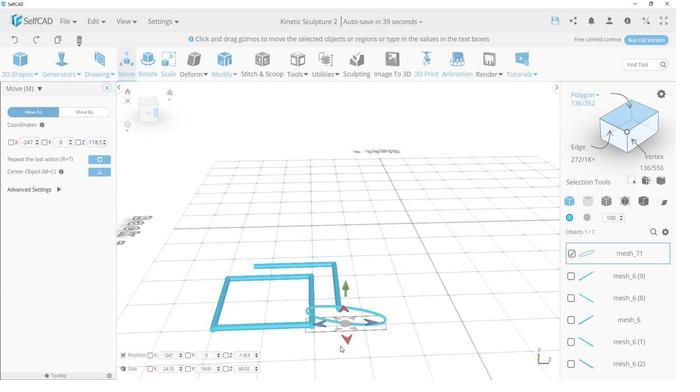 
Action: Mouse scrolled (340, 358) with delta (0, 0)
Screenshot: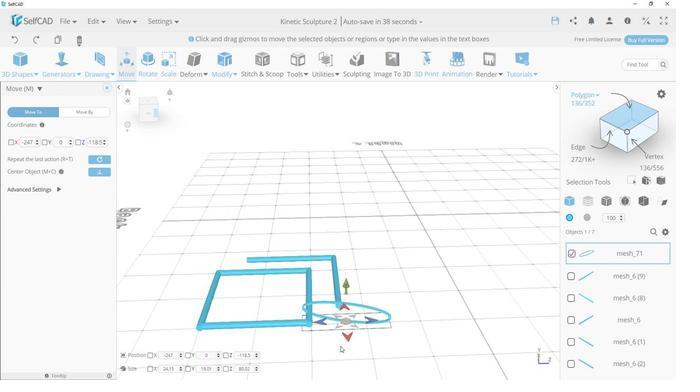 
Action: Mouse scrolled (340, 358) with delta (0, 0)
Screenshot: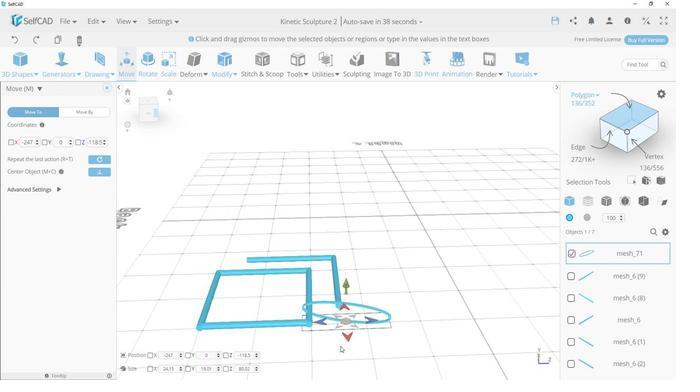 
Action: Mouse scrolled (340, 358) with delta (0, 0)
Screenshot: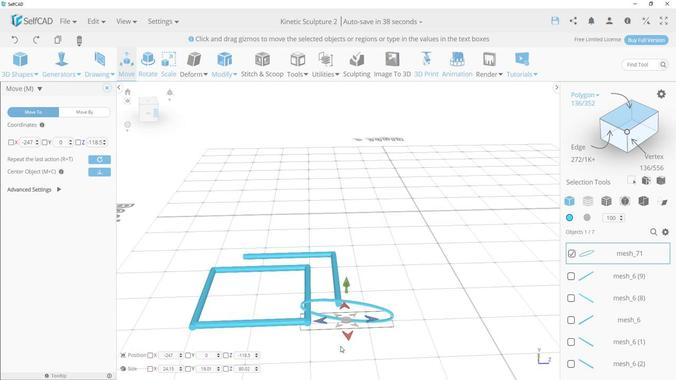 
Action: Mouse scrolled (340, 358) with delta (0, 0)
Screenshot: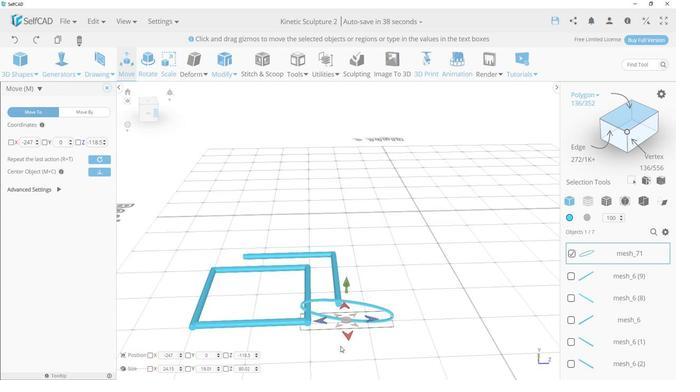 
Action: Mouse moved to (321, 328)
Screenshot: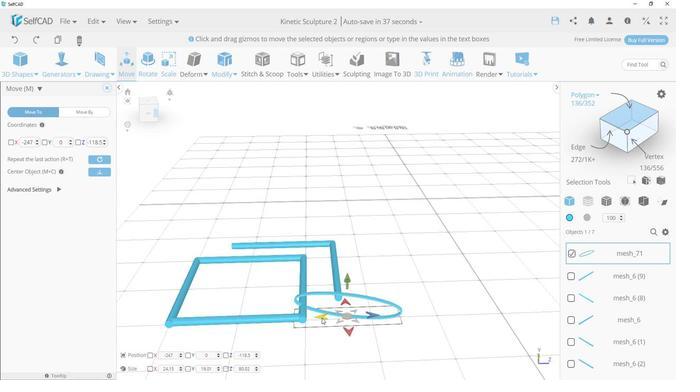 
Action: Mouse pressed left at (321, 328)
Screenshot: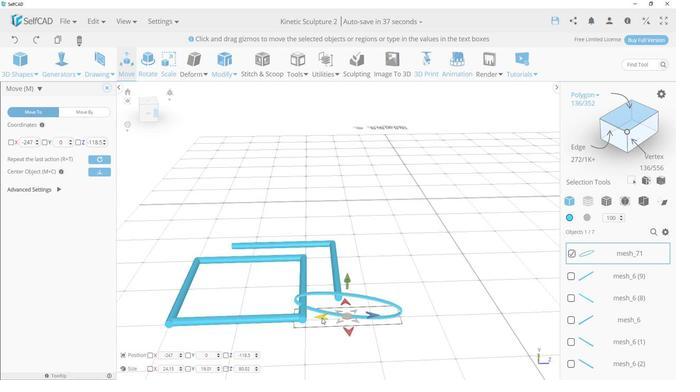 
Action: Mouse moved to (394, 256)
Screenshot: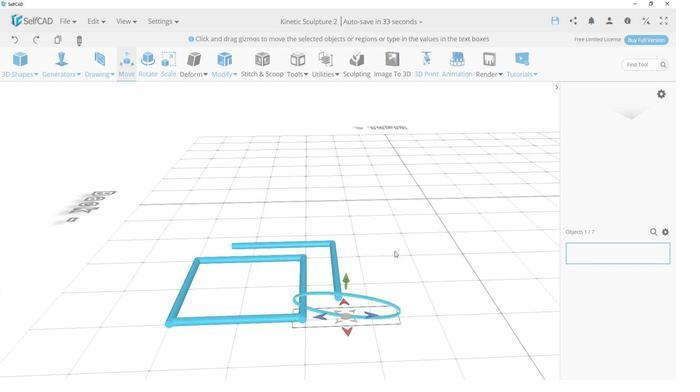 
Action: Mouse pressed left at (394, 256)
Screenshot: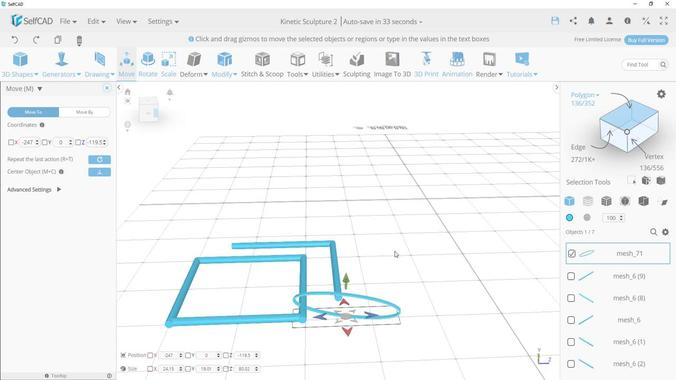 
Action: Mouse moved to (572, 283)
Screenshot: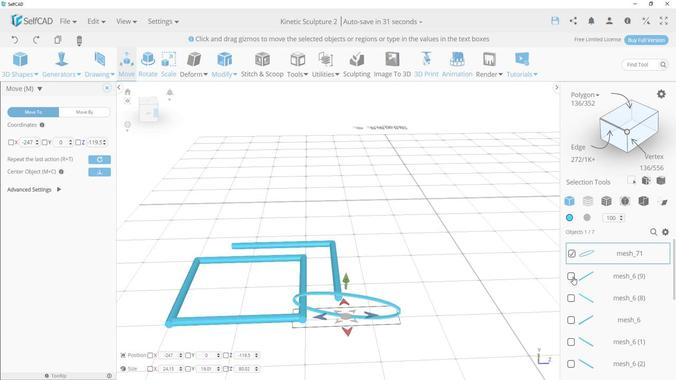 
Action: Mouse pressed left at (572, 283)
Screenshot: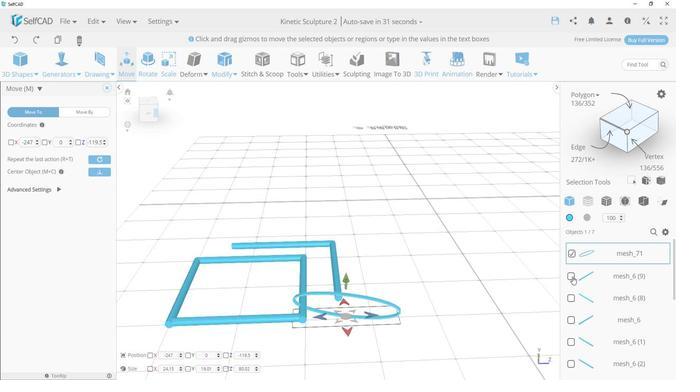 
Action: Mouse moved to (570, 309)
Screenshot: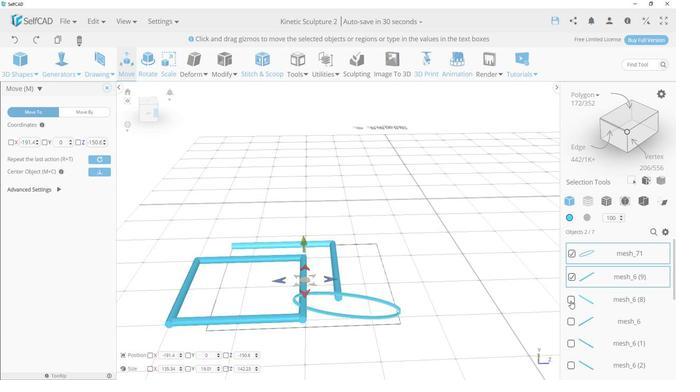 
Action: Mouse pressed left at (570, 309)
Screenshot: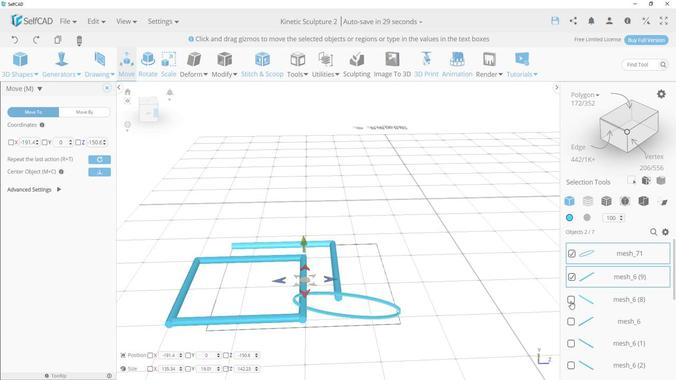 
Action: Mouse moved to (570, 332)
Screenshot: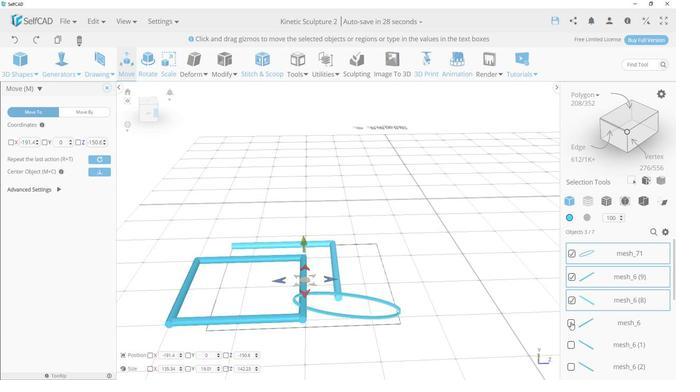 
Action: Mouse pressed left at (570, 332)
Screenshot: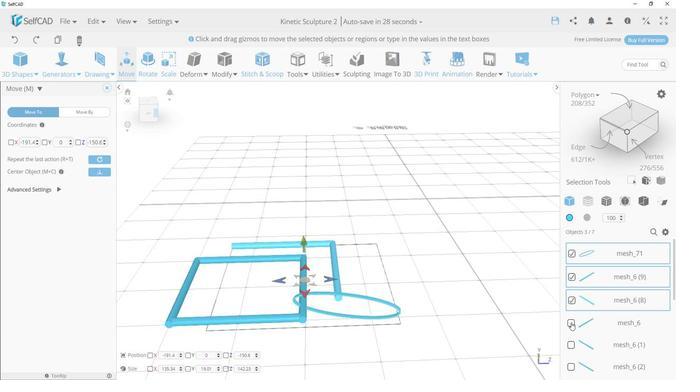 
Action: Mouse moved to (570, 262)
Screenshot: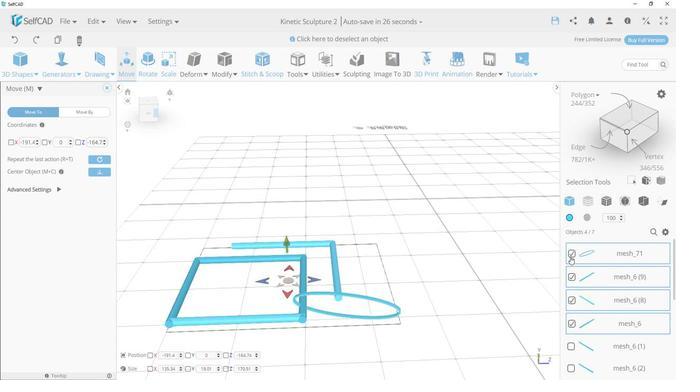 
Action: Mouse pressed left at (570, 262)
Screenshot: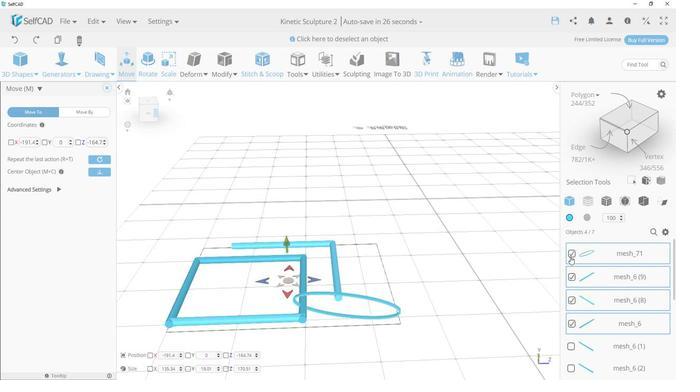 
Action: Mouse moved to (570, 356)
Screenshot: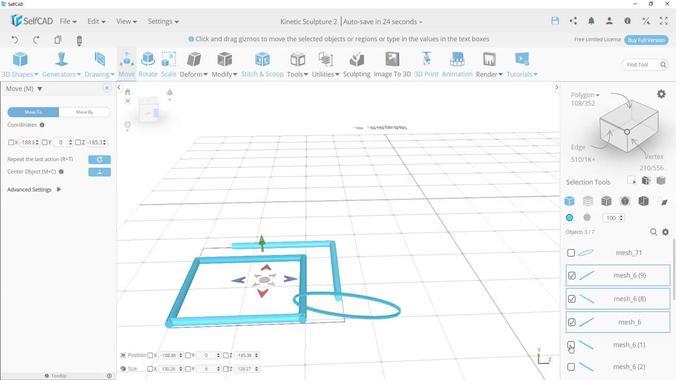 
Action: Mouse pressed left at (570, 356)
Screenshot: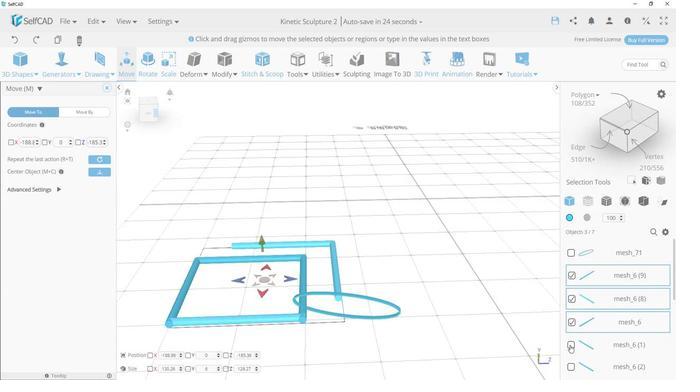 
Action: Mouse moved to (572, 381)
Screenshot: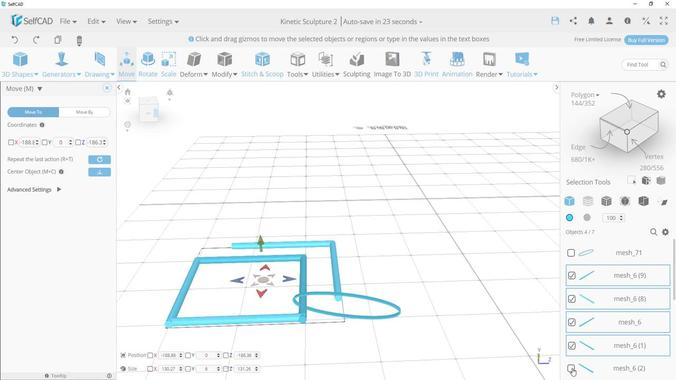 
Action: Mouse pressed left at (572, 381)
Screenshot: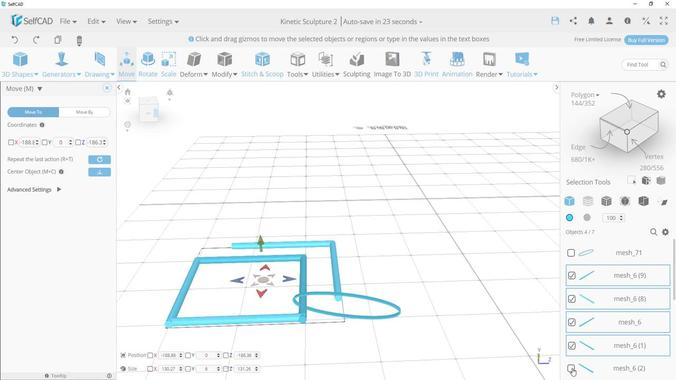 
Action: Mouse moved to (589, 311)
